 Task: Look for space in Al Başrah al Qadīmah, Iraq from 3rd August, 2023 to 17th August, 2023 for 3 adults, 1 child in price range Rs.3000 to Rs.15000. Place can be entire place with 3 bedrooms having 4 beds and 2 bathrooms. Property type can be house, flat, guest house. Amenities needed are: wifi, washing machine. Booking option can be shelf check-in. Required host language is English.
Action: Mouse moved to (490, 72)
Screenshot: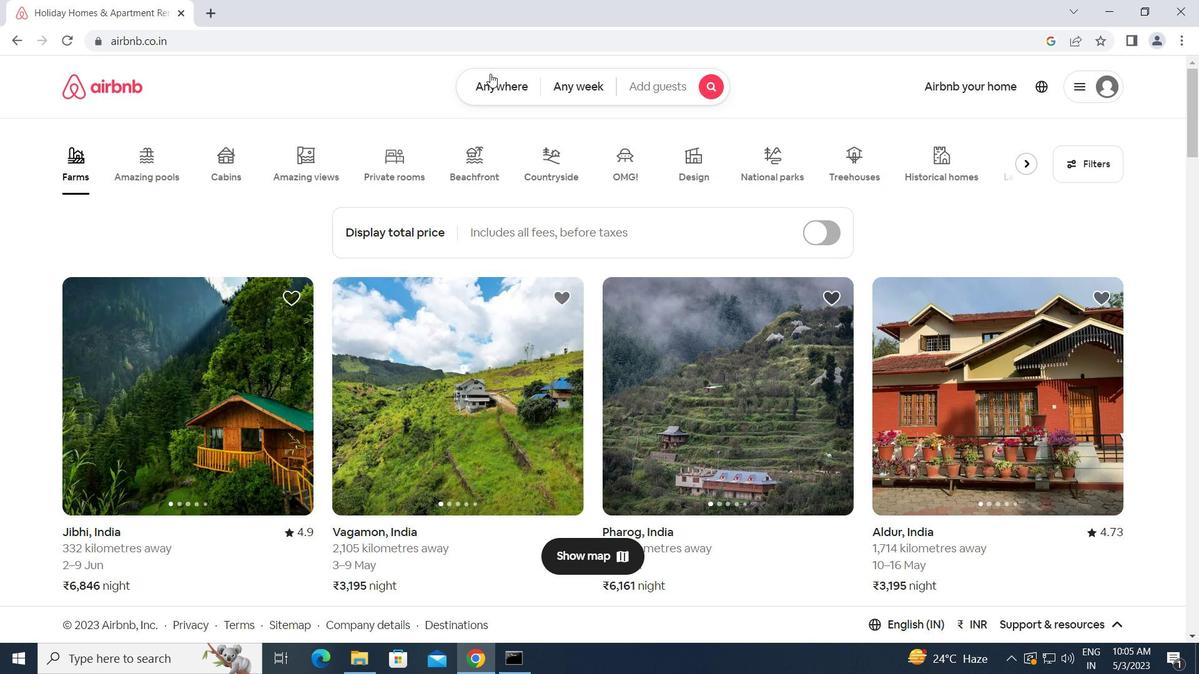 
Action: Mouse pressed left at (490, 72)
Screenshot: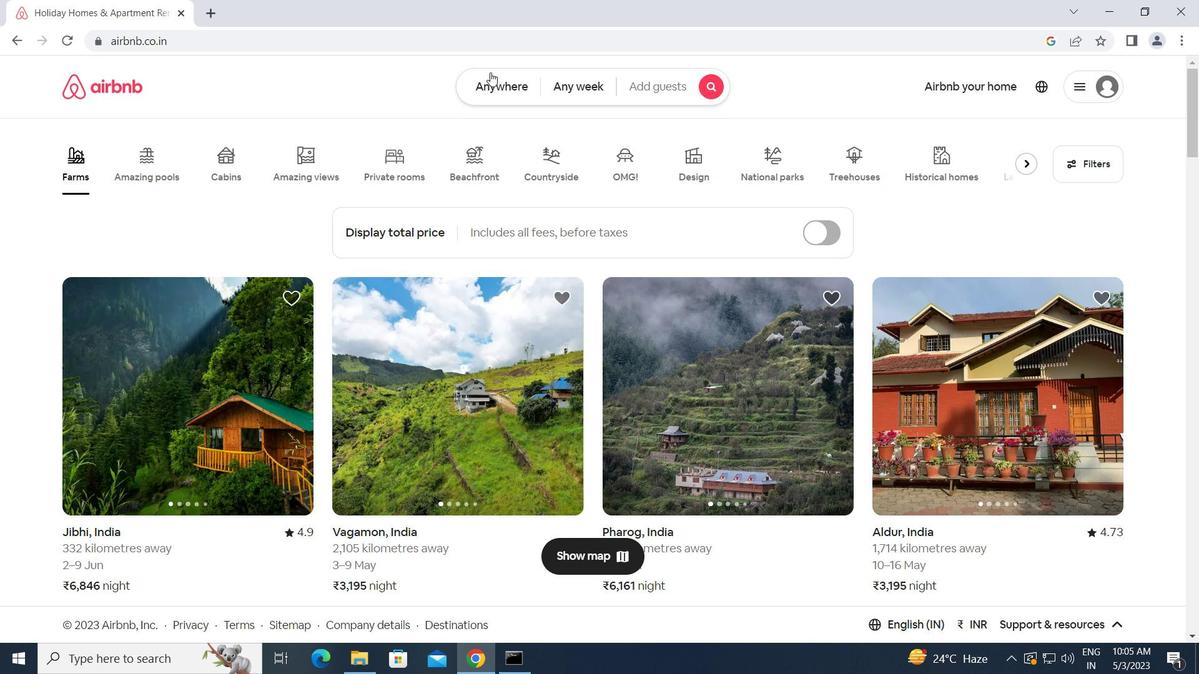 
Action: Mouse moved to (448, 142)
Screenshot: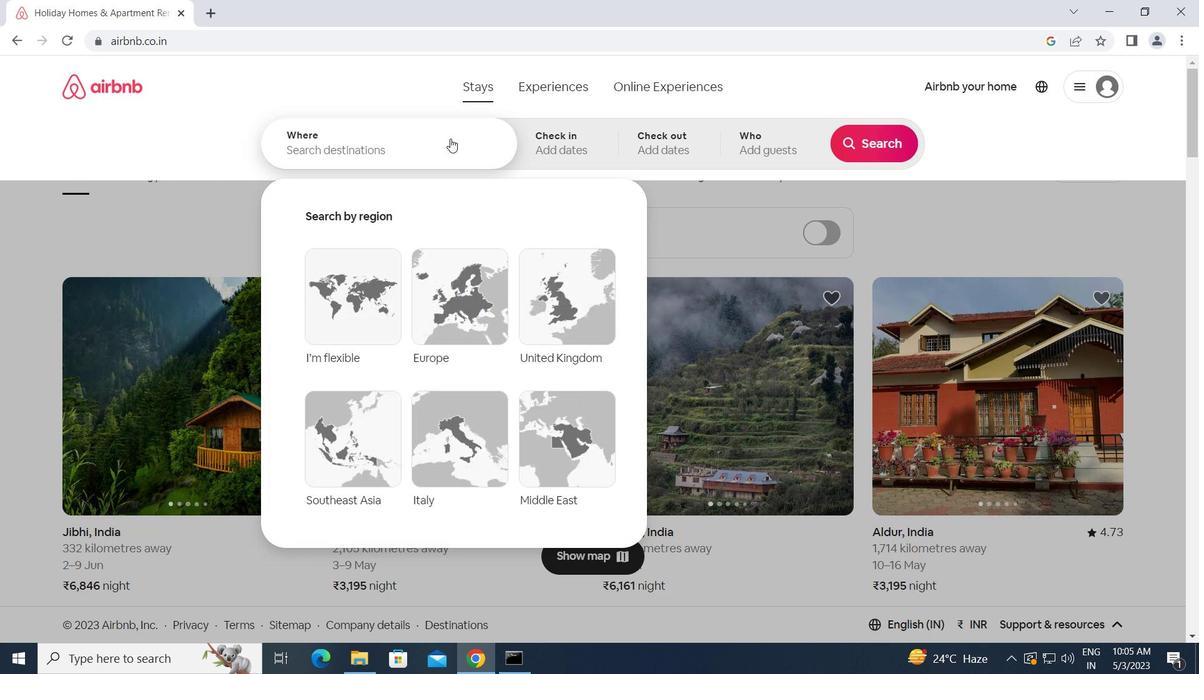 
Action: Mouse pressed left at (448, 142)
Screenshot: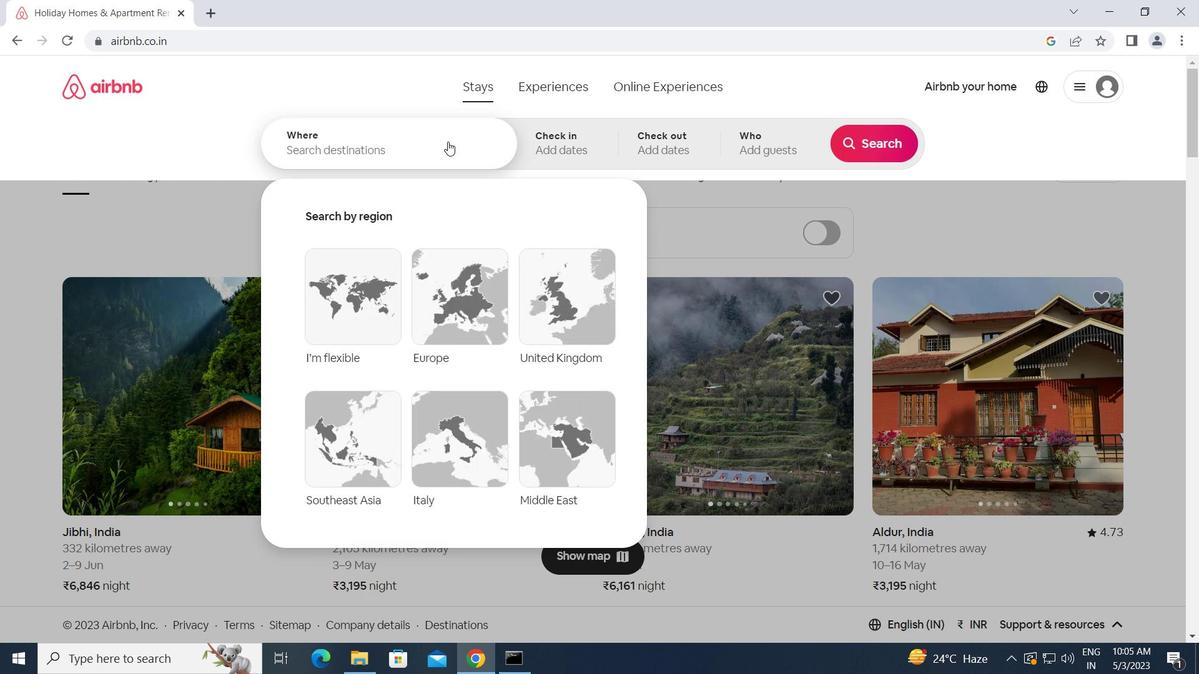 
Action: Key pressed <Key.caps_lock>a<Key.caps_lock>l<Key.space><Key.caps_lock>b<Key.caps_lock>asrah<Key.space>al<Key.space><Key.caps_lock>q<Key.caps_lock>adimah,<Key.space><Key.caps_lock>i<Key.caps_lock>raq<Key.enter>
Screenshot: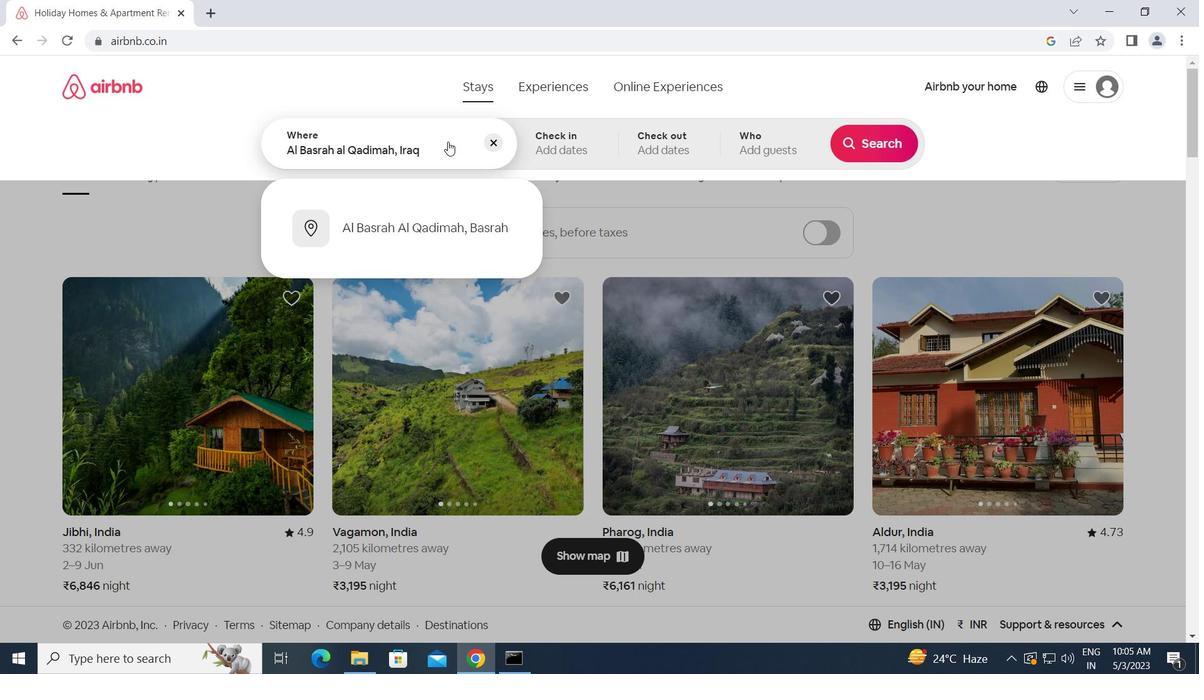 
Action: Mouse moved to (871, 268)
Screenshot: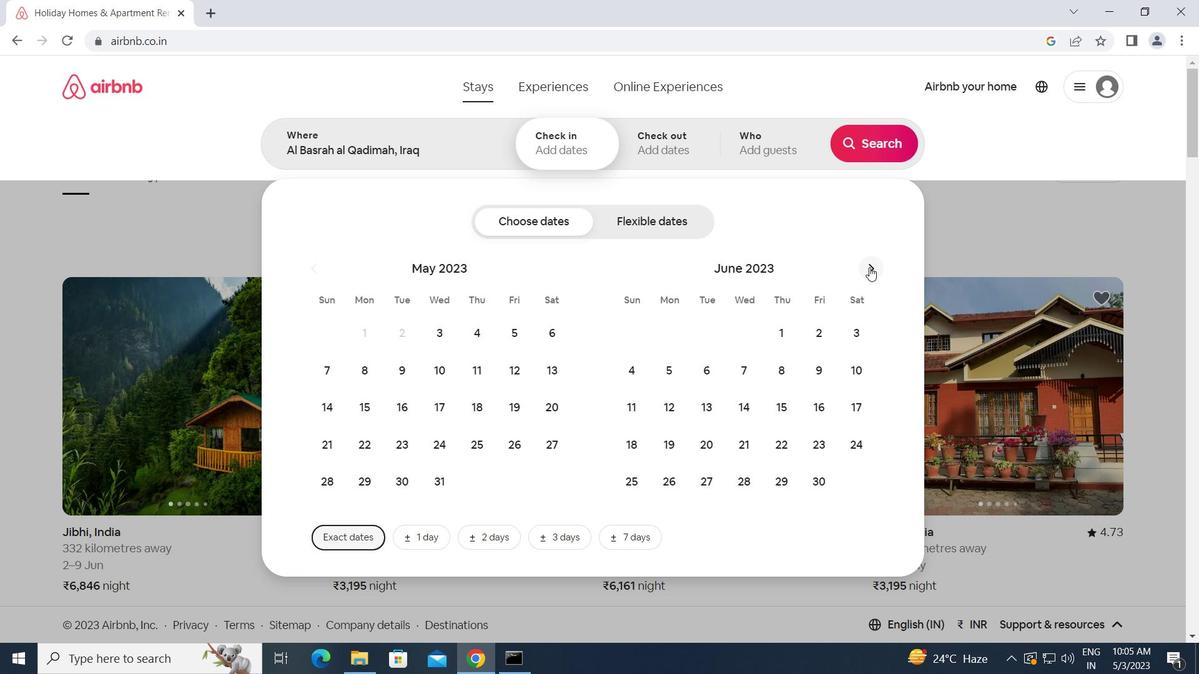 
Action: Mouse pressed left at (871, 268)
Screenshot: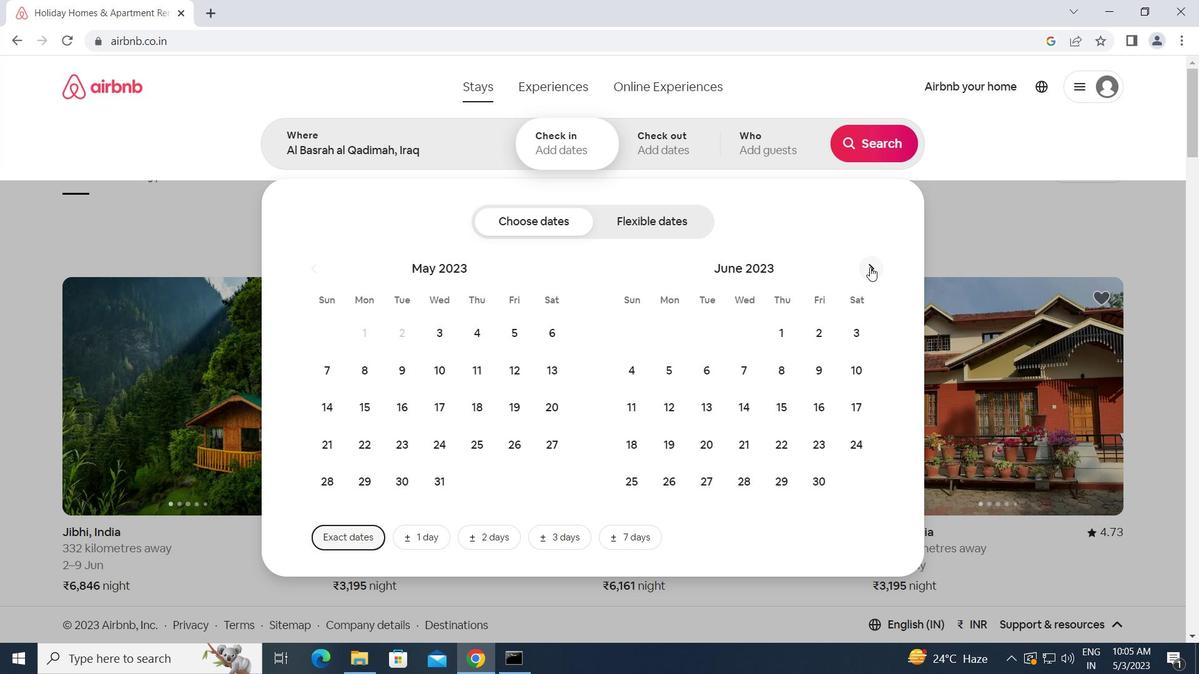 
Action: Mouse pressed left at (871, 268)
Screenshot: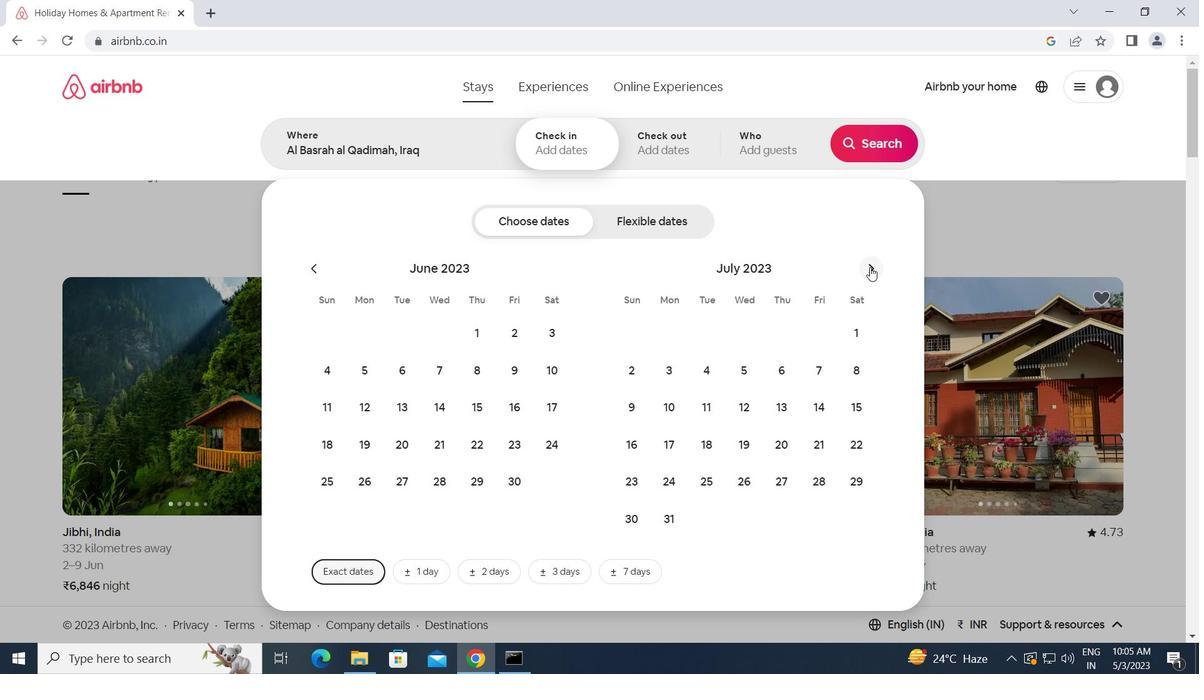 
Action: Mouse moved to (776, 330)
Screenshot: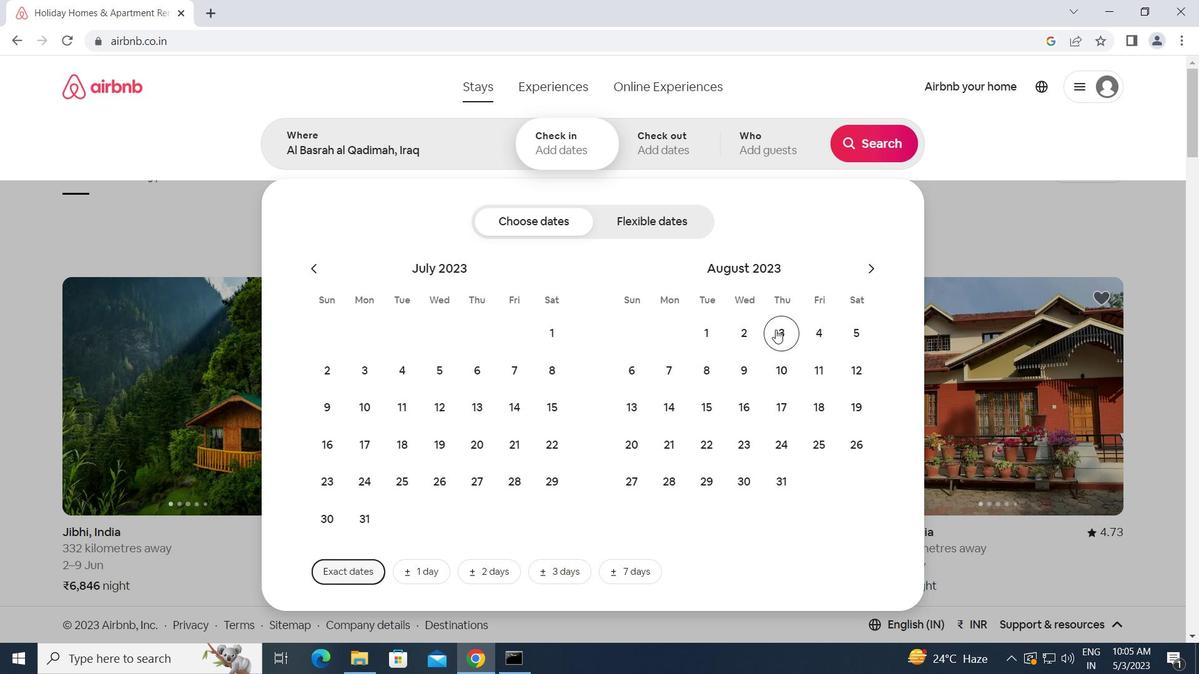 
Action: Mouse pressed left at (776, 330)
Screenshot: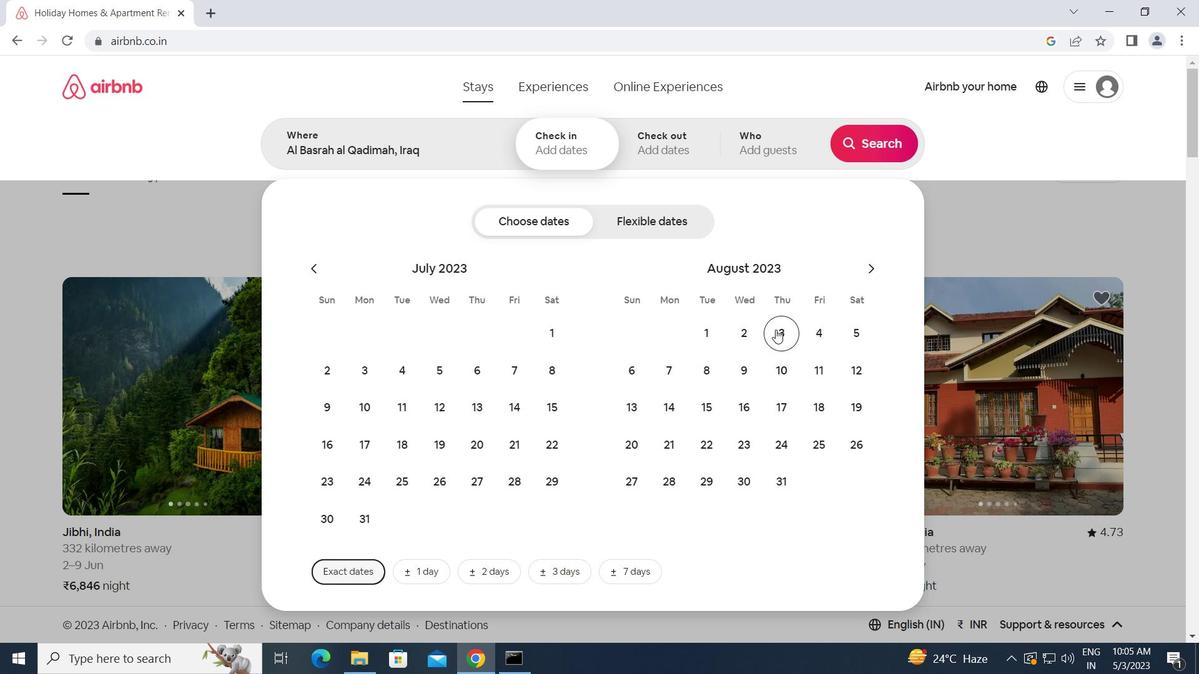
Action: Mouse moved to (782, 399)
Screenshot: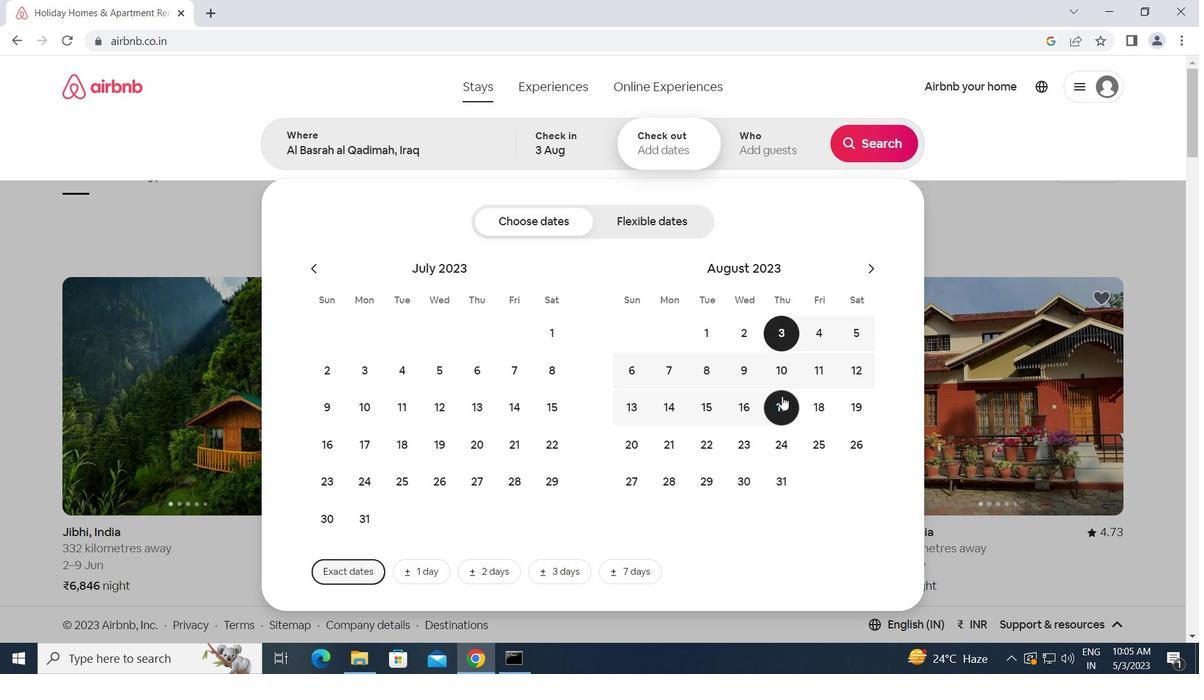 
Action: Mouse pressed left at (782, 399)
Screenshot: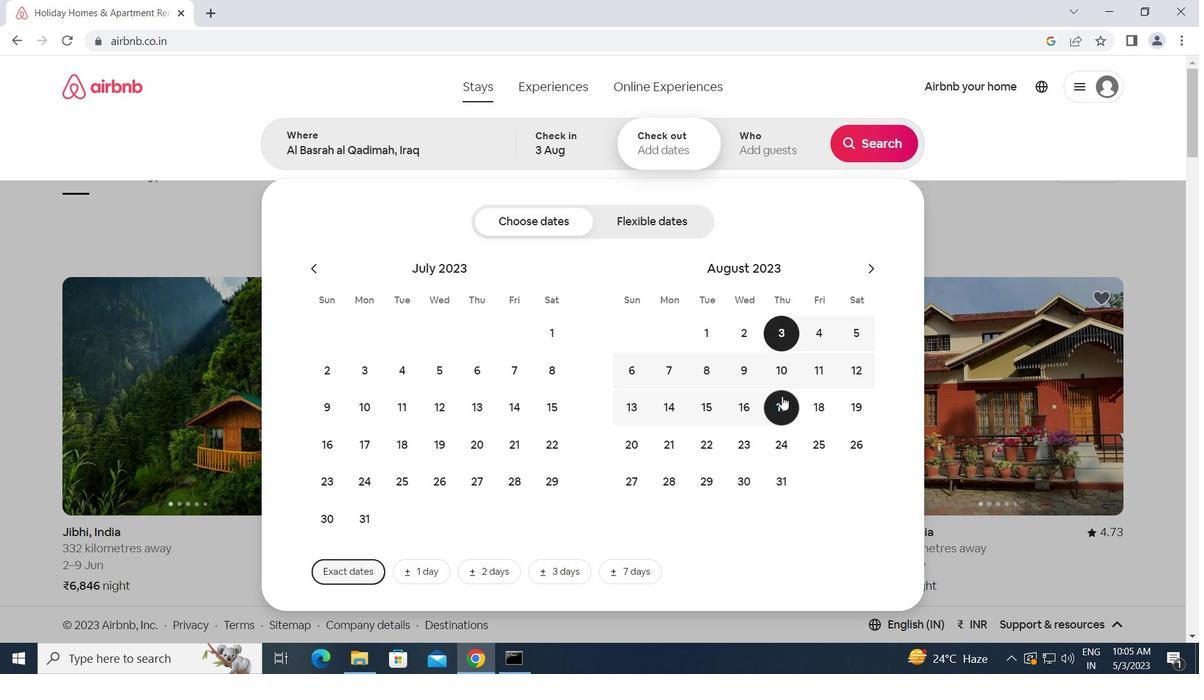 
Action: Mouse moved to (773, 151)
Screenshot: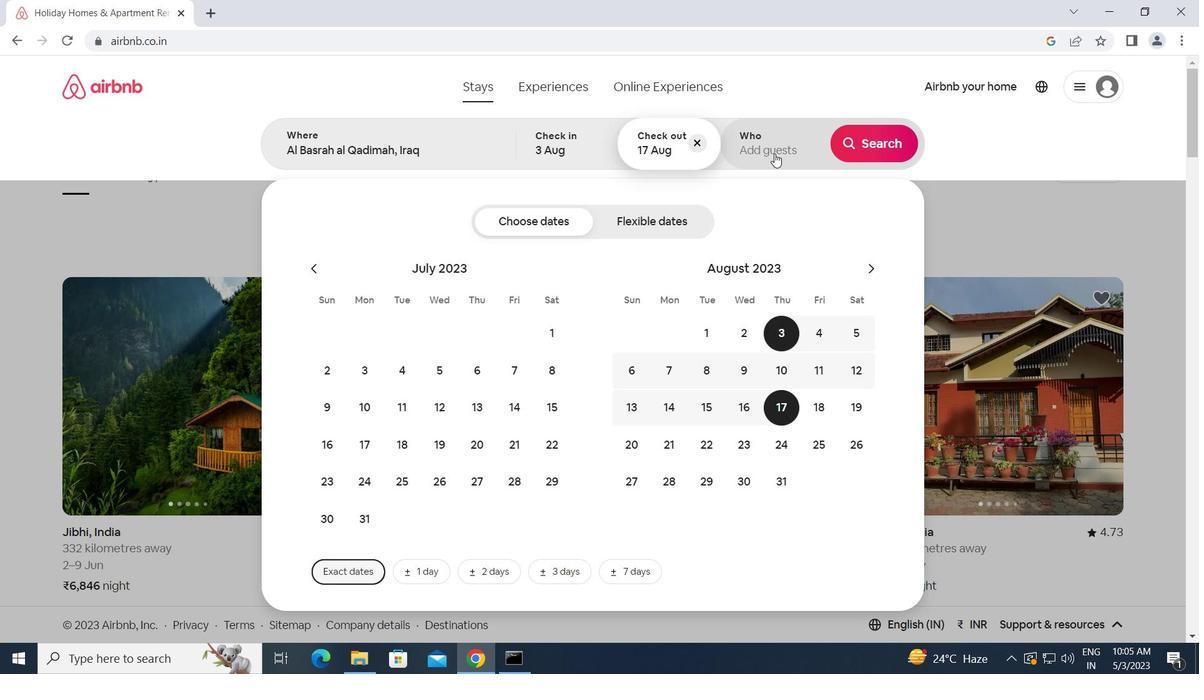 
Action: Mouse pressed left at (773, 151)
Screenshot: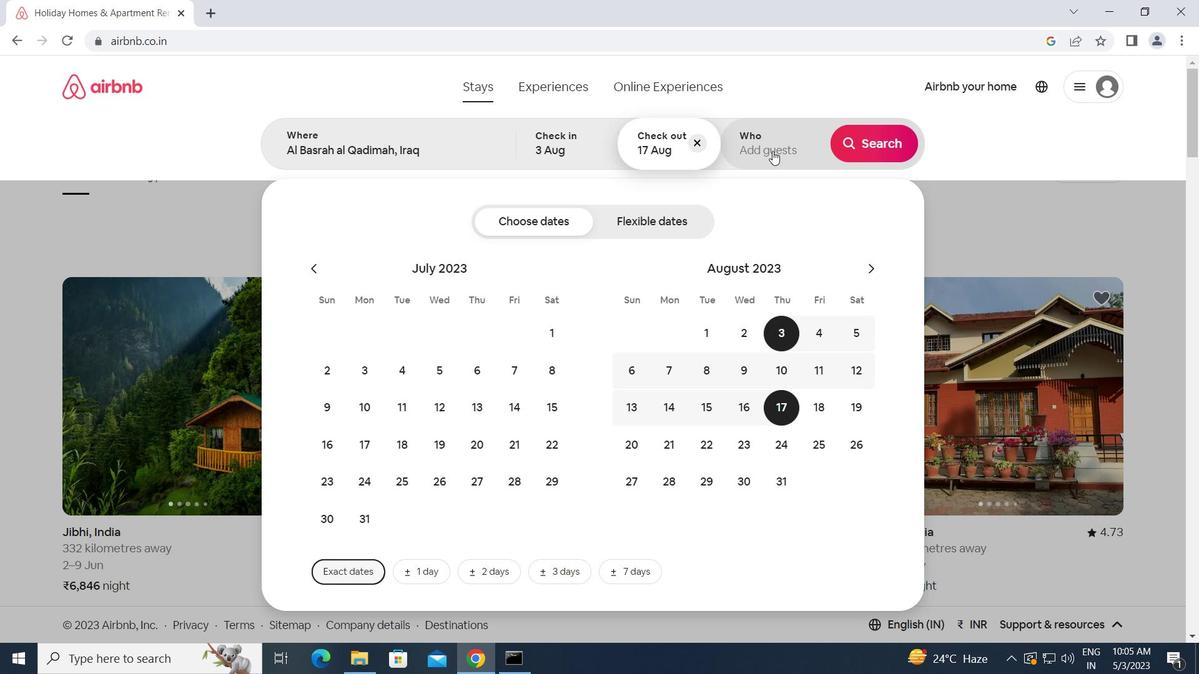 
Action: Mouse moved to (878, 224)
Screenshot: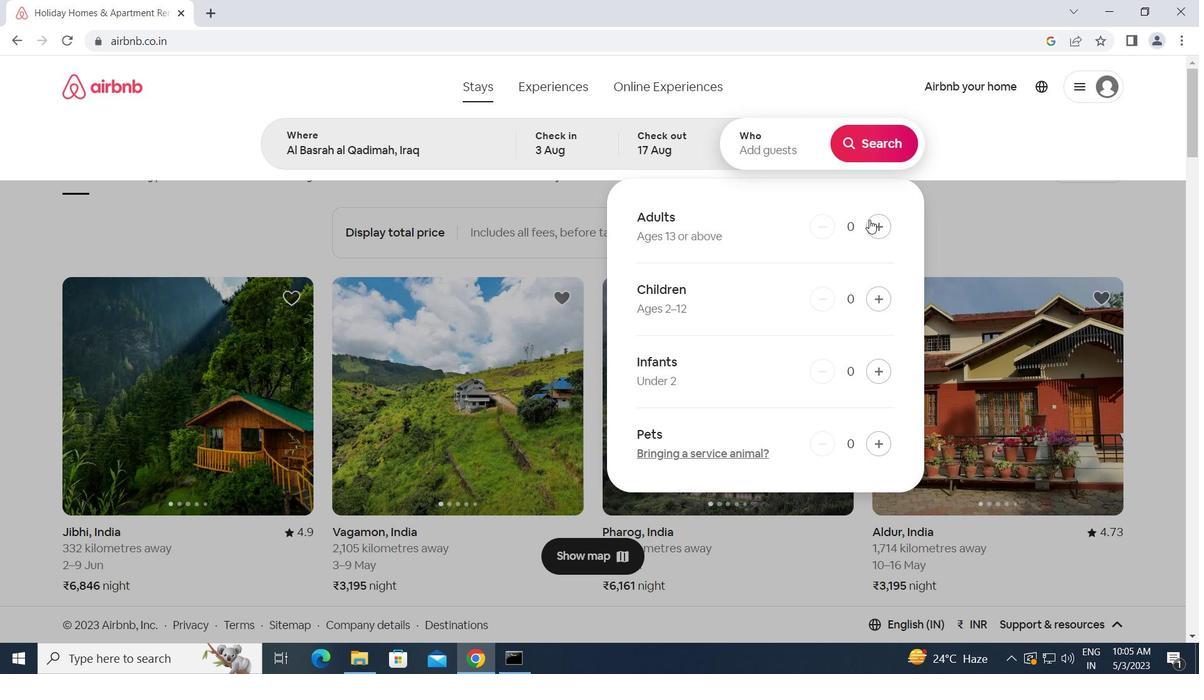 
Action: Mouse pressed left at (878, 224)
Screenshot: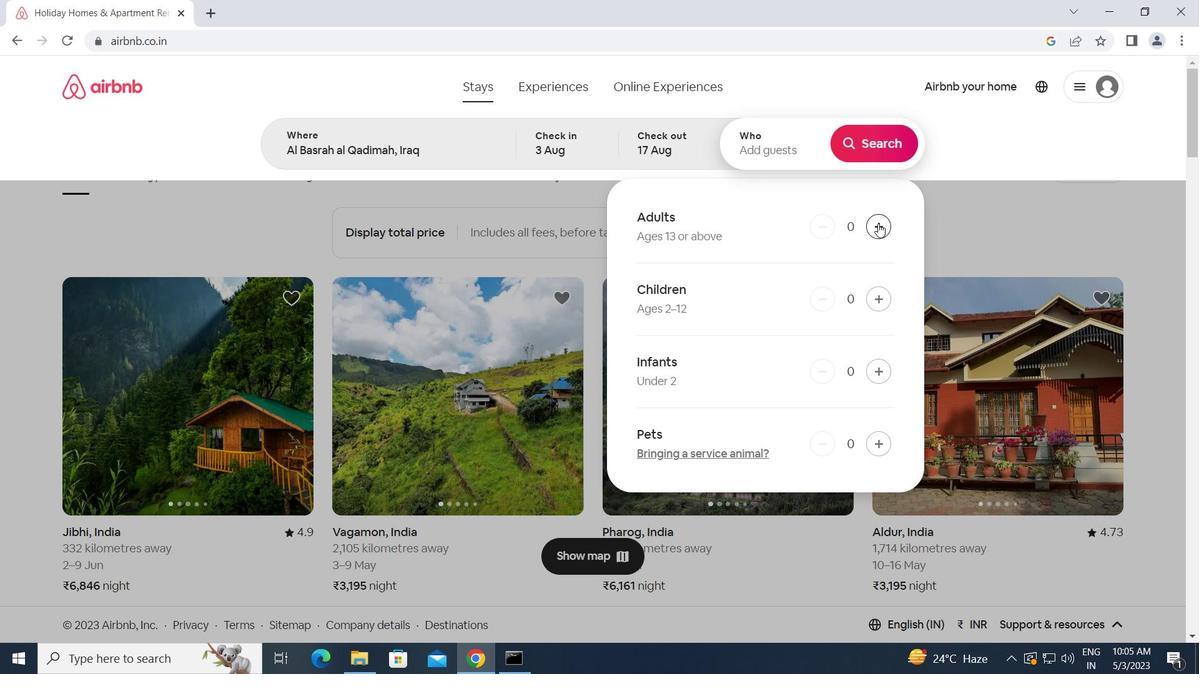 
Action: Mouse pressed left at (878, 224)
Screenshot: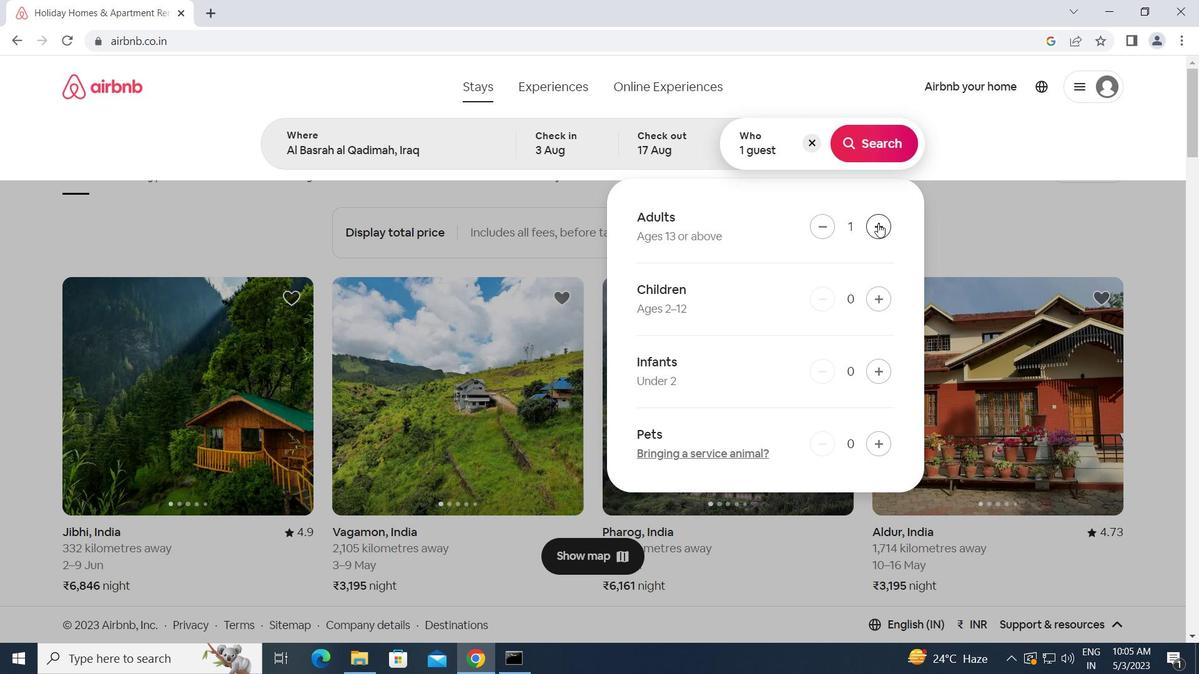 
Action: Mouse pressed left at (878, 224)
Screenshot: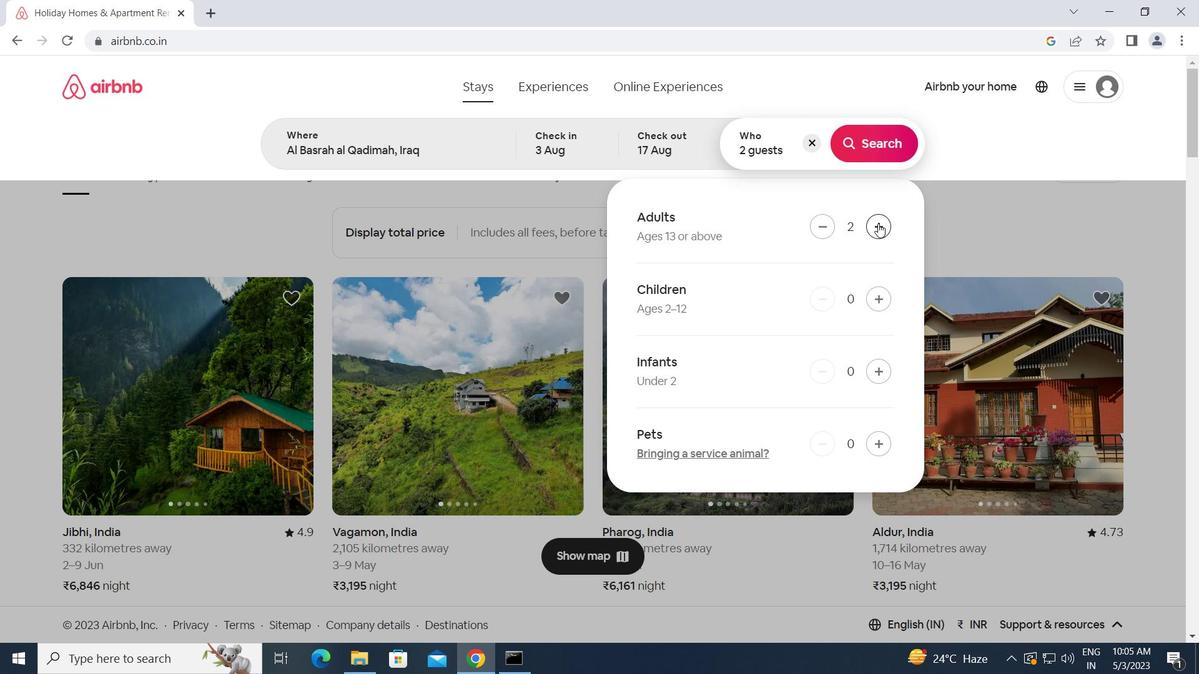 
Action: Mouse moved to (877, 296)
Screenshot: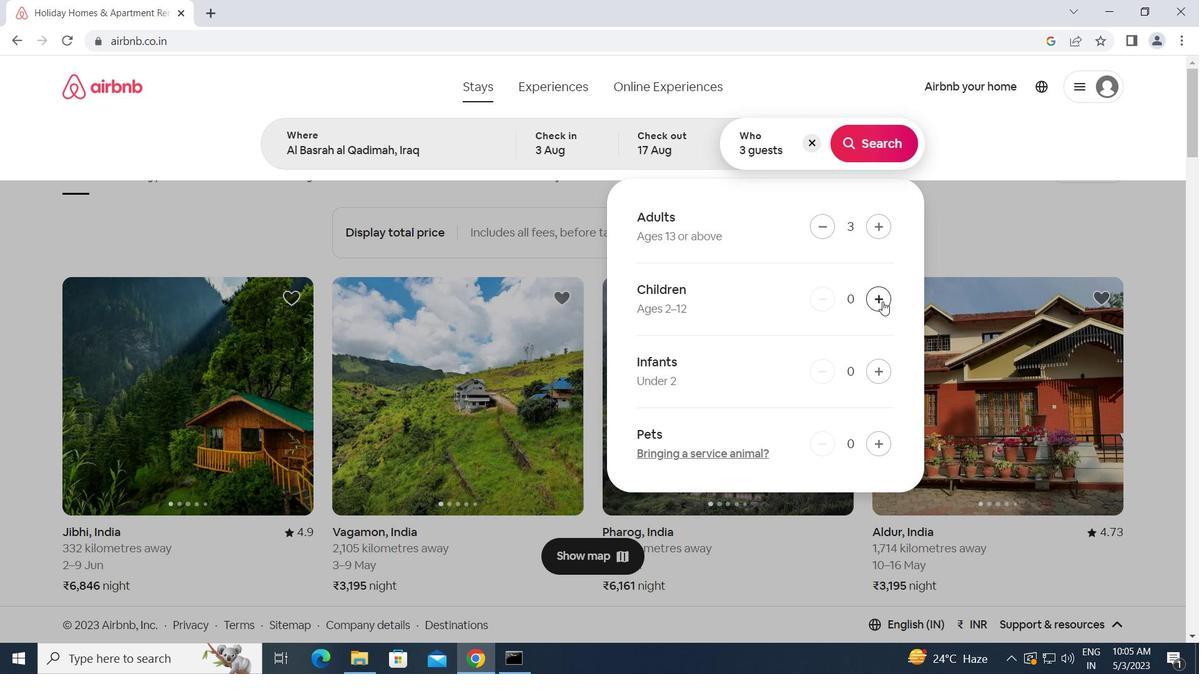 
Action: Mouse pressed left at (877, 296)
Screenshot: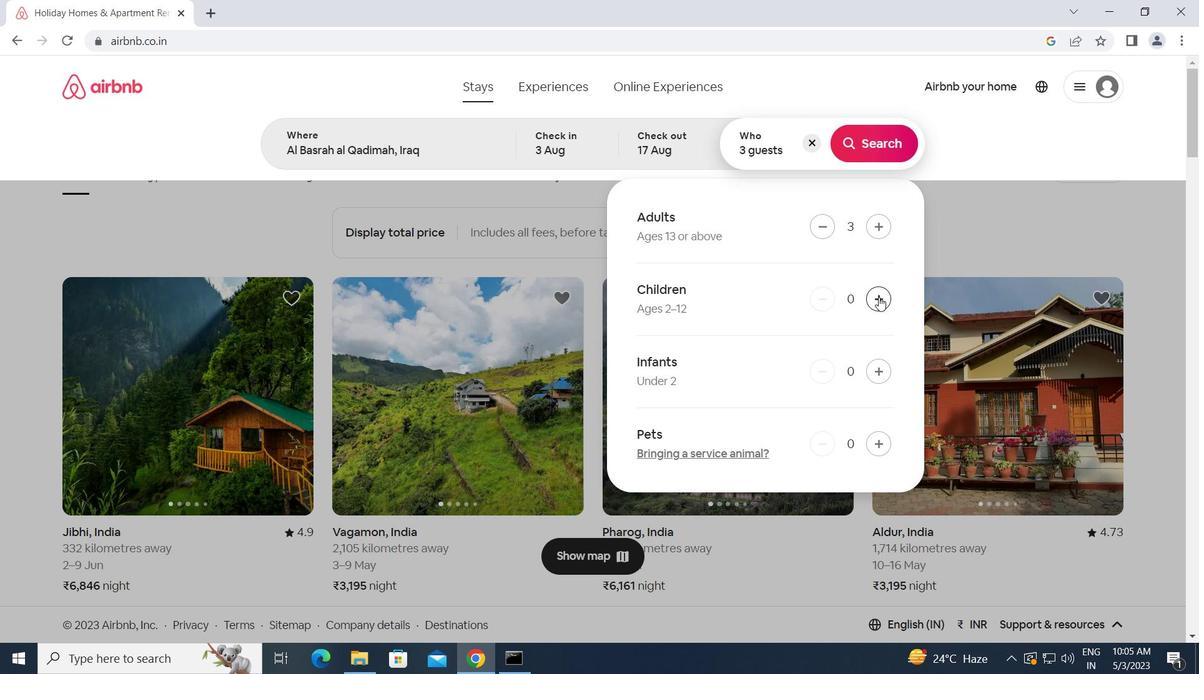 
Action: Mouse moved to (867, 134)
Screenshot: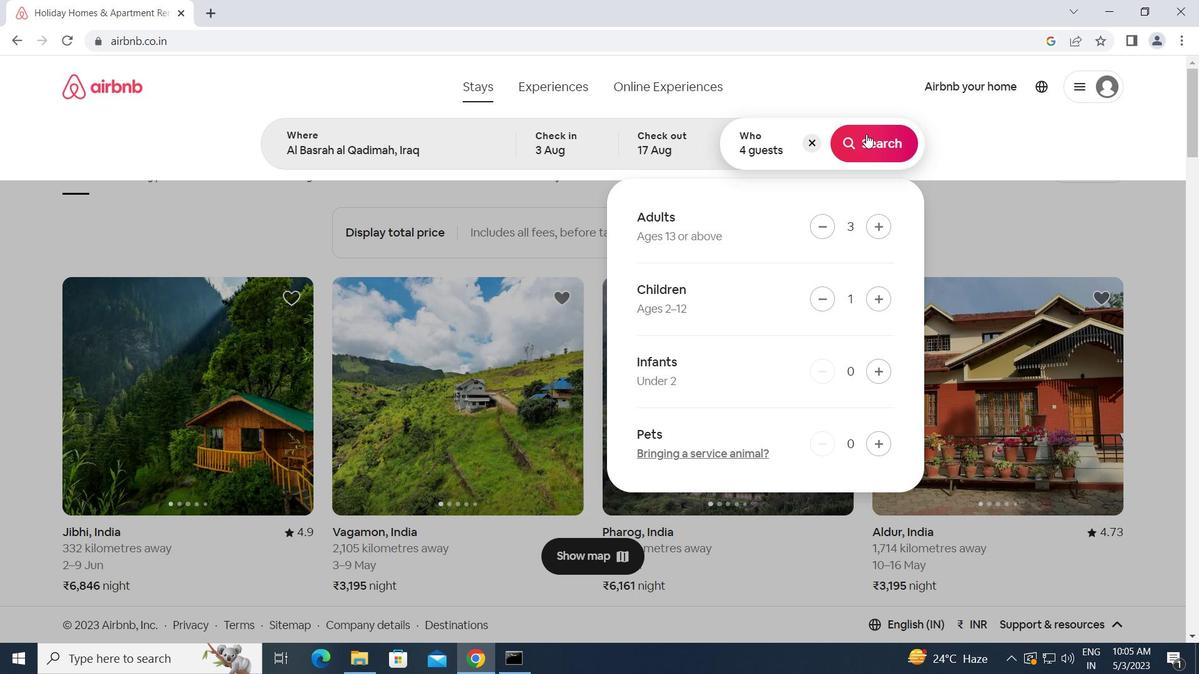 
Action: Mouse pressed left at (867, 134)
Screenshot: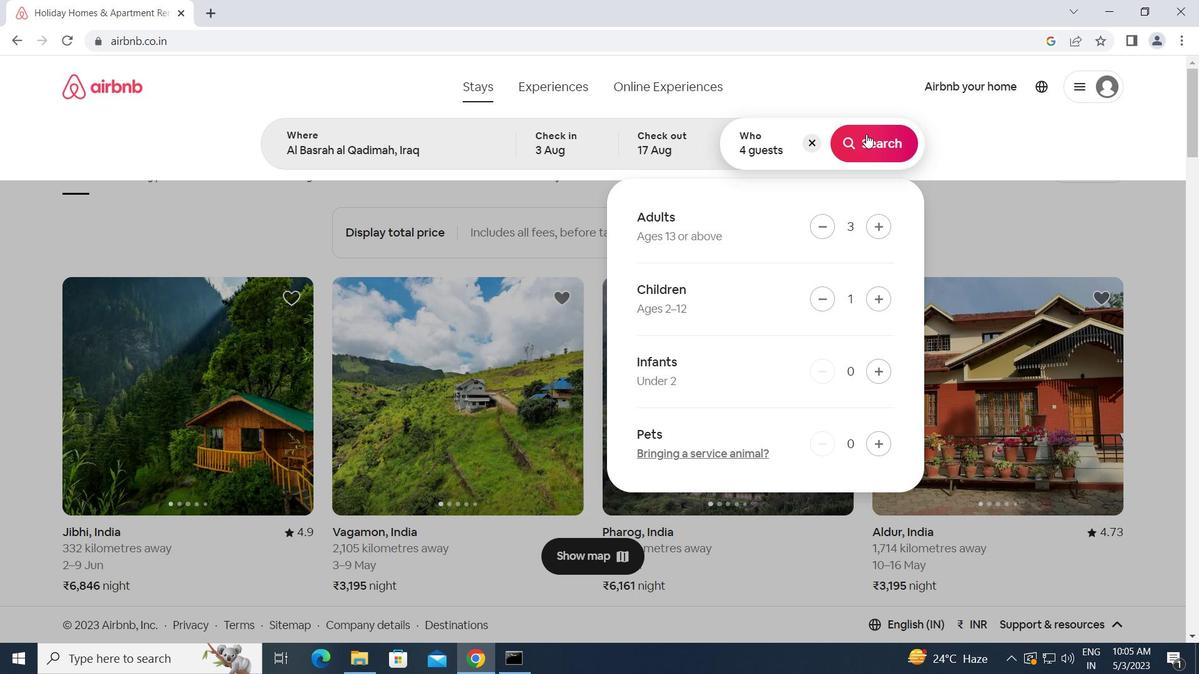 
Action: Mouse moved to (1111, 150)
Screenshot: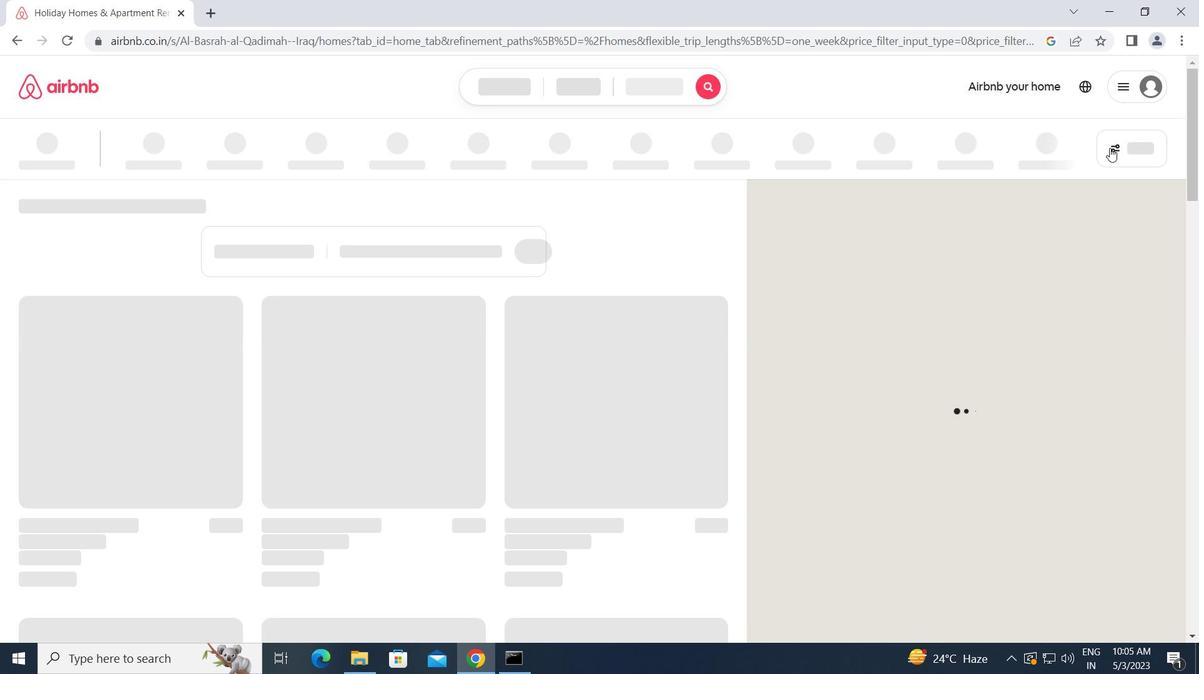 
Action: Mouse pressed left at (1111, 150)
Screenshot: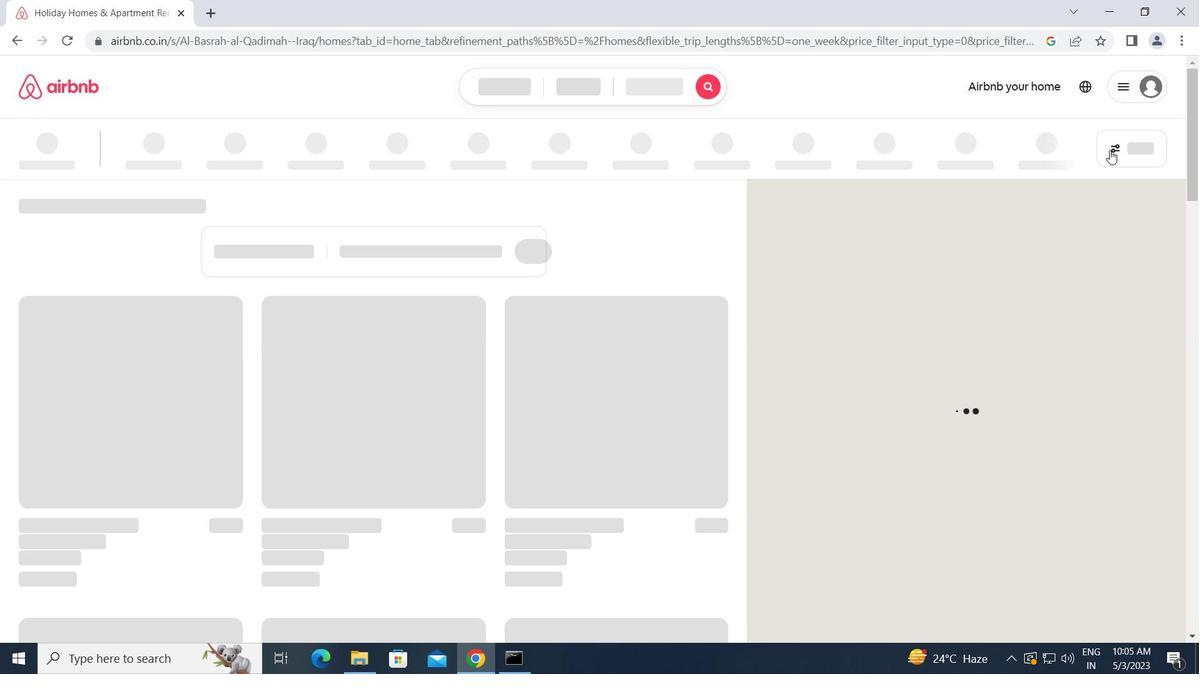 
Action: Mouse moved to (410, 346)
Screenshot: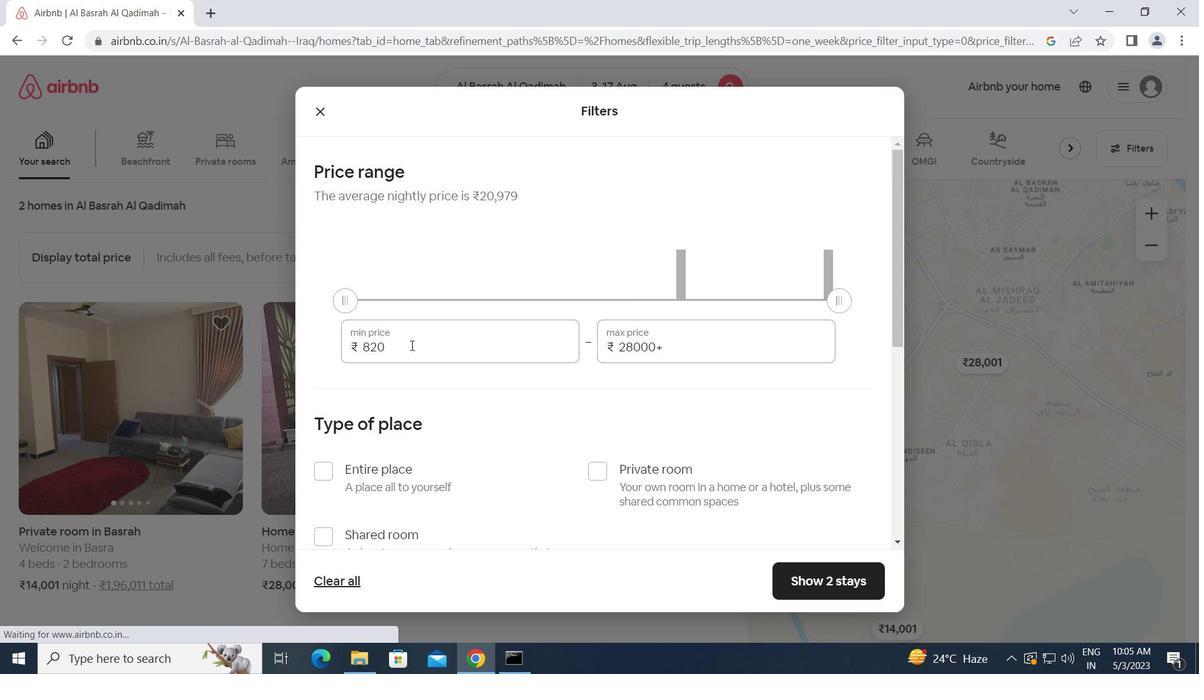 
Action: Mouse pressed left at (410, 346)
Screenshot: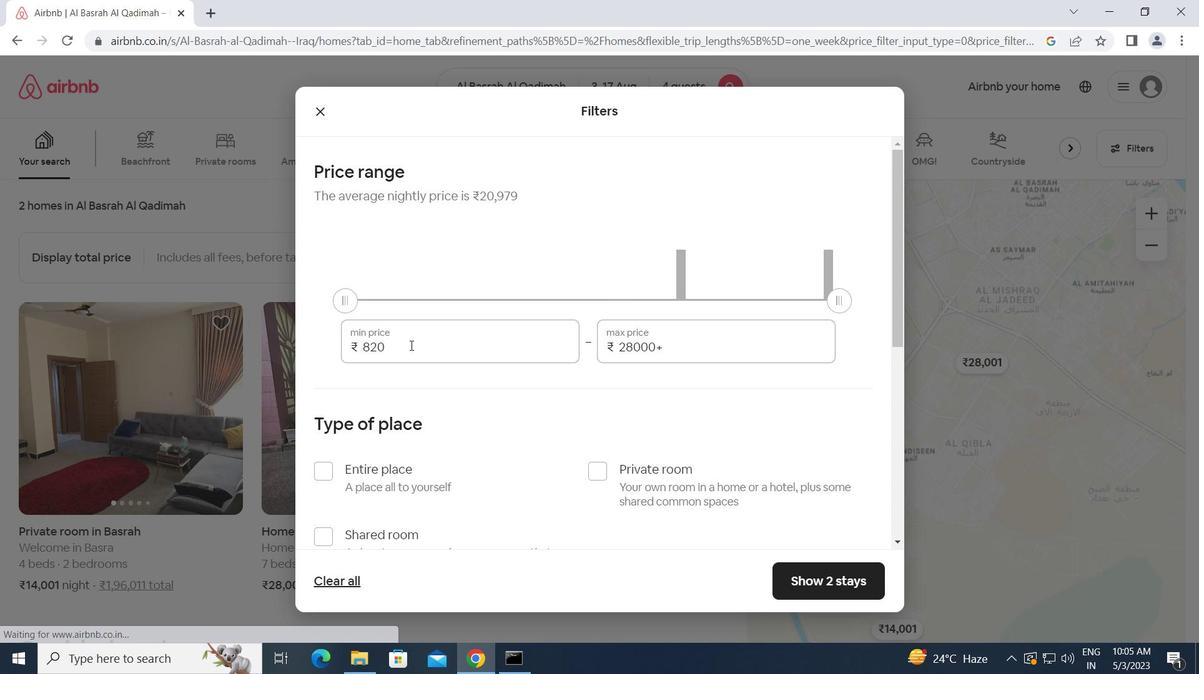 
Action: Mouse moved to (331, 359)
Screenshot: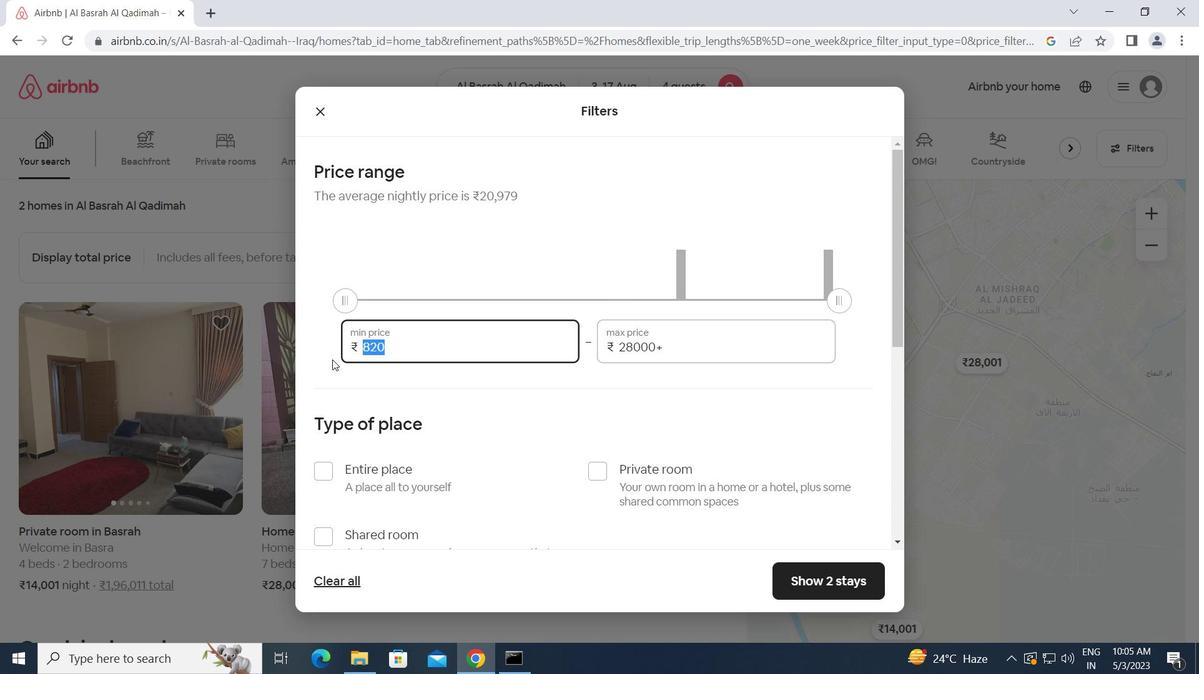 
Action: Key pressed 3000<Key.tab>15000
Screenshot: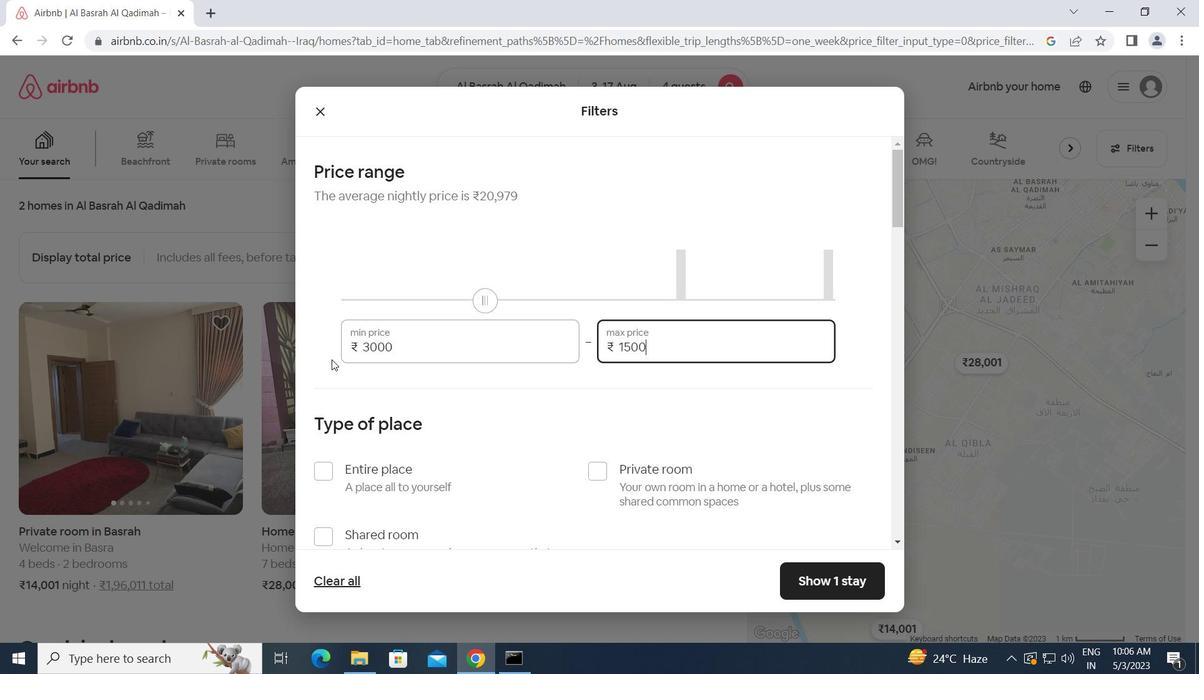 
Action: Mouse moved to (321, 466)
Screenshot: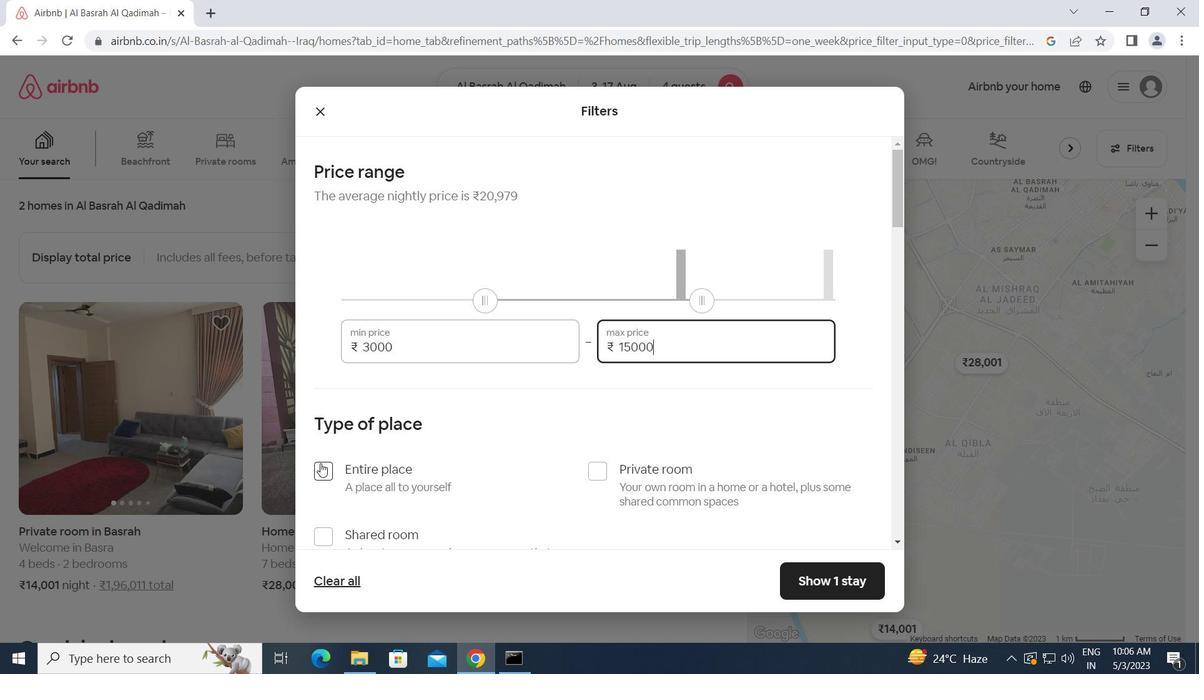 
Action: Mouse pressed left at (321, 466)
Screenshot: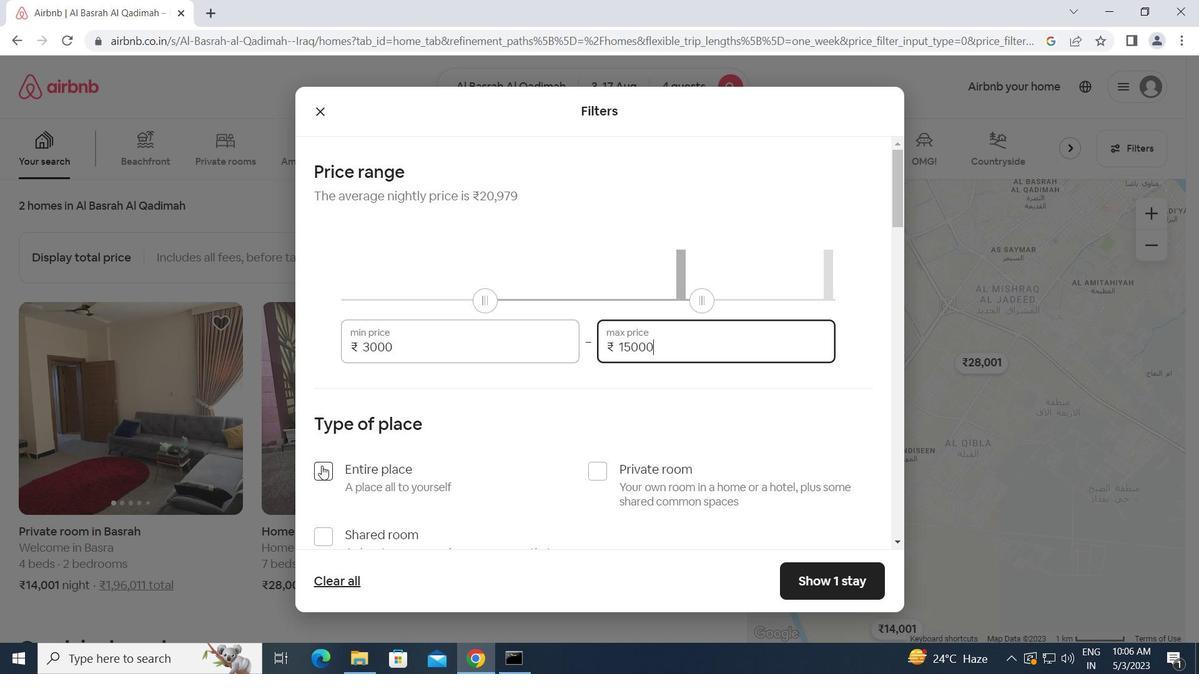 
Action: Mouse moved to (331, 466)
Screenshot: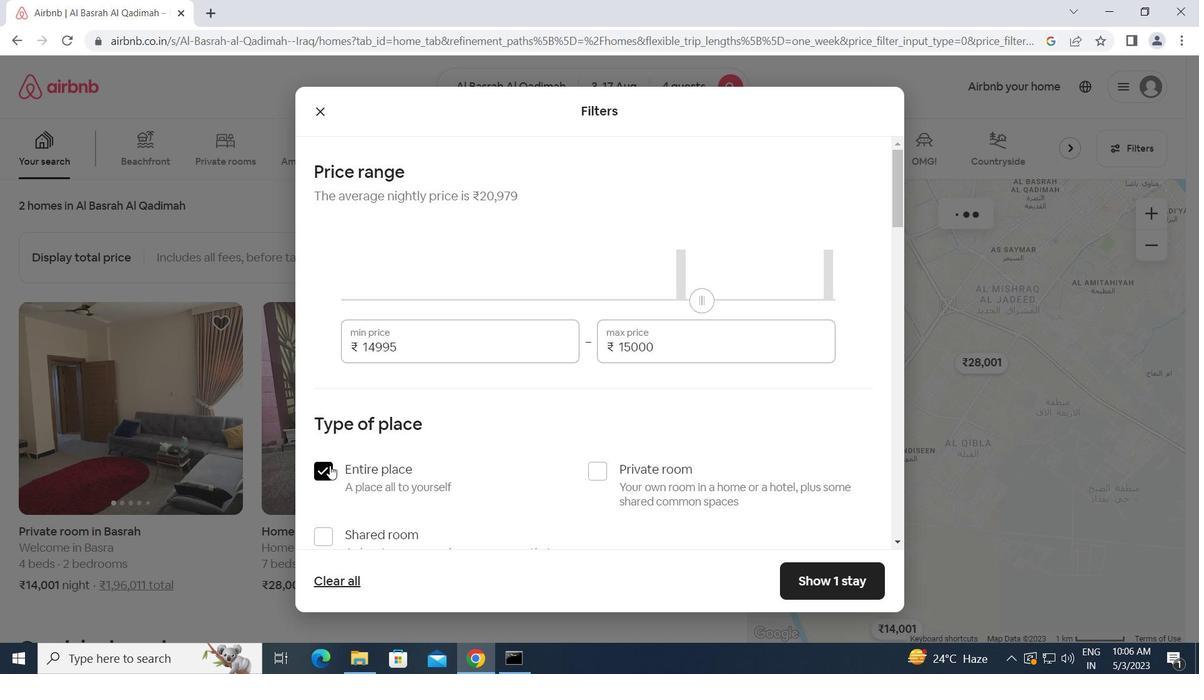 
Action: Mouse scrolled (331, 465) with delta (0, 0)
Screenshot: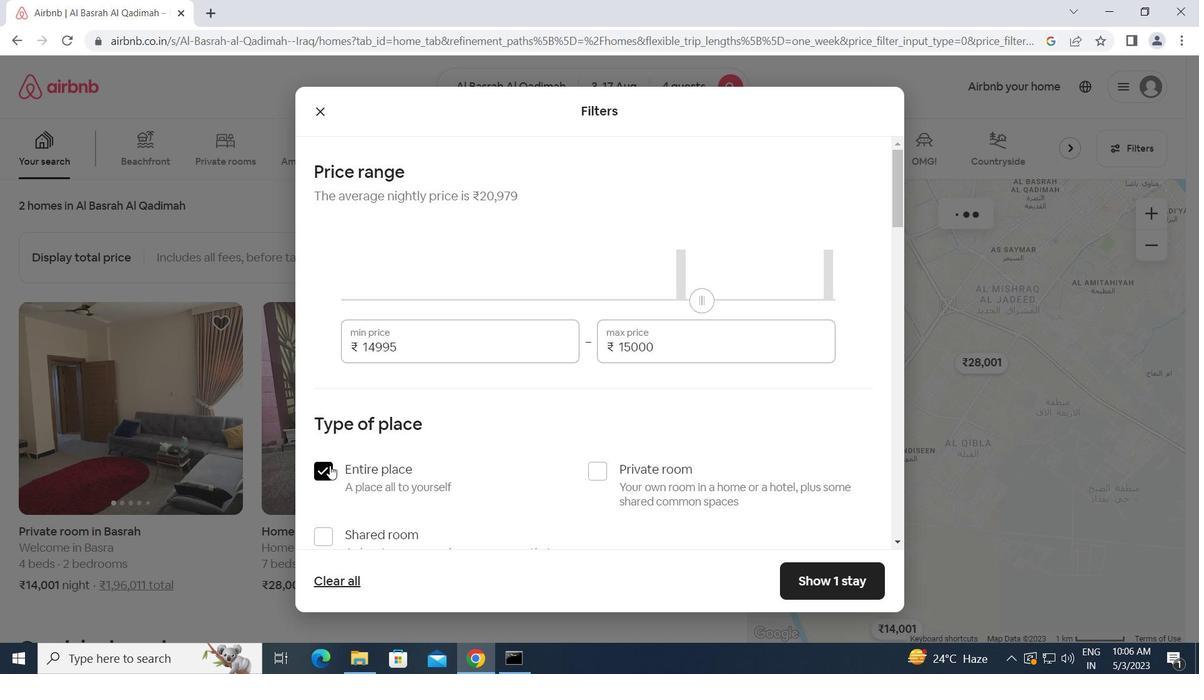 
Action: Mouse moved to (333, 467)
Screenshot: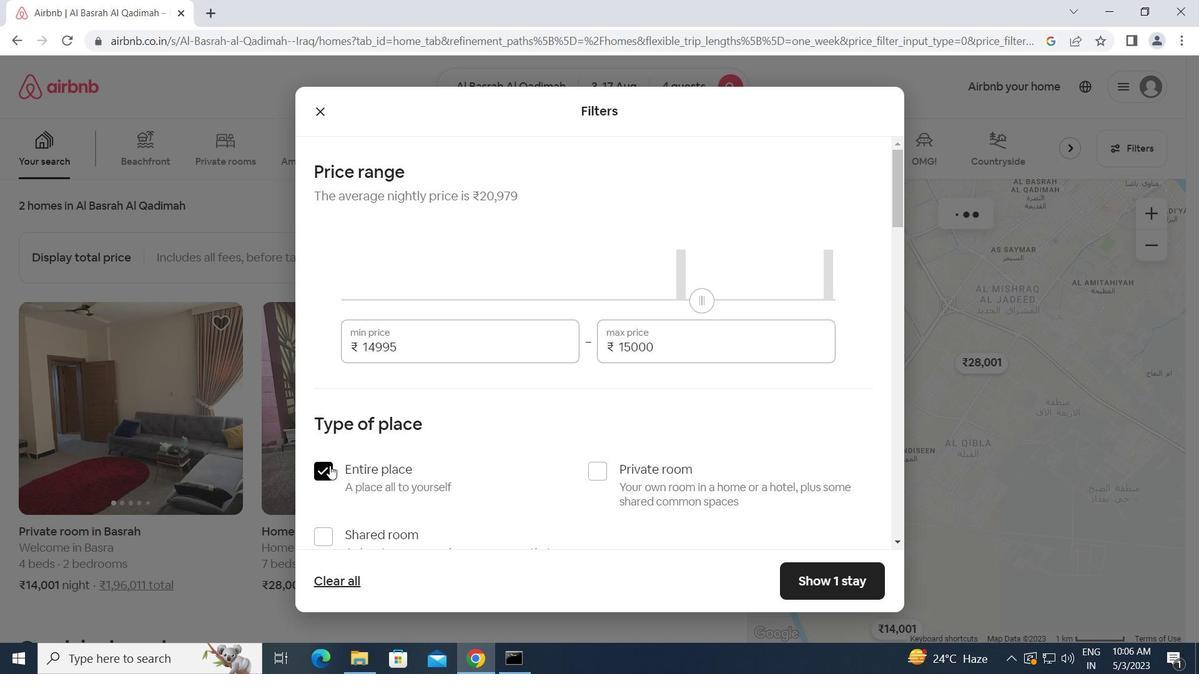 
Action: Mouse scrolled (333, 466) with delta (0, 0)
Screenshot: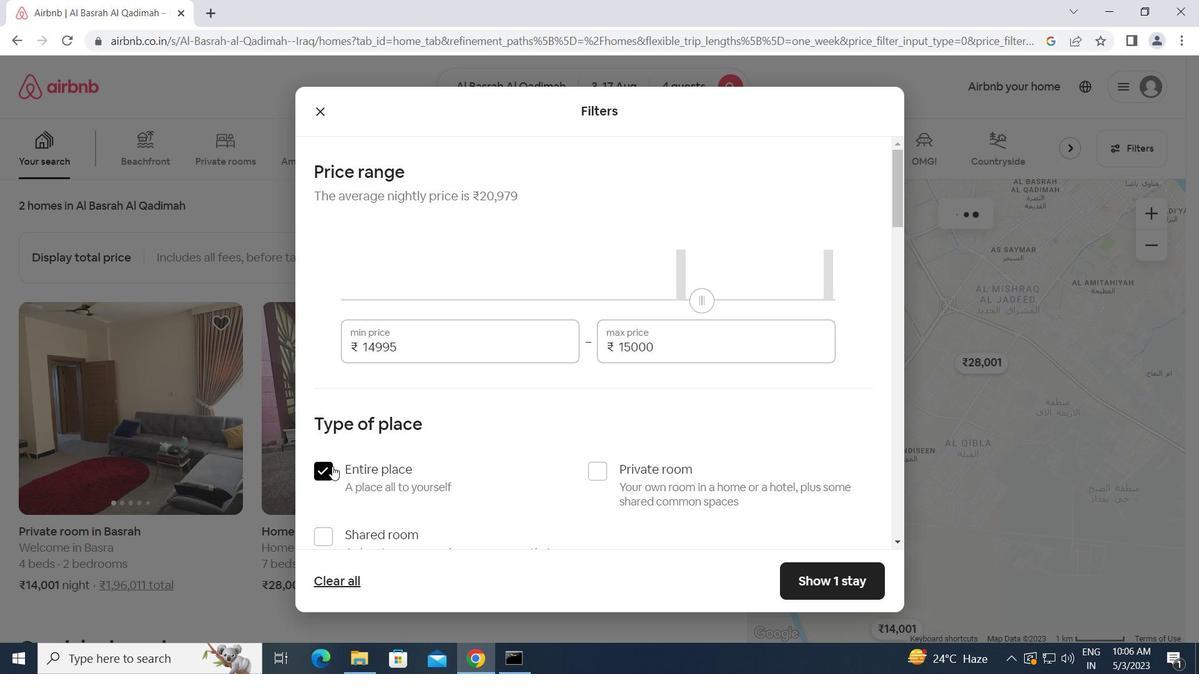 
Action: Mouse scrolled (333, 466) with delta (0, 0)
Screenshot: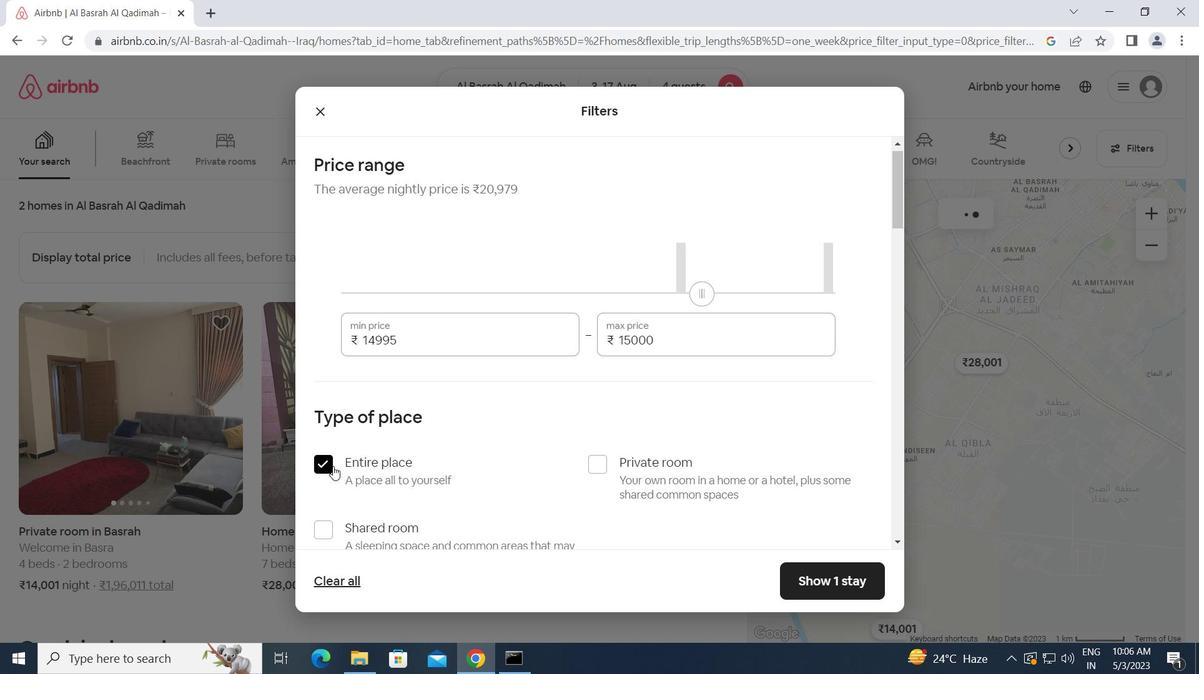 
Action: Mouse scrolled (333, 466) with delta (0, 0)
Screenshot: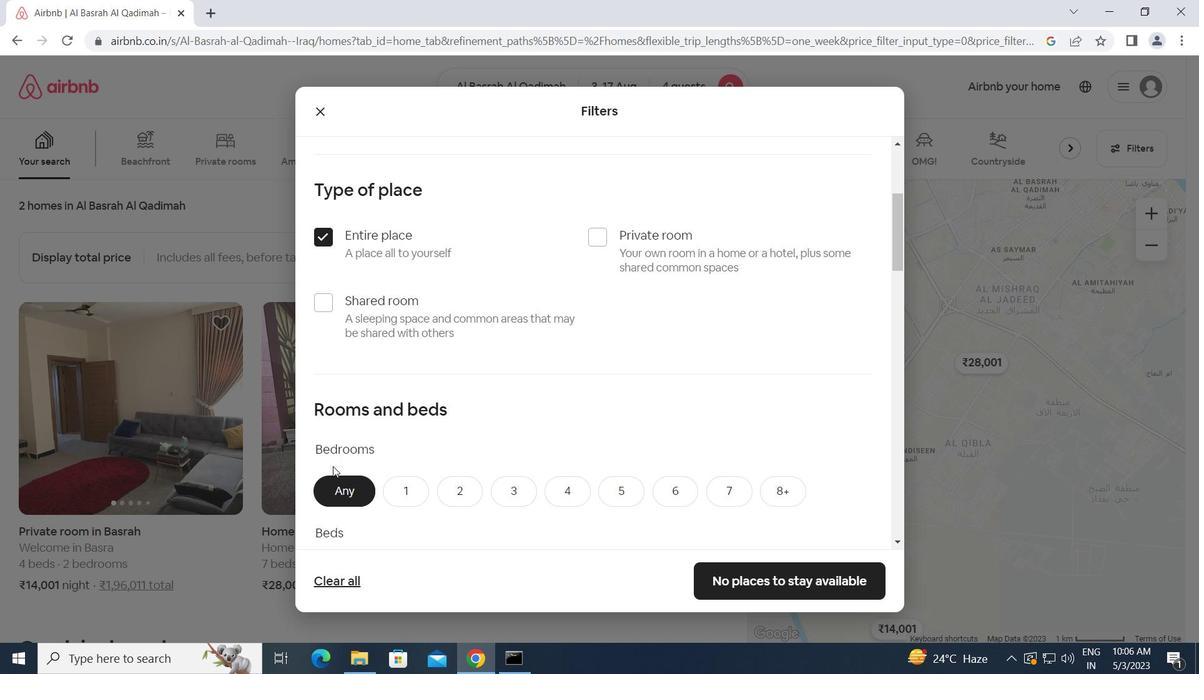
Action: Mouse scrolled (333, 466) with delta (0, 0)
Screenshot: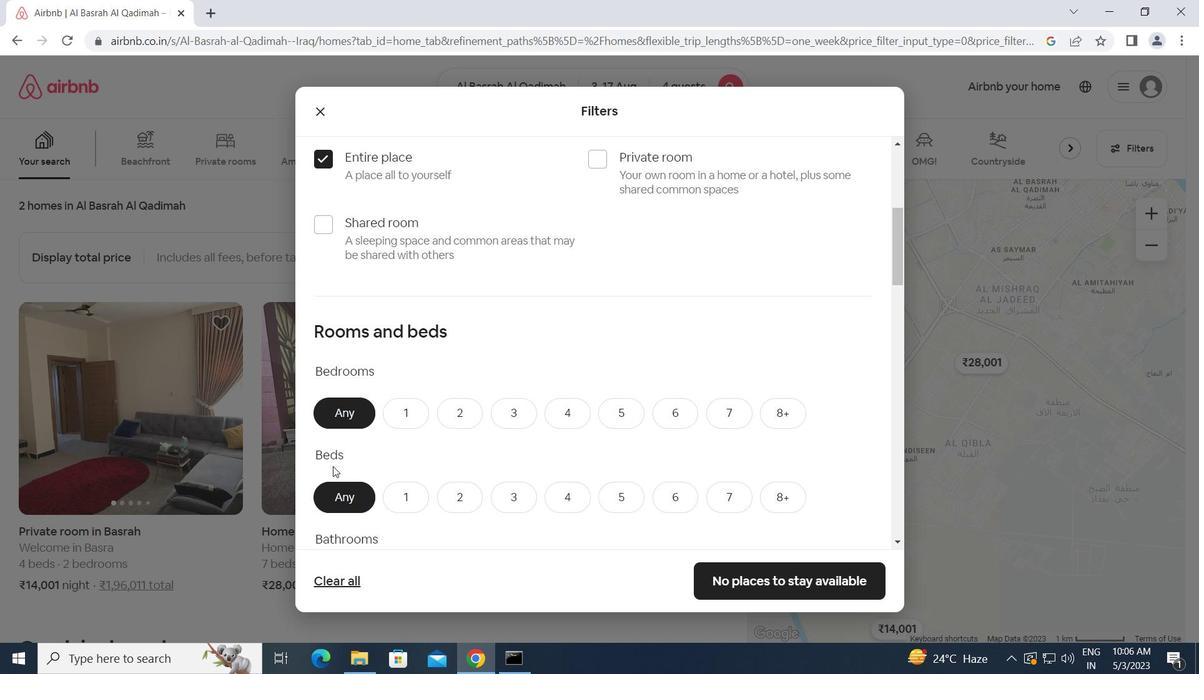 
Action: Mouse moved to (504, 332)
Screenshot: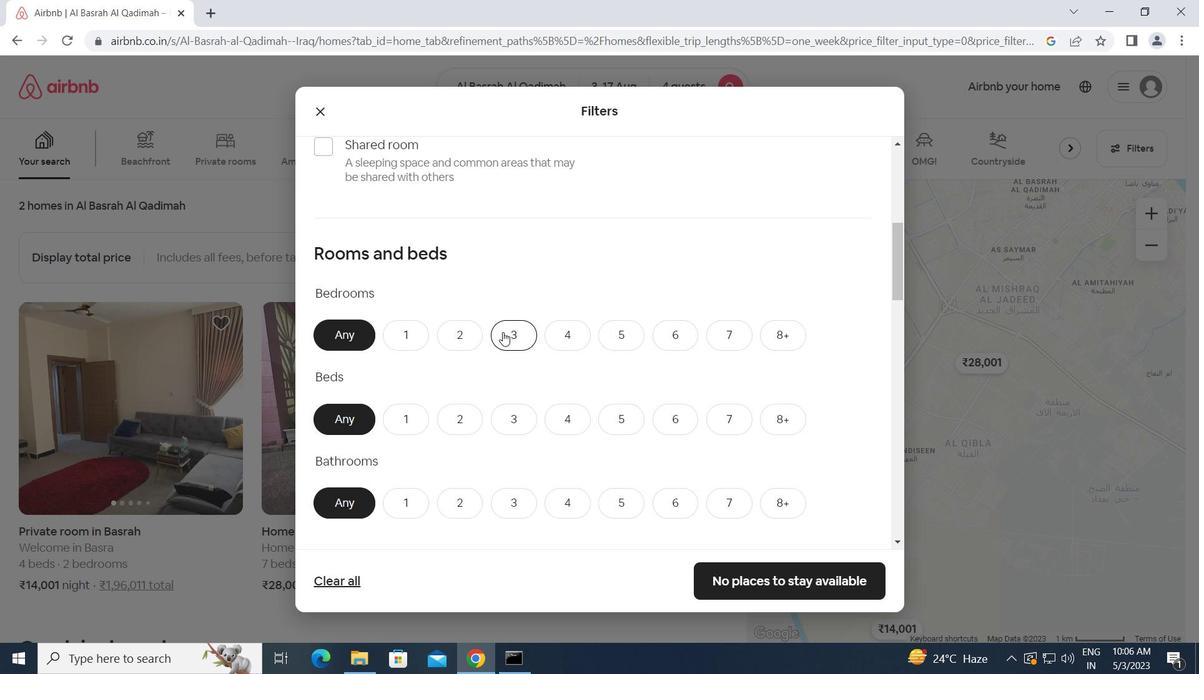 
Action: Mouse pressed left at (504, 332)
Screenshot: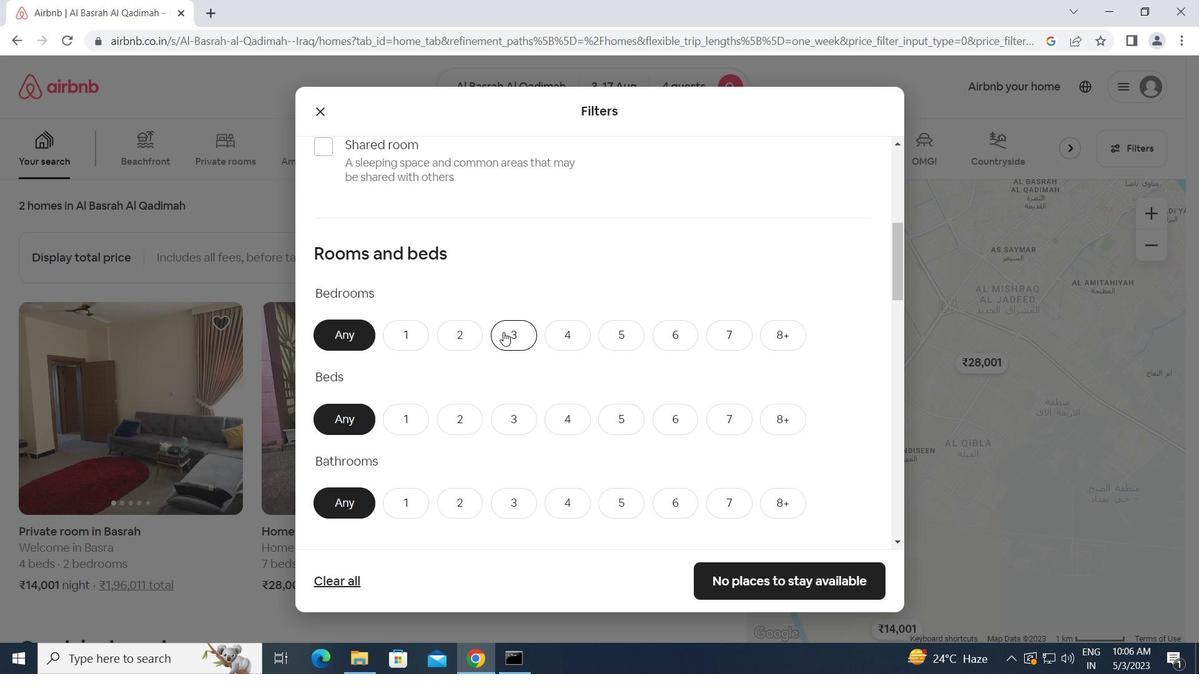 
Action: Mouse moved to (565, 419)
Screenshot: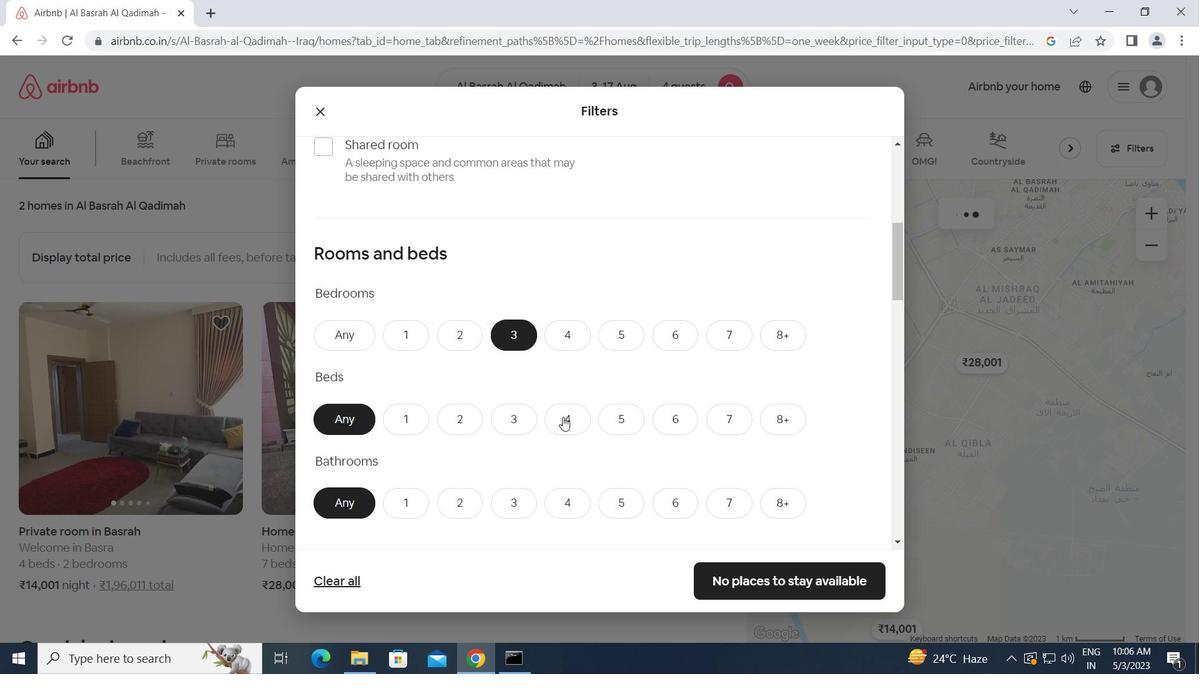 
Action: Mouse pressed left at (565, 419)
Screenshot: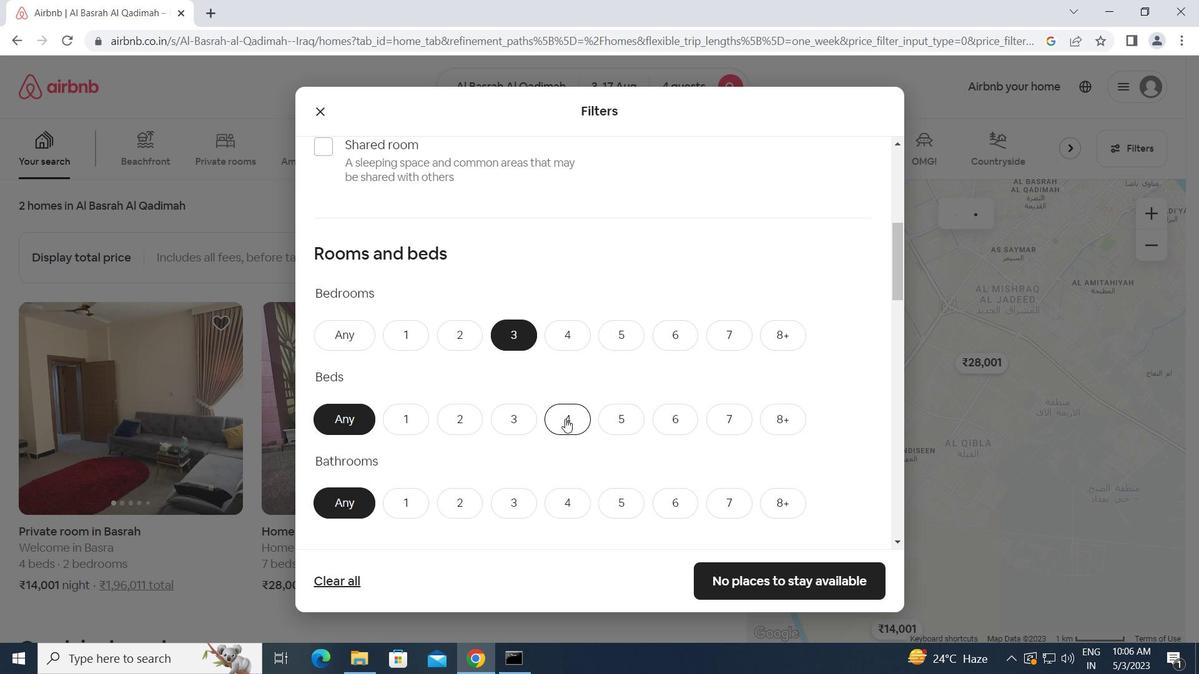 
Action: Mouse moved to (460, 501)
Screenshot: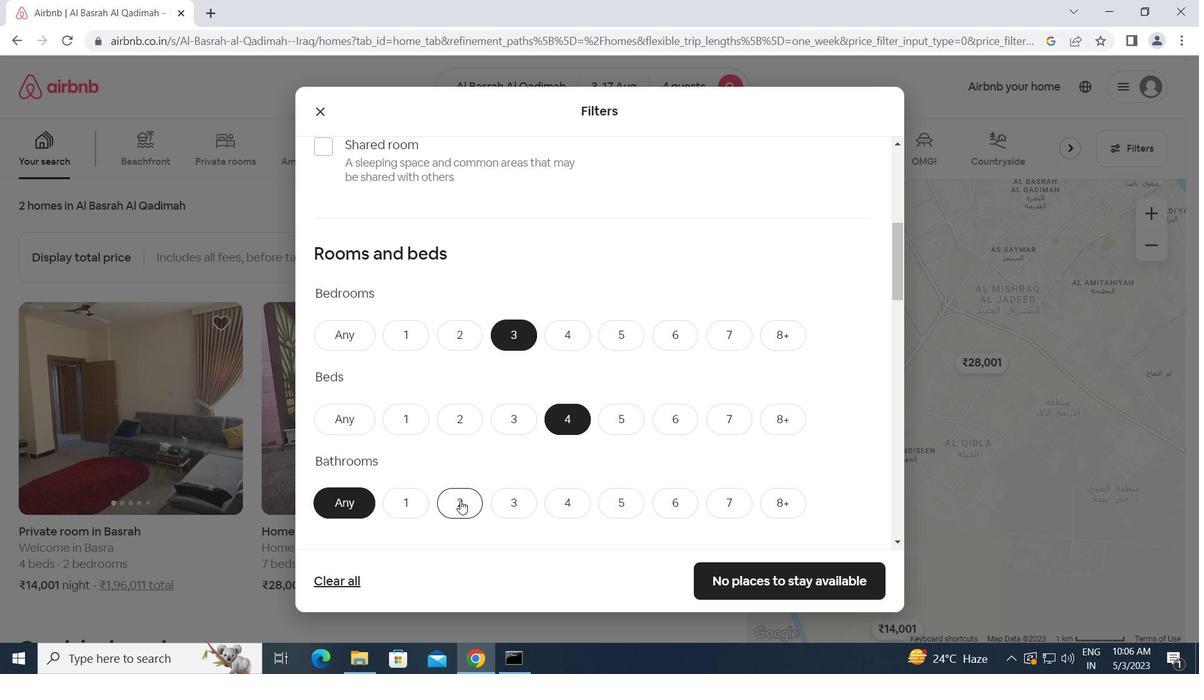 
Action: Mouse pressed left at (460, 501)
Screenshot: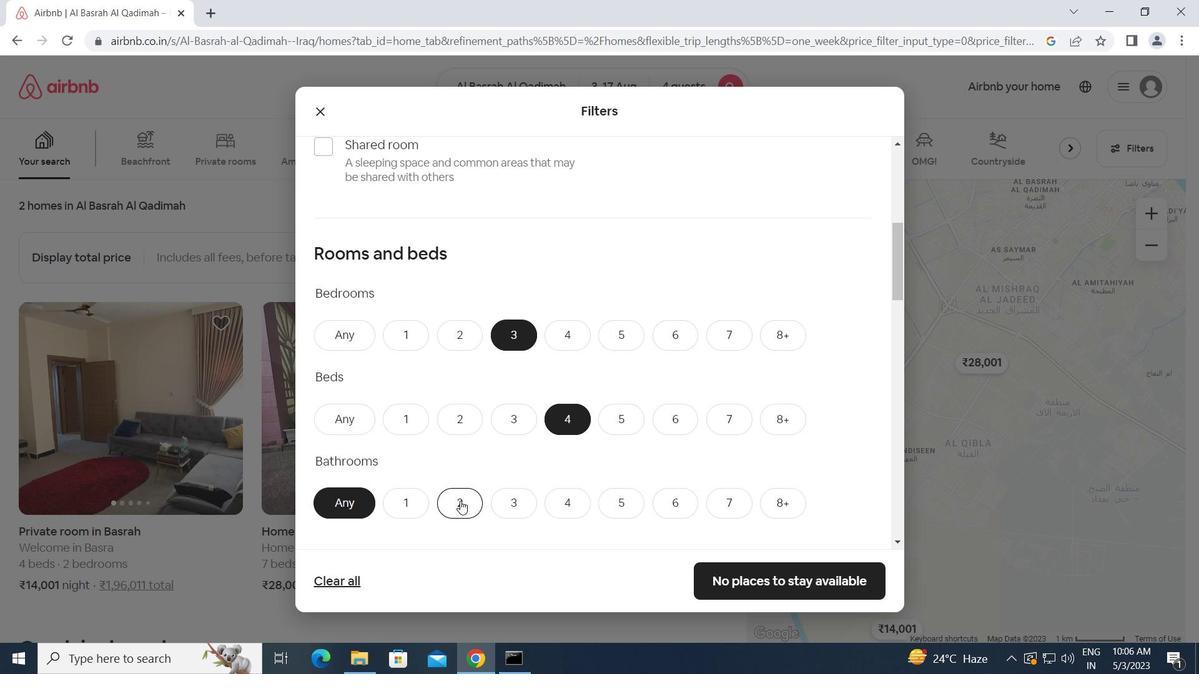 
Action: Mouse moved to (461, 499)
Screenshot: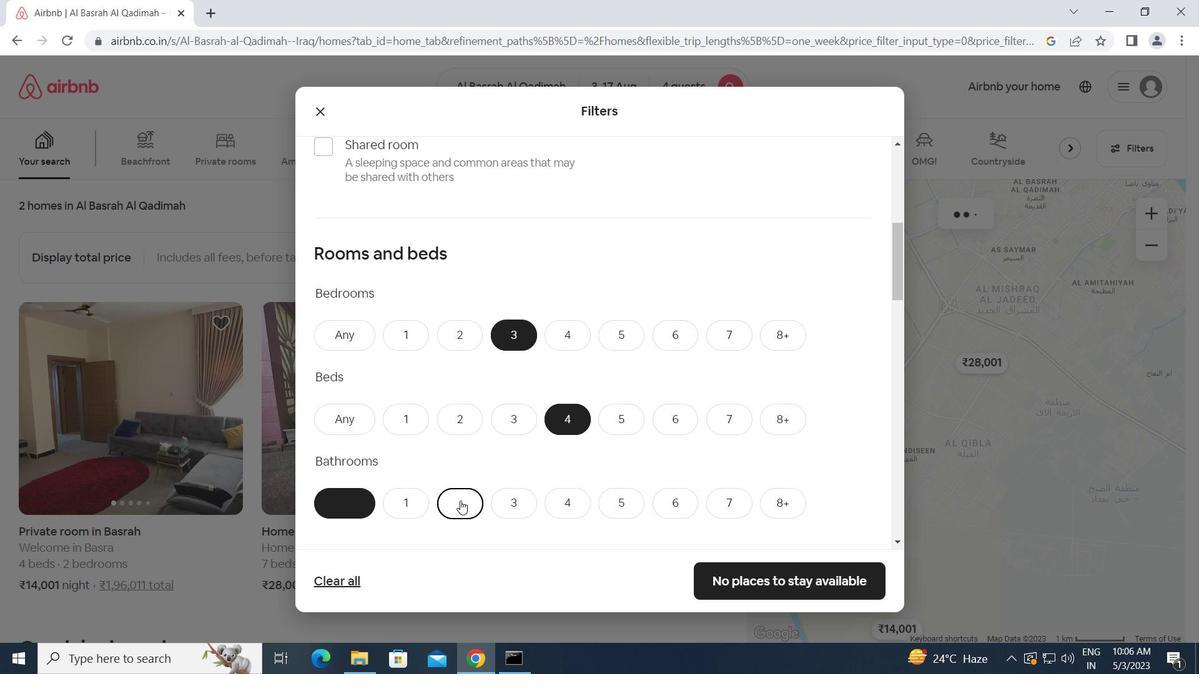 
Action: Mouse scrolled (461, 498) with delta (0, 0)
Screenshot: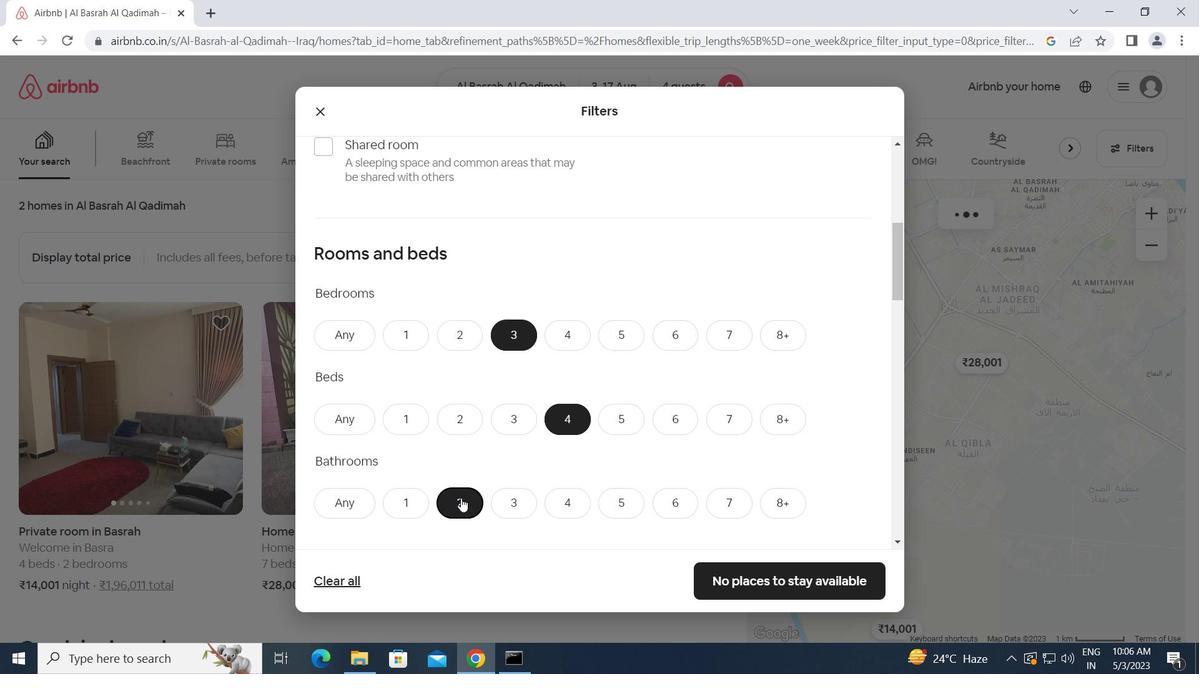 
Action: Mouse scrolled (461, 498) with delta (0, 0)
Screenshot: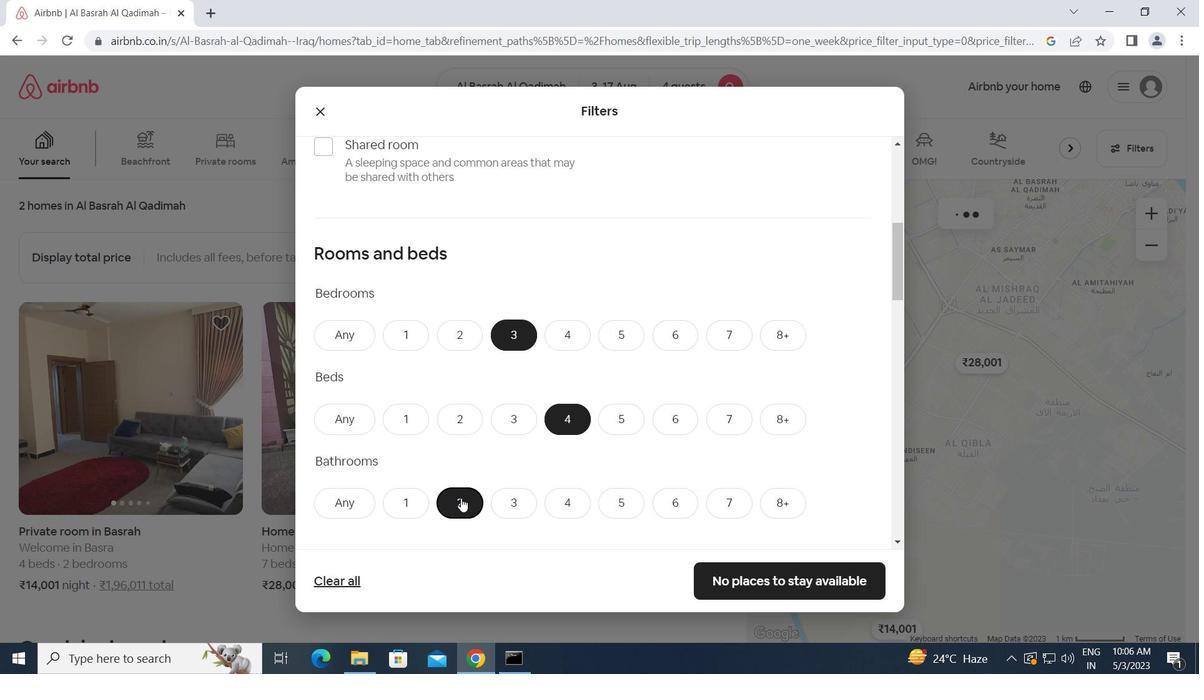 
Action: Mouse scrolled (461, 498) with delta (0, 0)
Screenshot: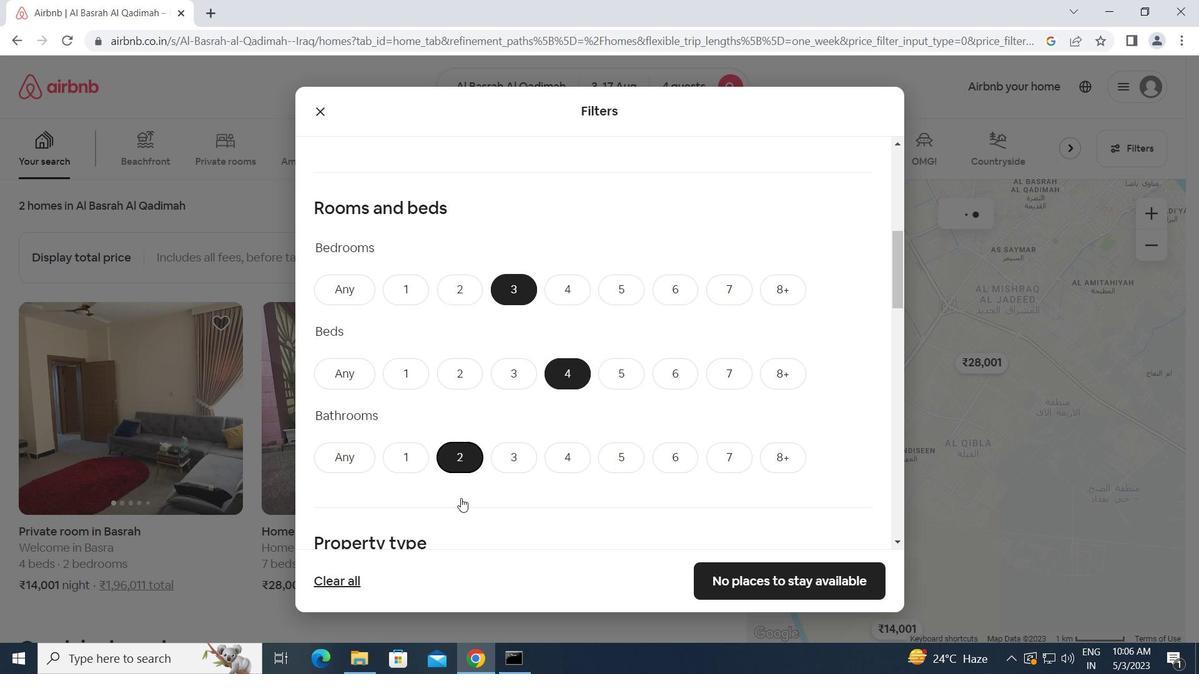 
Action: Mouse moved to (383, 430)
Screenshot: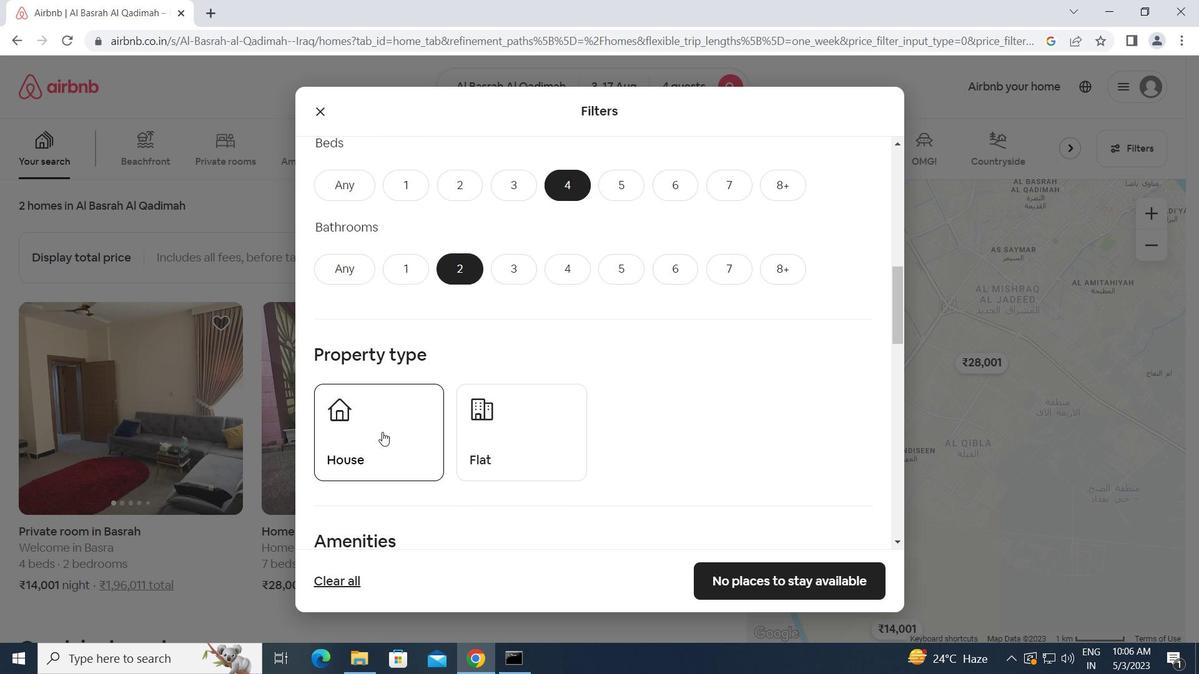 
Action: Mouse pressed left at (383, 430)
Screenshot: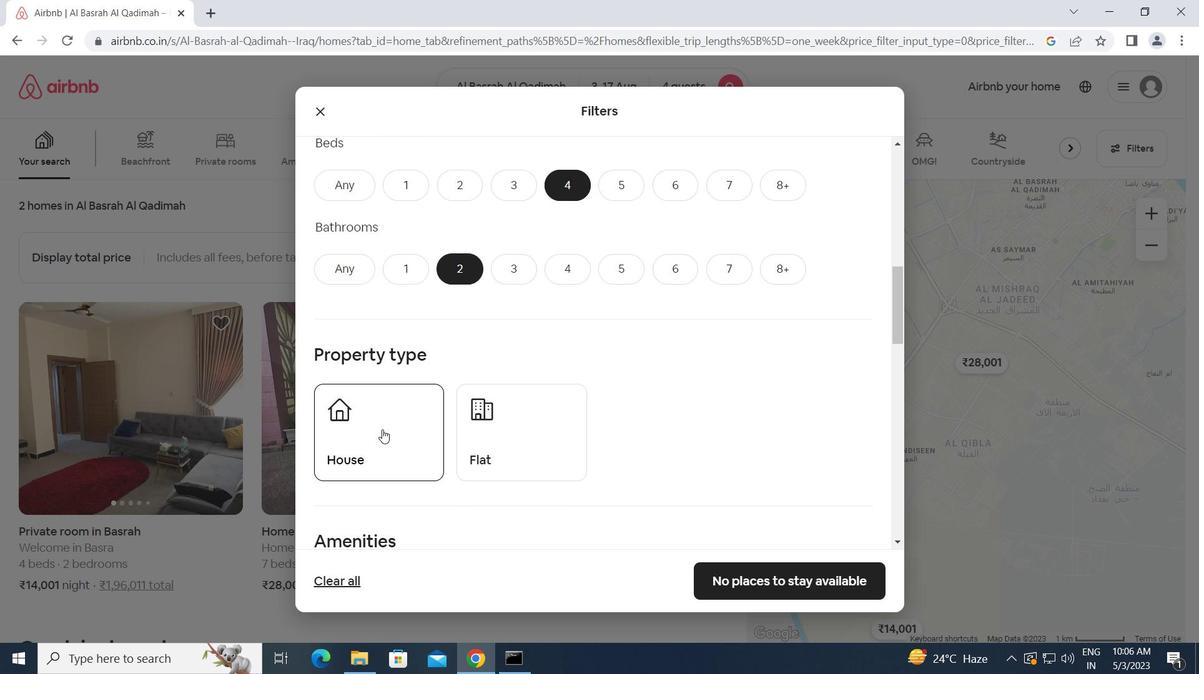 
Action: Mouse moved to (496, 433)
Screenshot: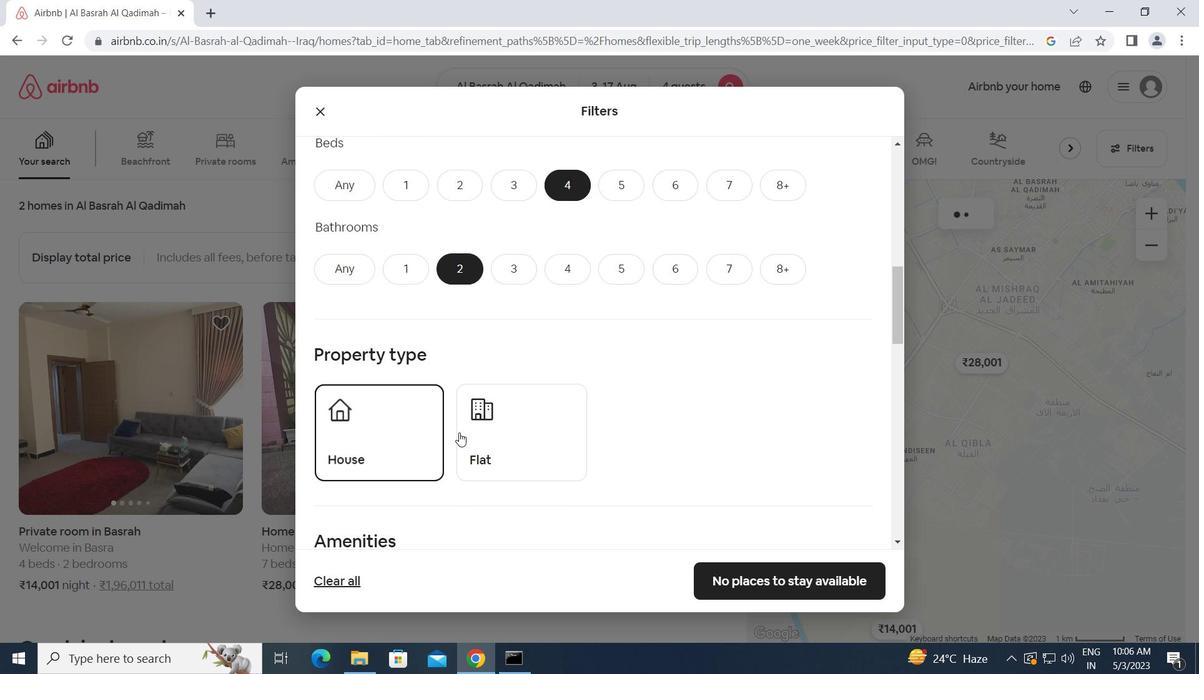 
Action: Mouse pressed left at (496, 433)
Screenshot: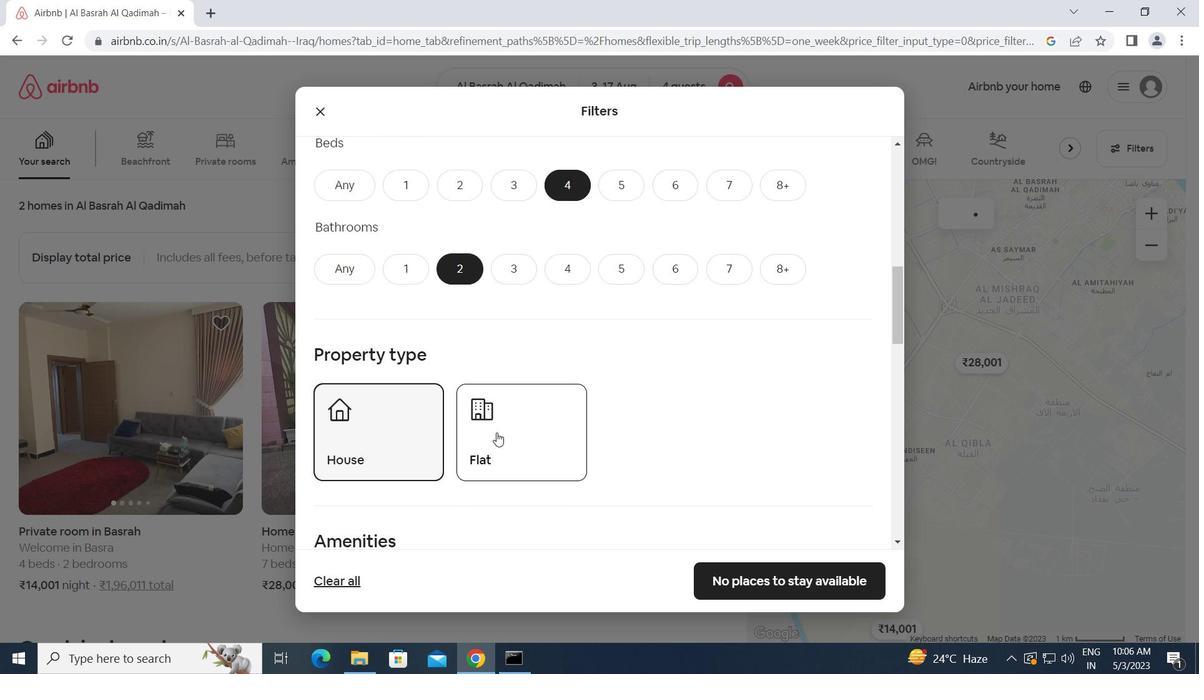 
Action: Mouse moved to (496, 433)
Screenshot: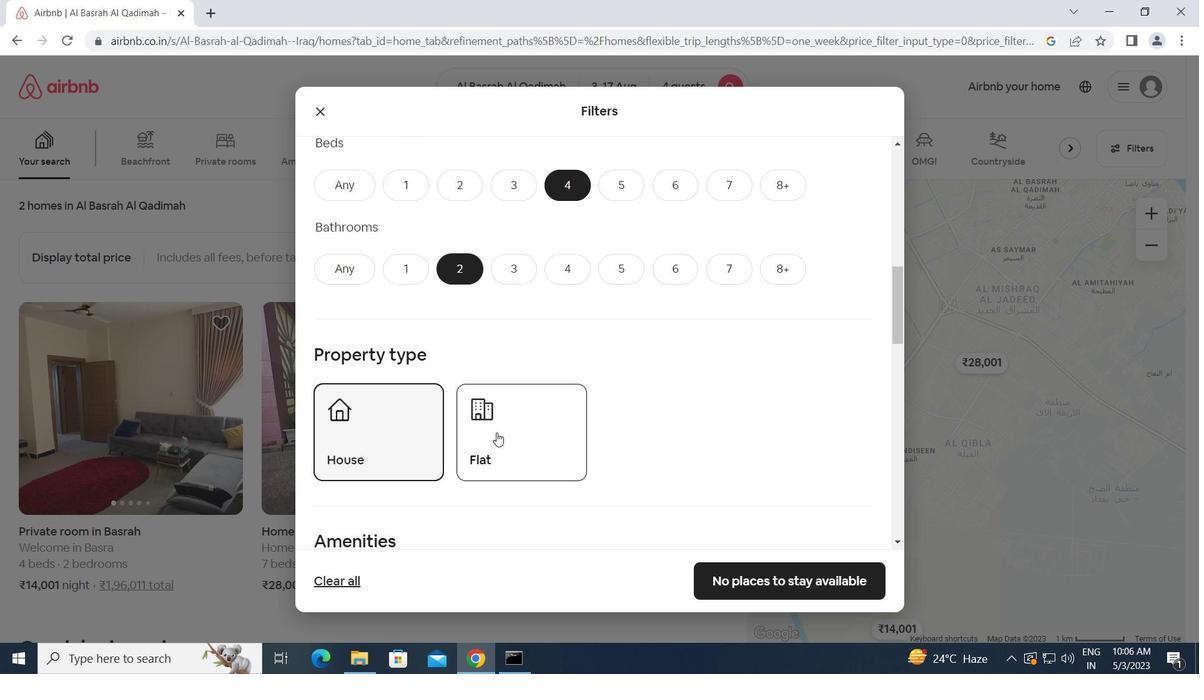 
Action: Mouse scrolled (496, 433) with delta (0, 0)
Screenshot: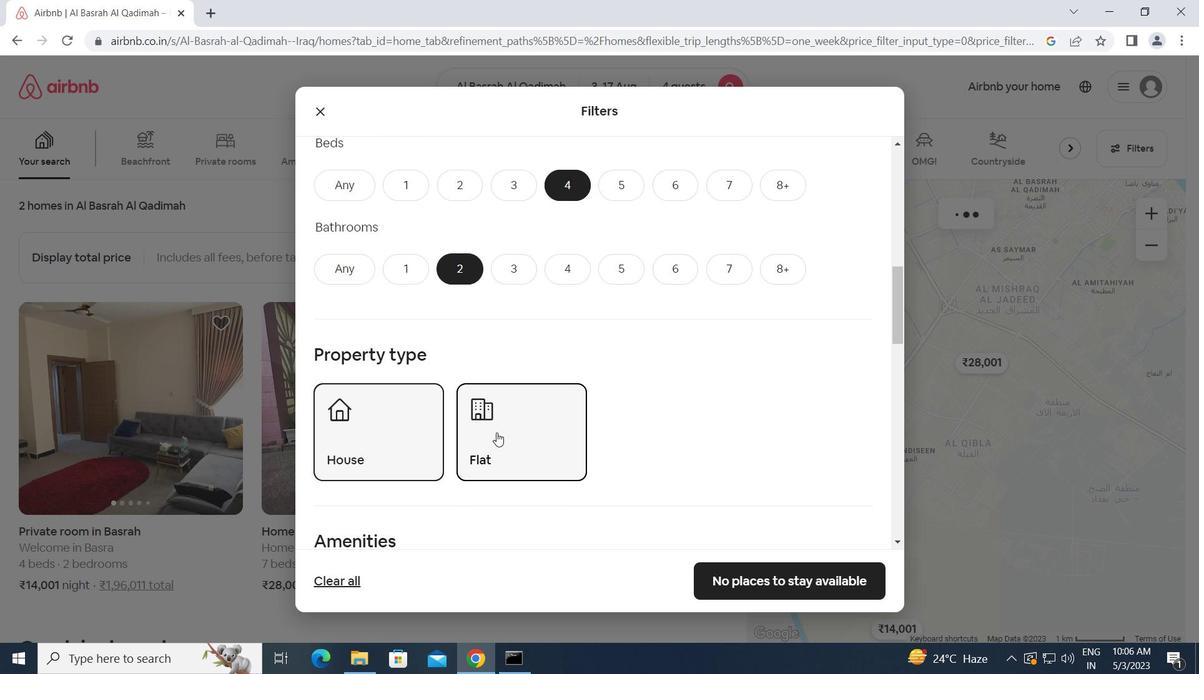 
Action: Mouse scrolled (496, 433) with delta (0, 0)
Screenshot: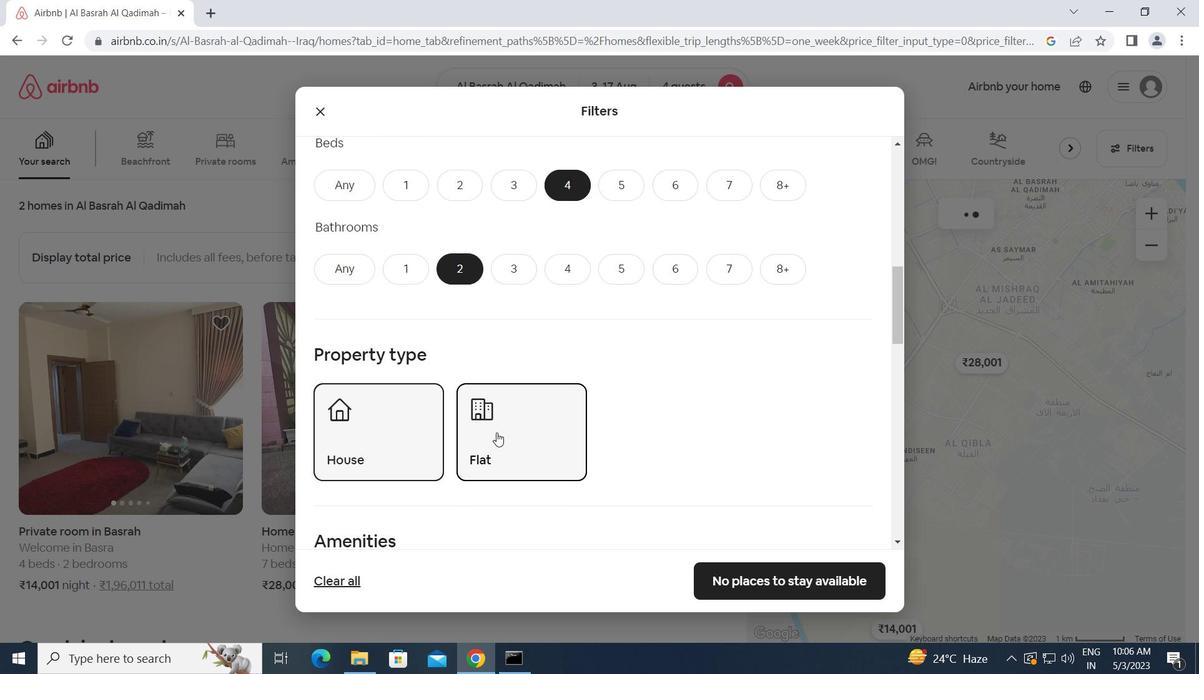 
Action: Mouse scrolled (496, 433) with delta (0, 0)
Screenshot: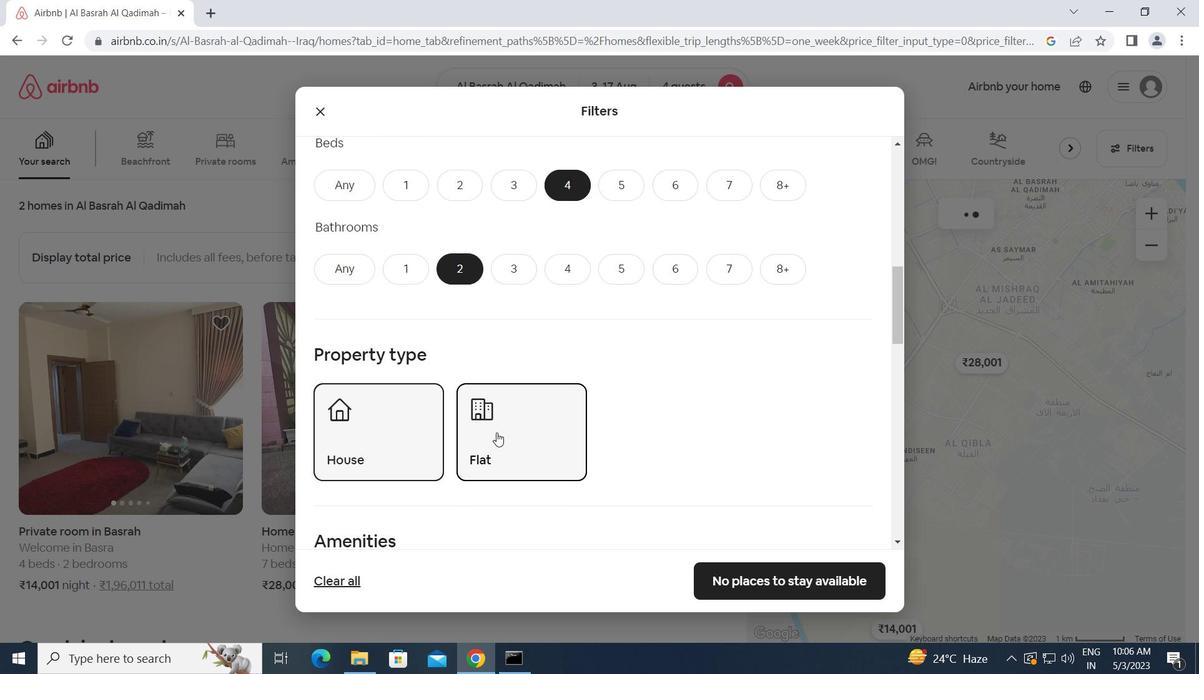 
Action: Mouse scrolled (496, 433) with delta (0, 0)
Screenshot: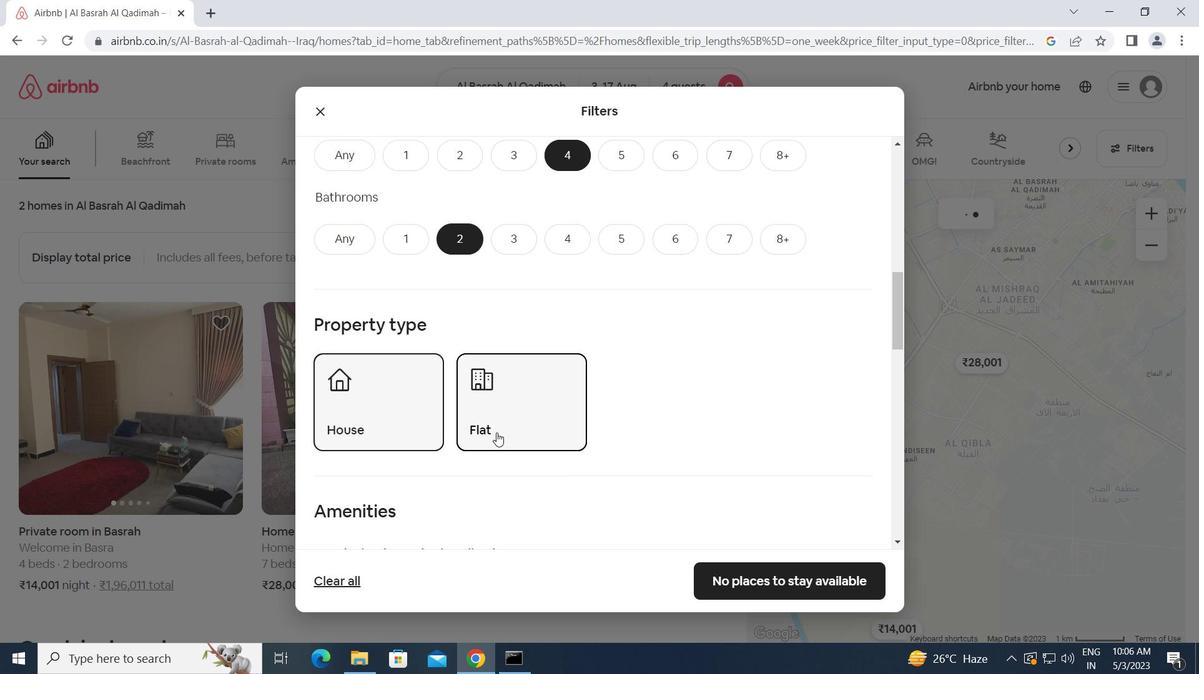 
Action: Mouse moved to (324, 308)
Screenshot: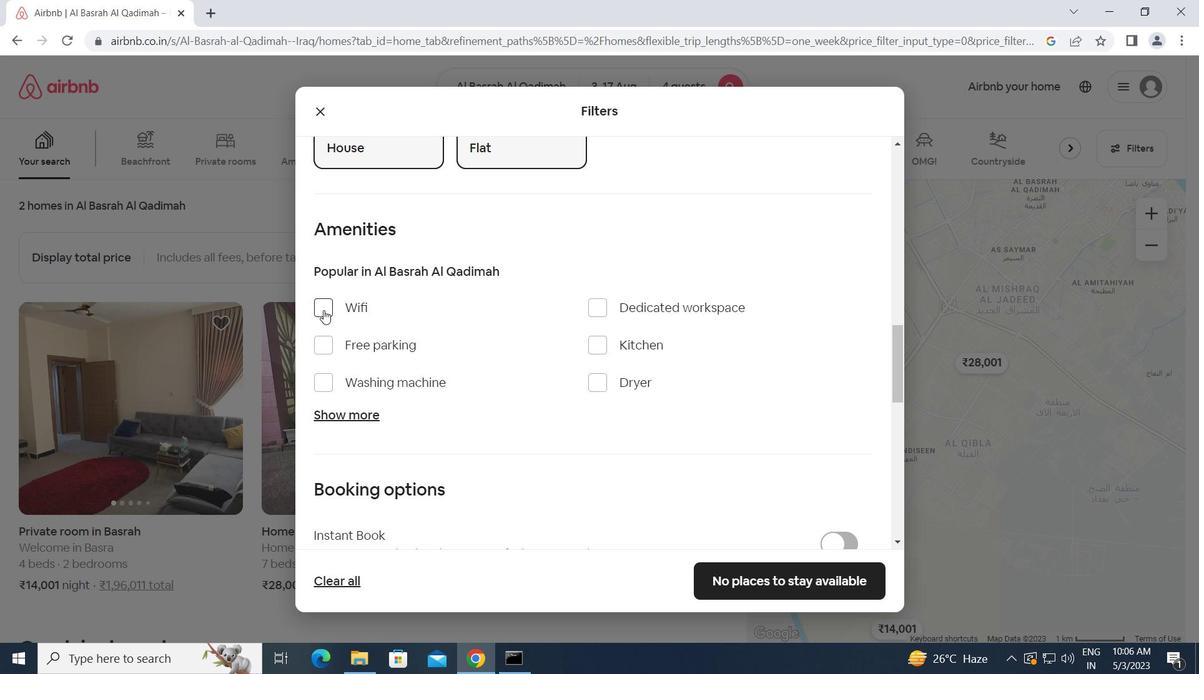 
Action: Mouse pressed left at (324, 308)
Screenshot: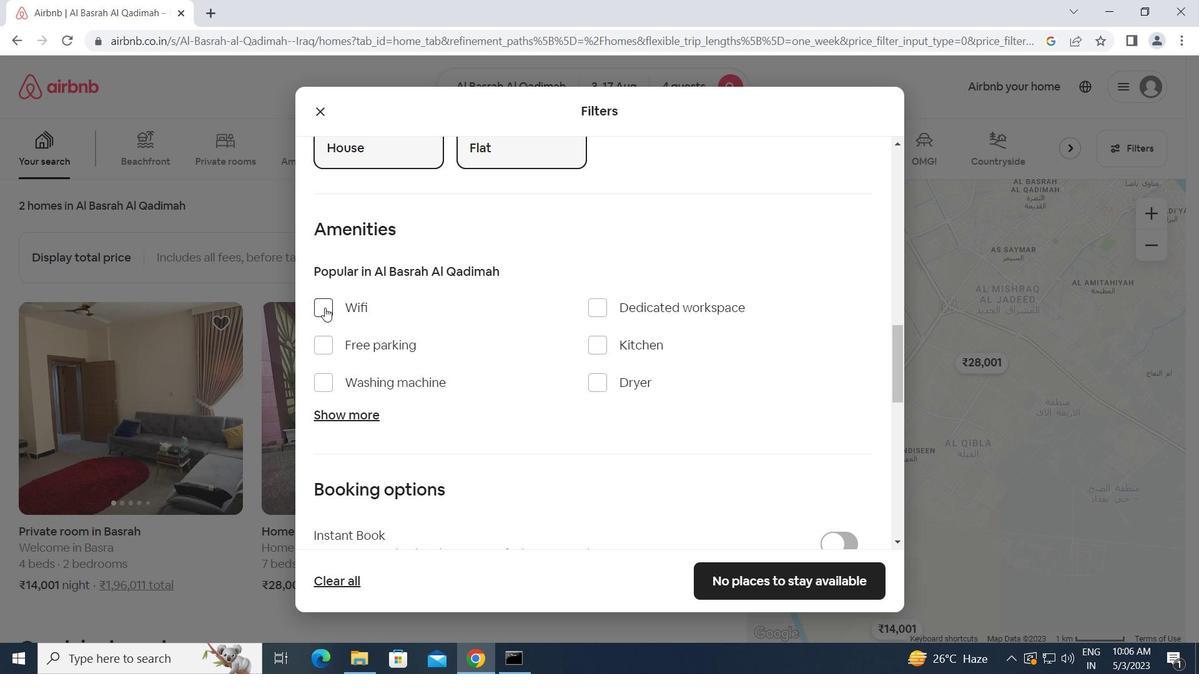 
Action: Mouse moved to (320, 382)
Screenshot: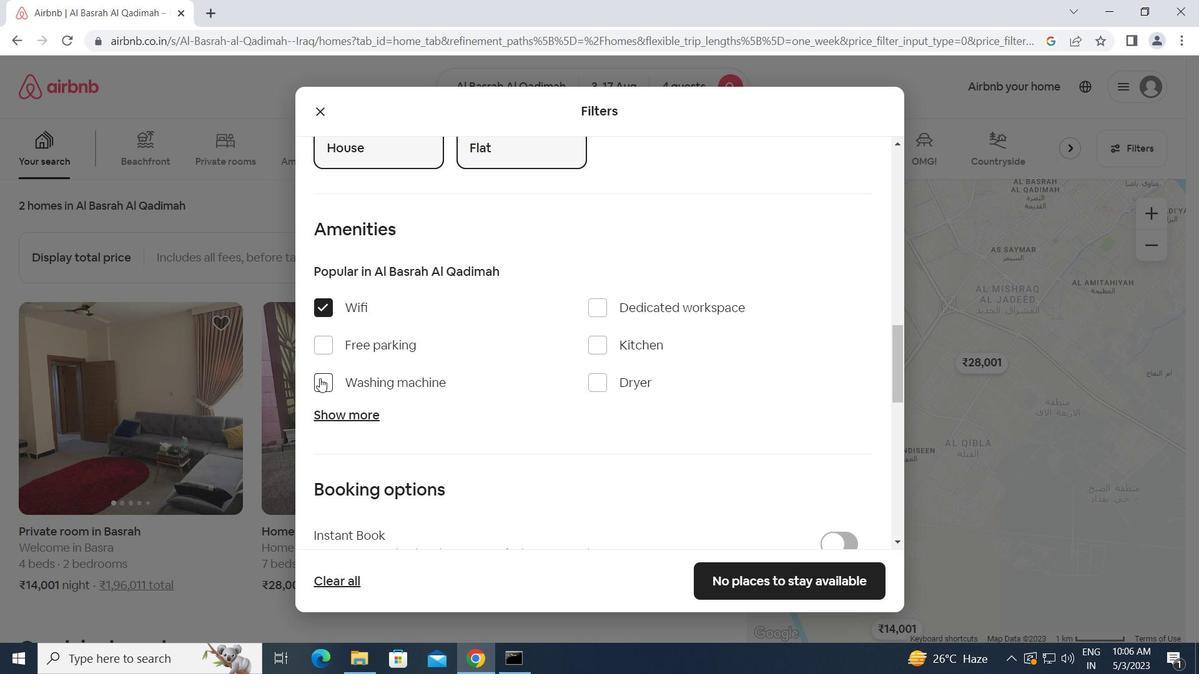 
Action: Mouse pressed left at (320, 382)
Screenshot: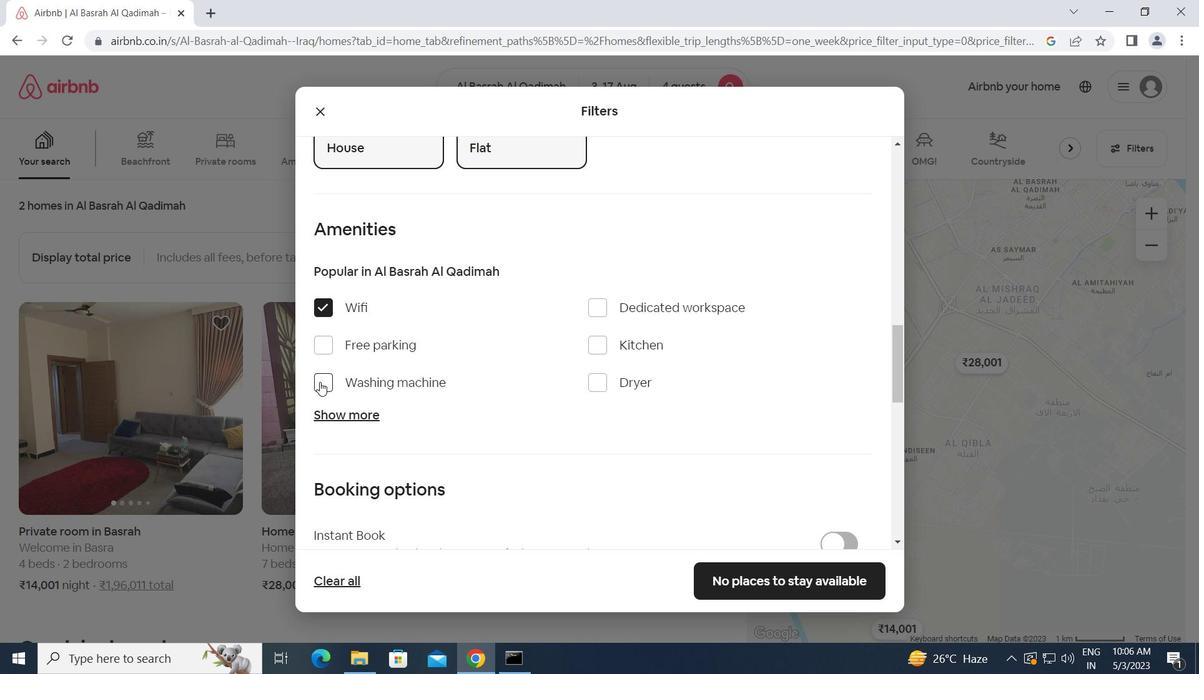 
Action: Mouse moved to (428, 396)
Screenshot: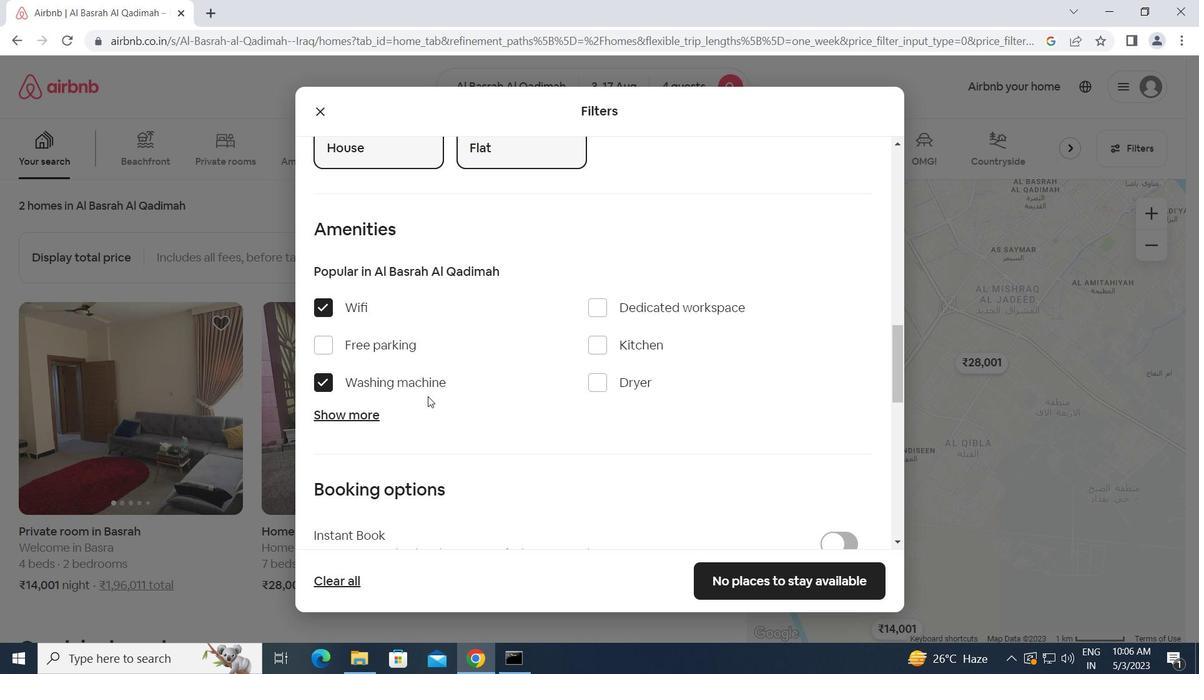 
Action: Mouse scrolled (428, 395) with delta (0, 0)
Screenshot: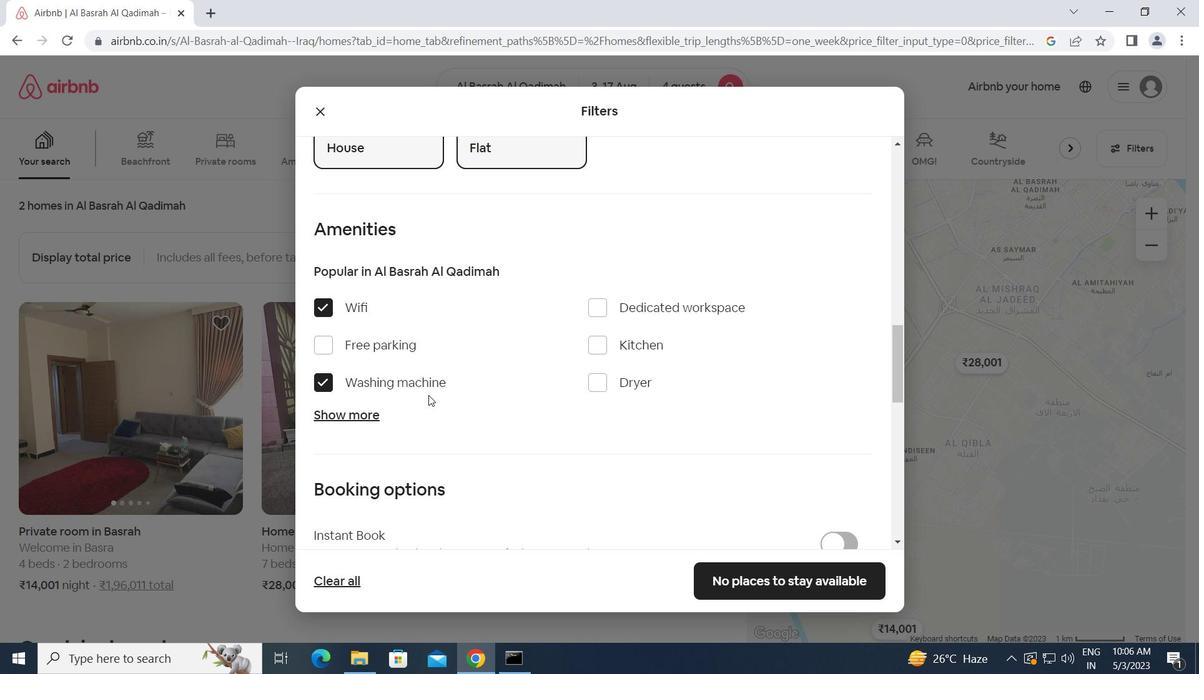 
Action: Mouse scrolled (428, 395) with delta (0, 0)
Screenshot: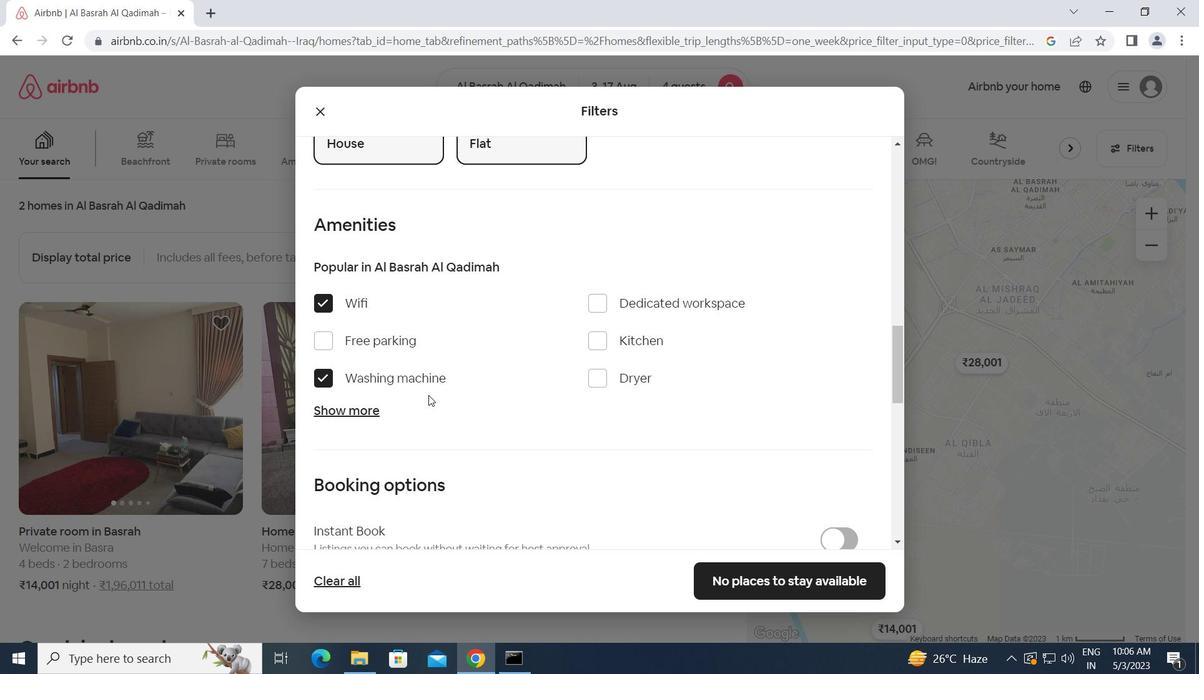 
Action: Mouse scrolled (428, 395) with delta (0, 0)
Screenshot: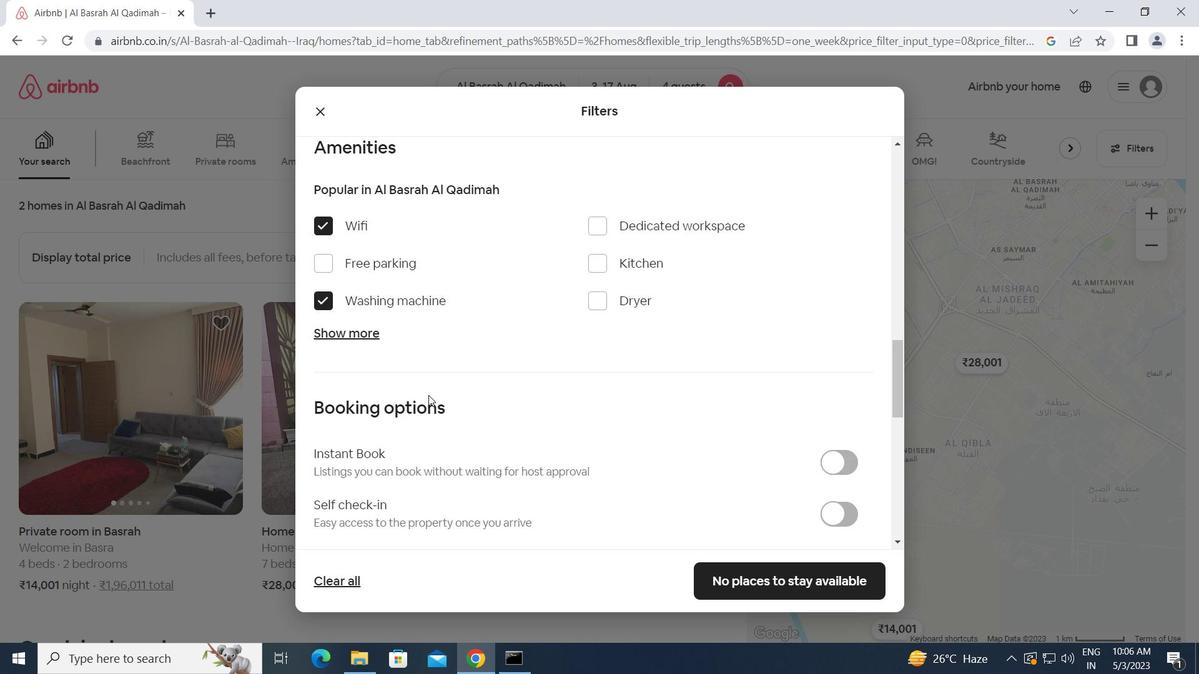 
Action: Mouse scrolled (428, 395) with delta (0, 0)
Screenshot: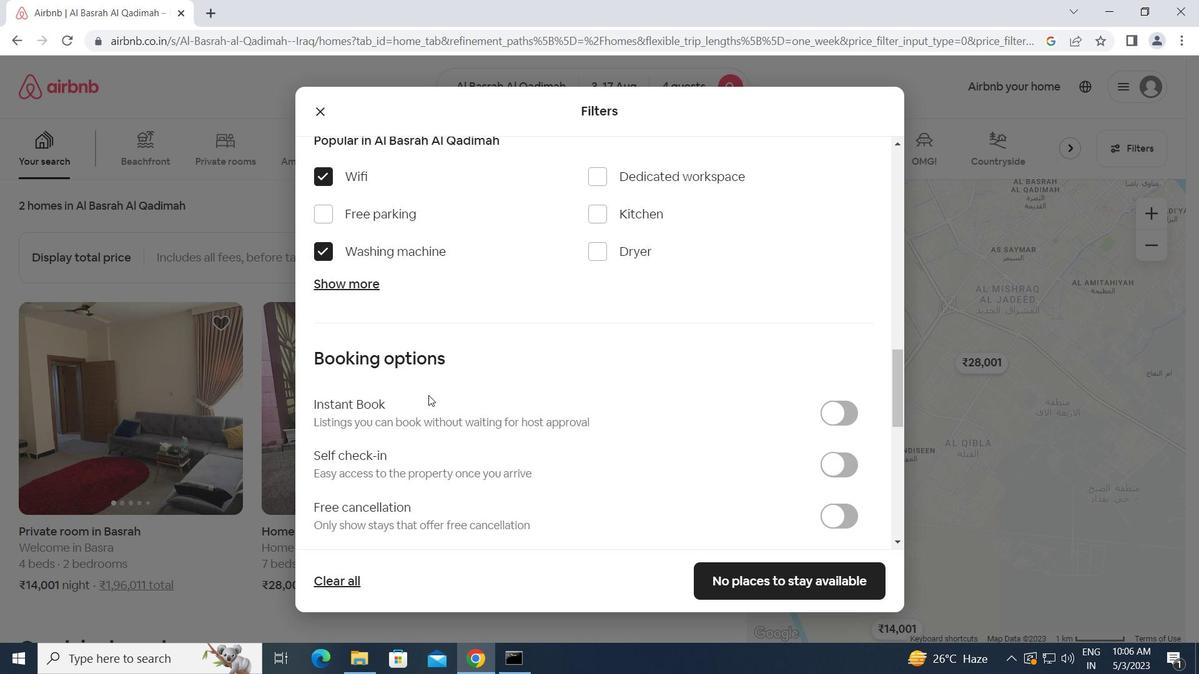 
Action: Mouse moved to (841, 282)
Screenshot: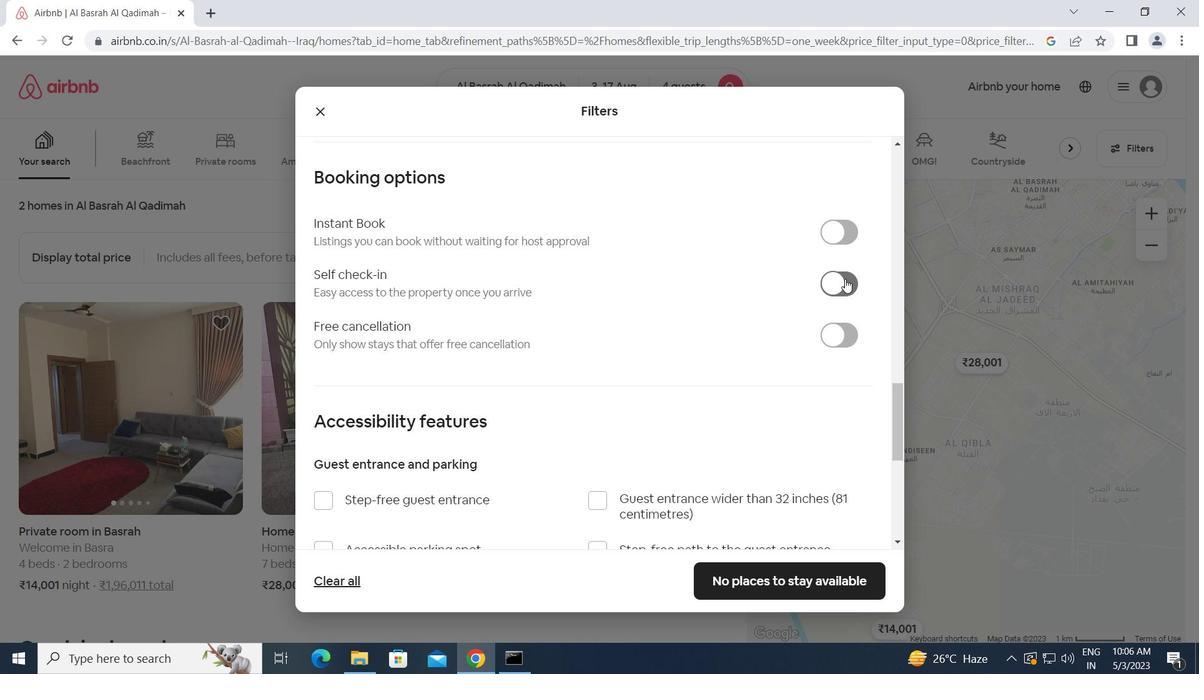
Action: Mouse pressed left at (841, 282)
Screenshot: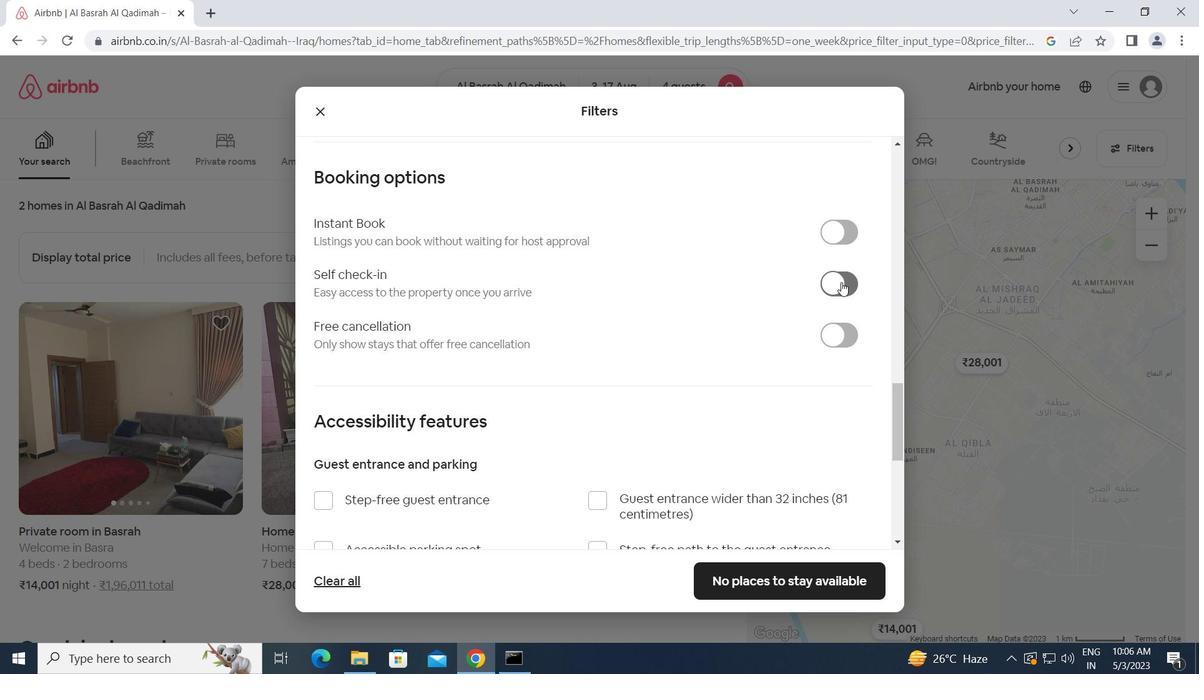 
Action: Mouse moved to (681, 330)
Screenshot: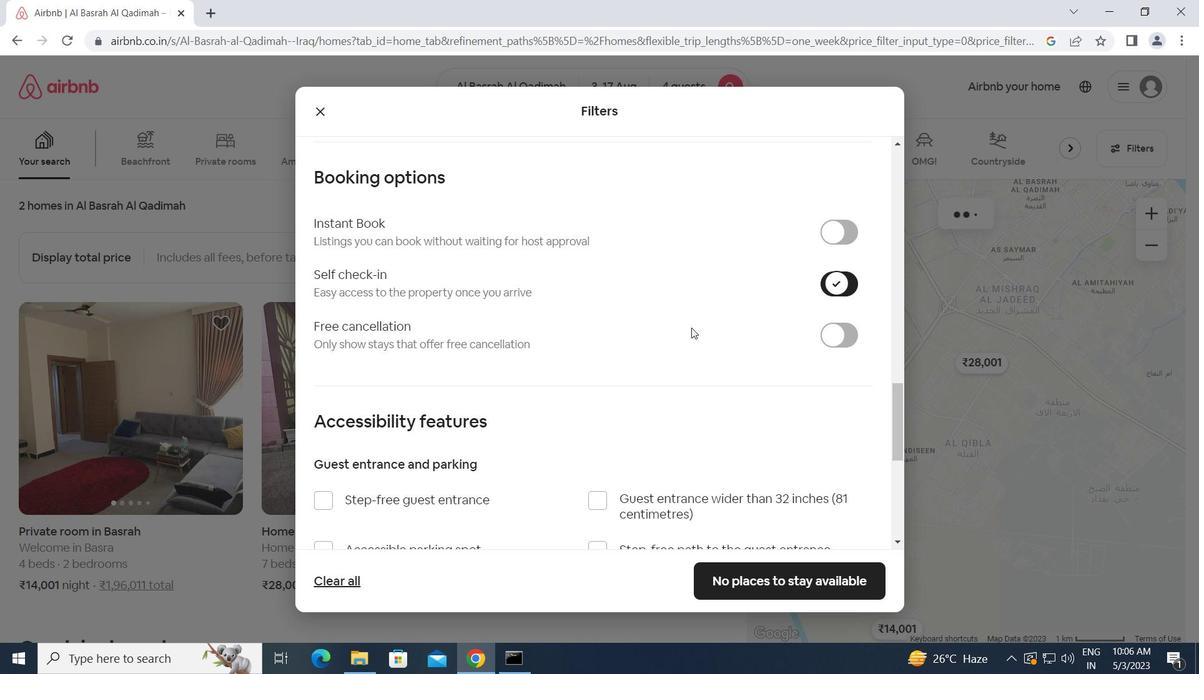 
Action: Mouse scrolled (681, 329) with delta (0, 0)
Screenshot: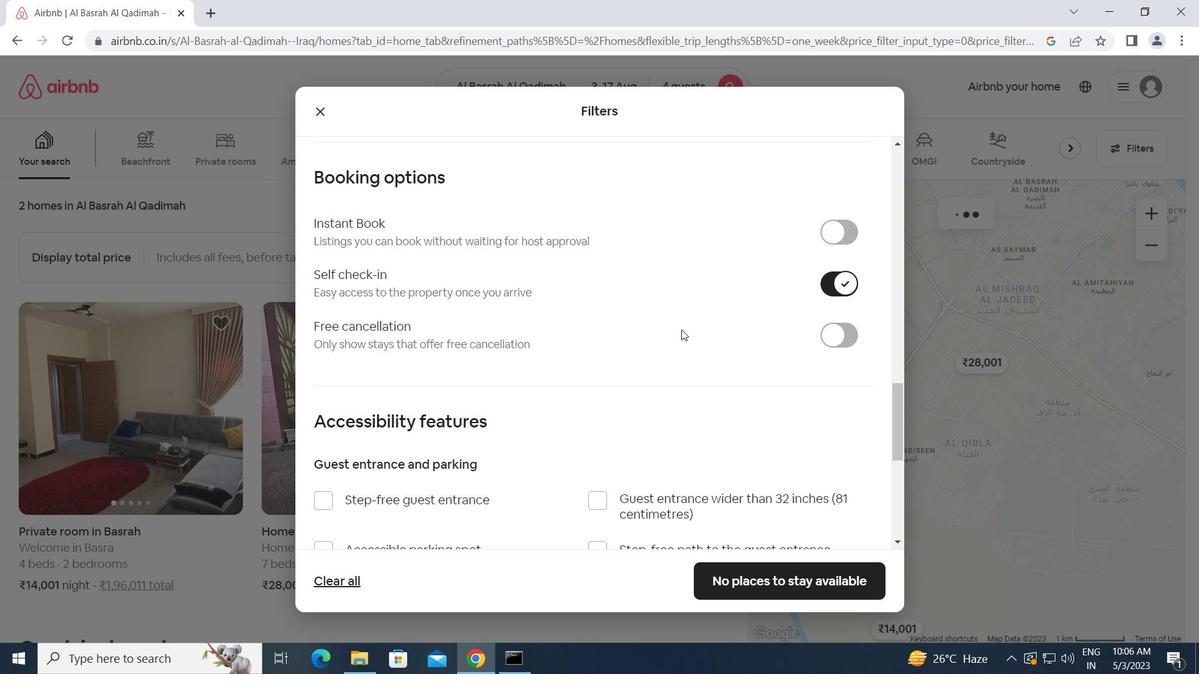 
Action: Mouse moved to (681, 331)
Screenshot: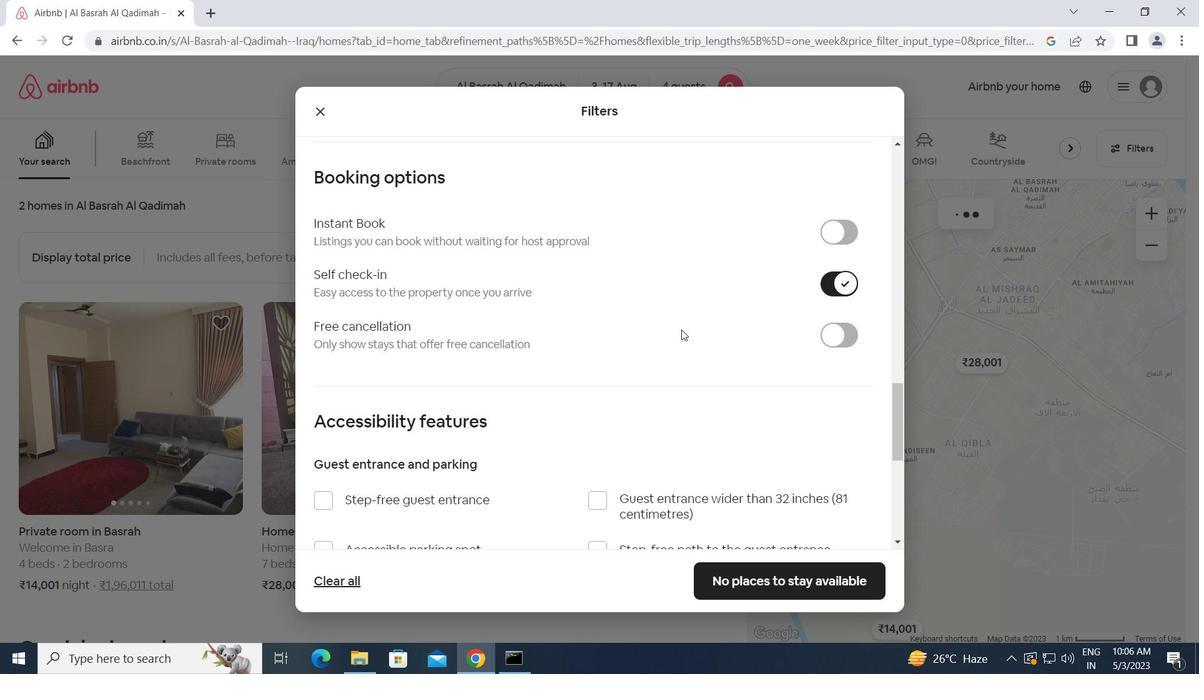 
Action: Mouse scrolled (681, 330) with delta (0, 0)
Screenshot: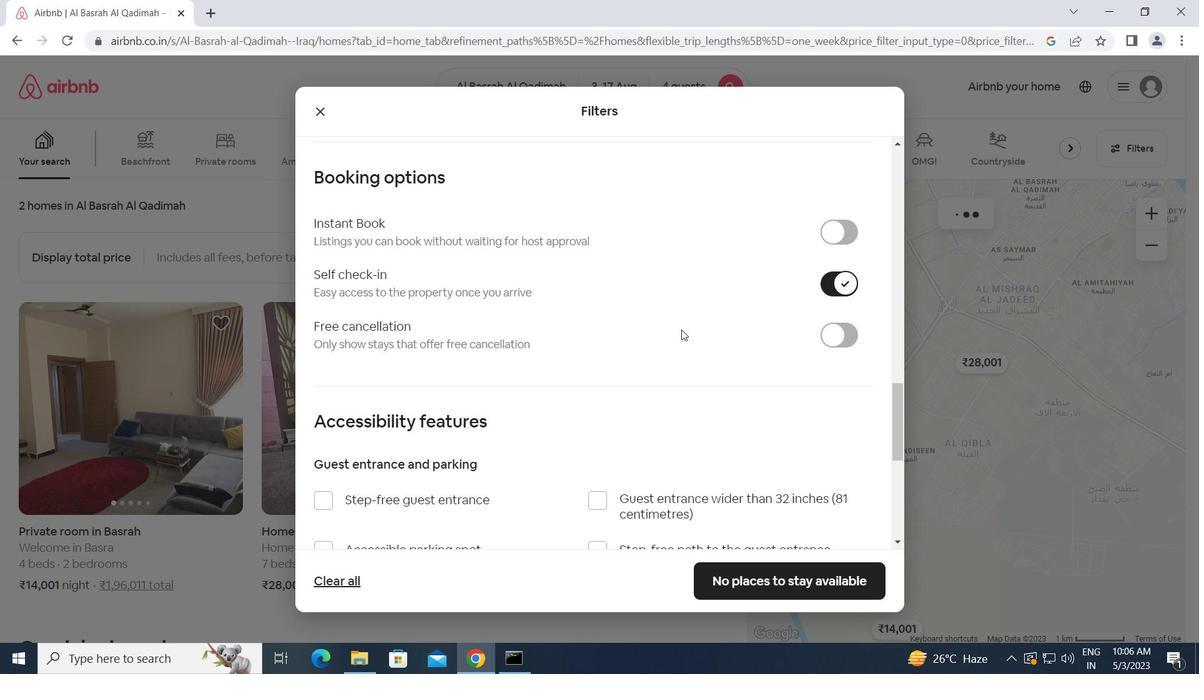 
Action: Mouse scrolled (681, 330) with delta (0, 0)
Screenshot: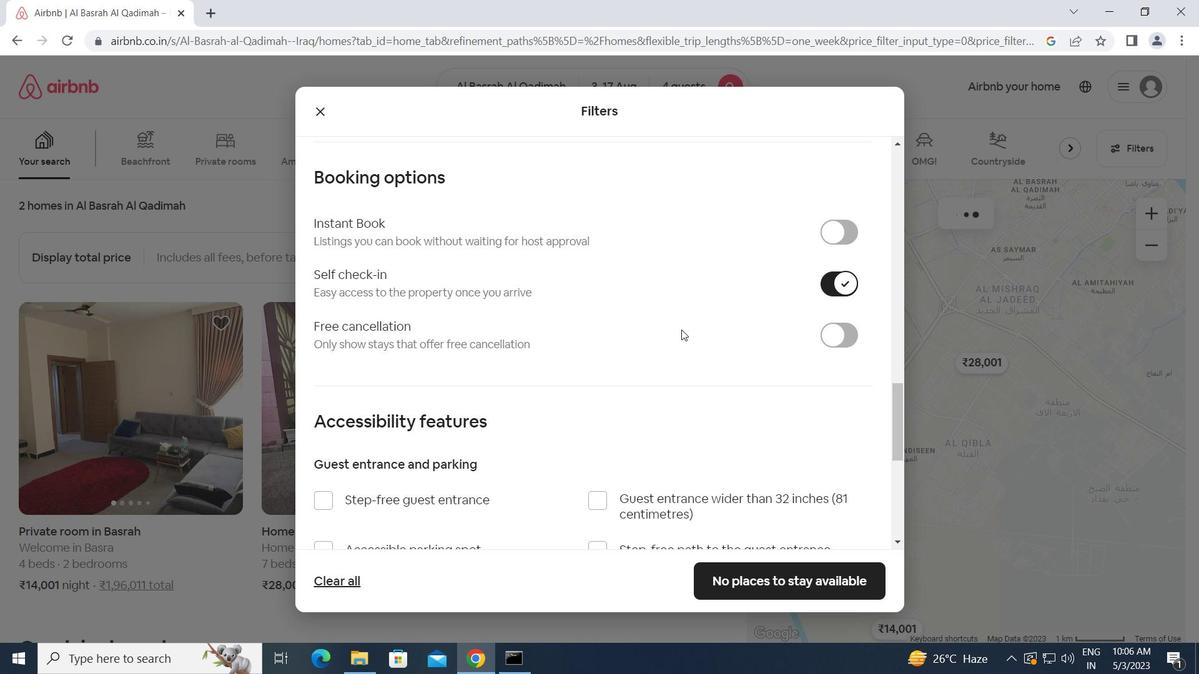 
Action: Mouse scrolled (681, 330) with delta (0, 0)
Screenshot: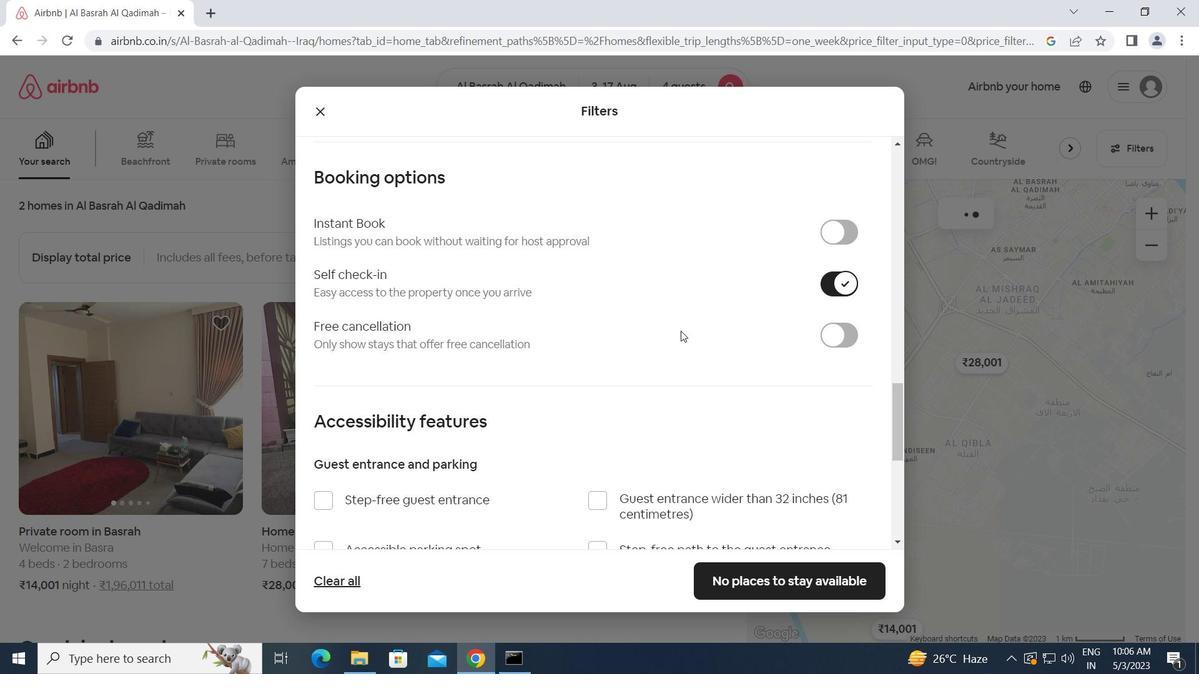 
Action: Mouse scrolled (681, 330) with delta (0, 0)
Screenshot: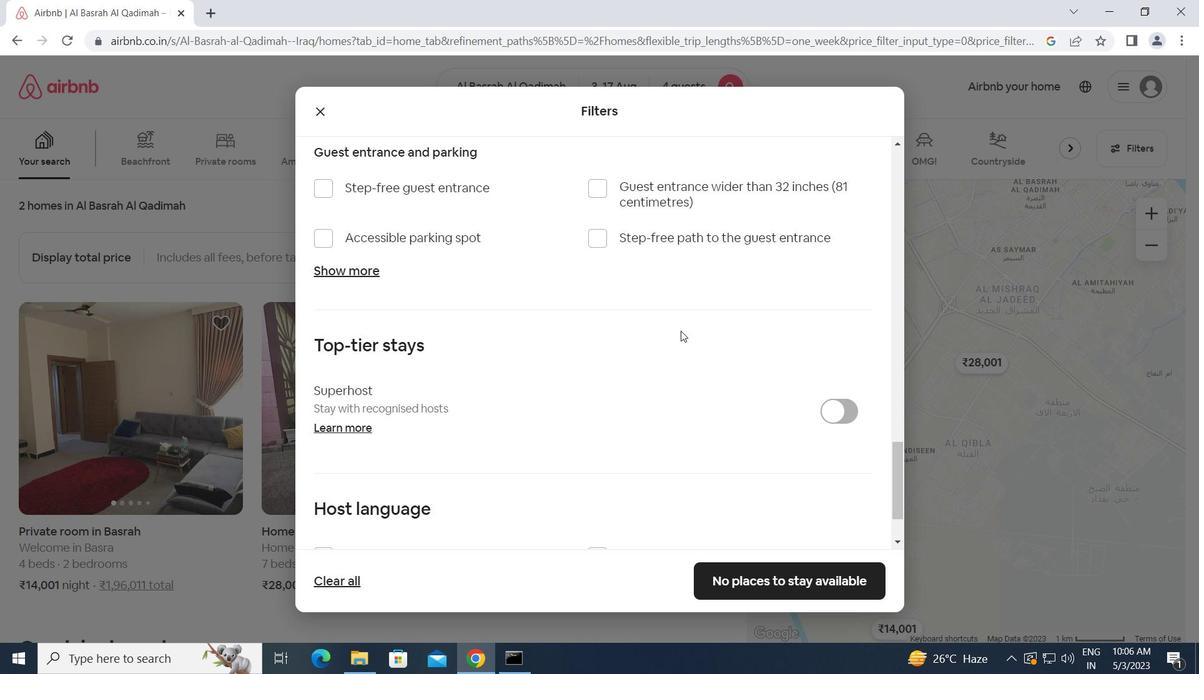 
Action: Mouse scrolled (681, 330) with delta (0, 0)
Screenshot: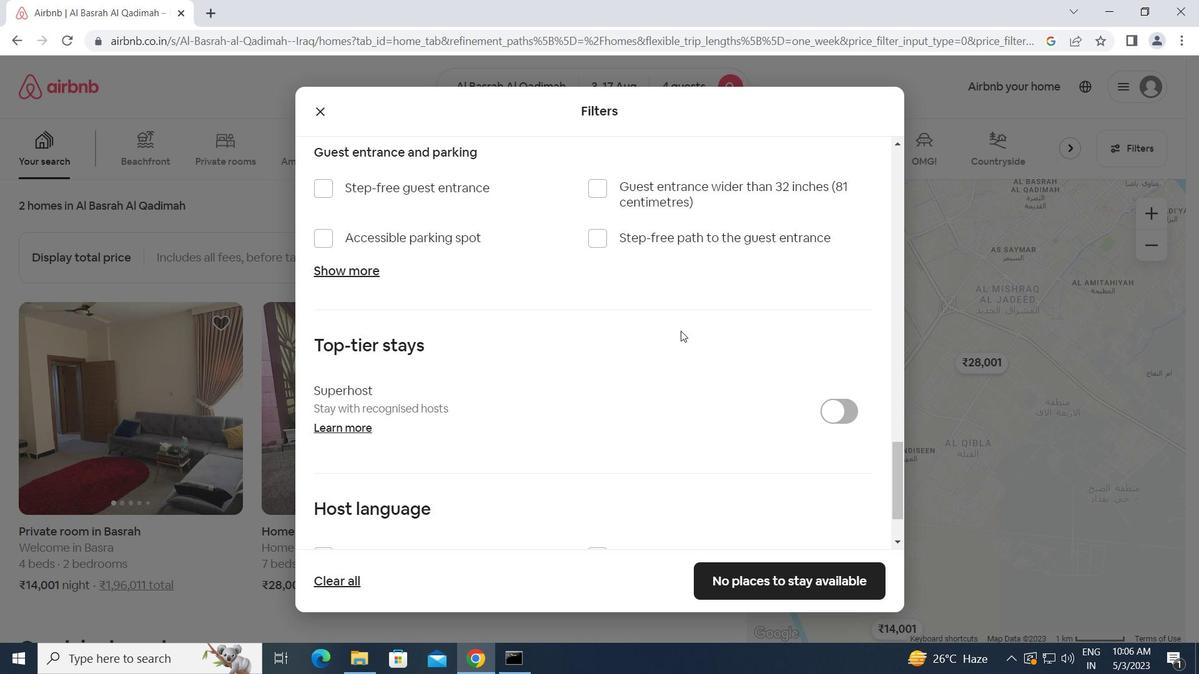 
Action: Mouse scrolled (681, 330) with delta (0, 0)
Screenshot: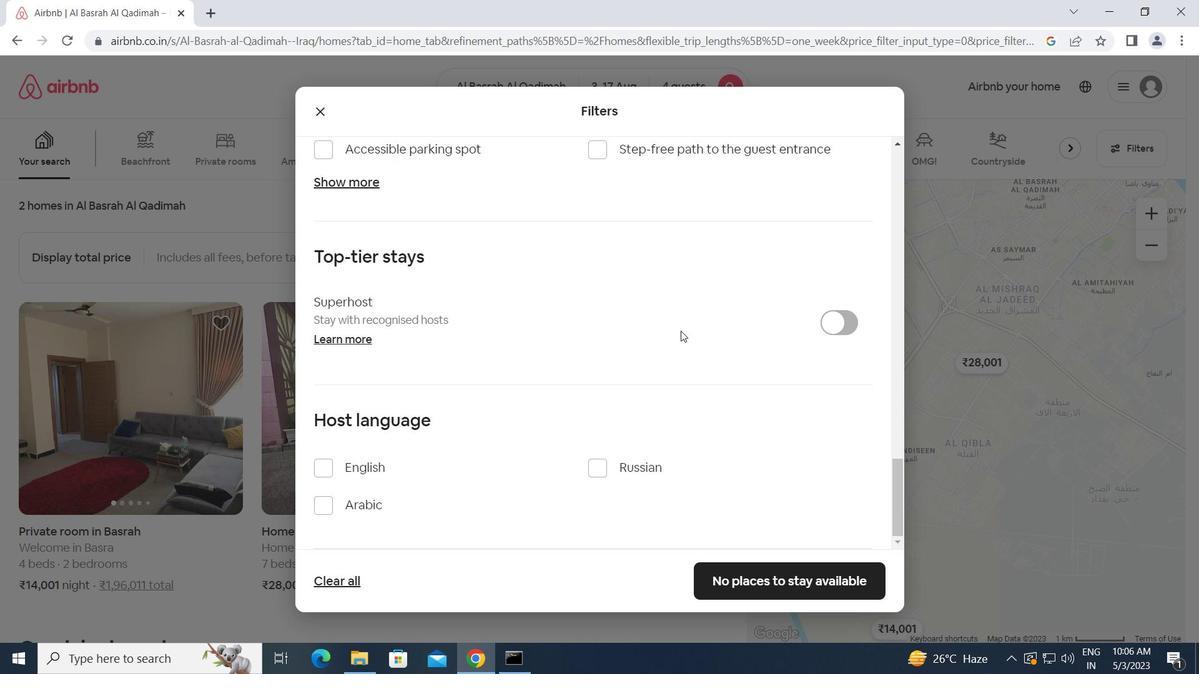 
Action: Mouse scrolled (681, 330) with delta (0, 0)
Screenshot: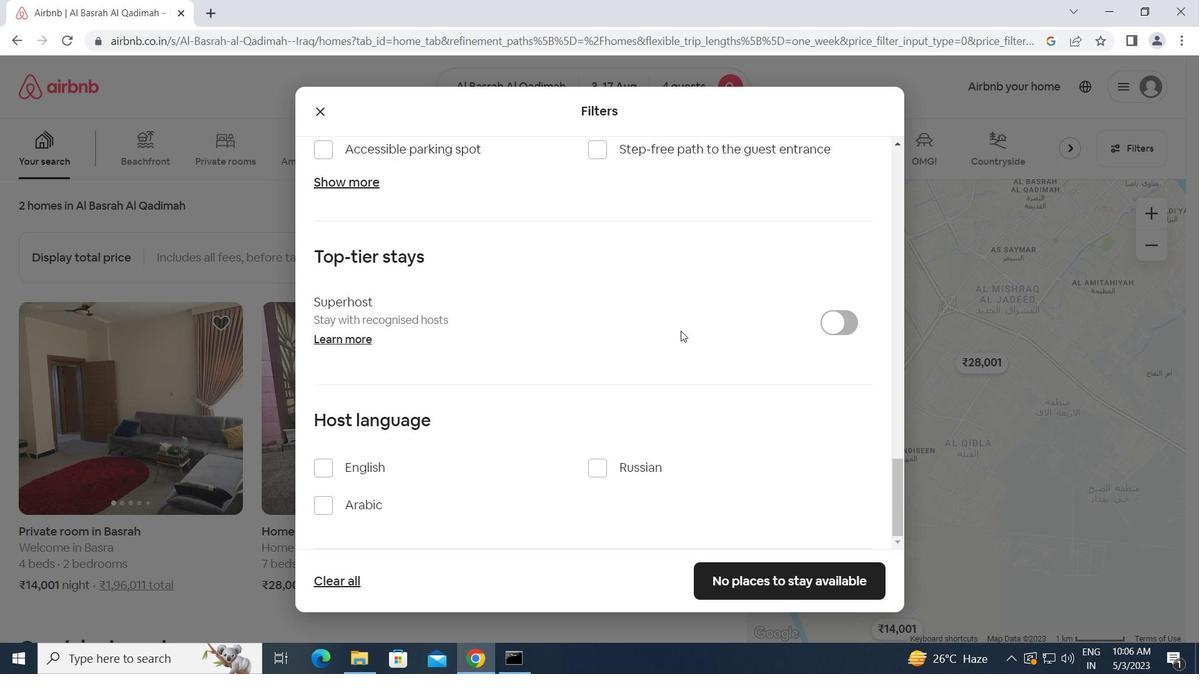 
Action: Mouse moved to (681, 326)
Screenshot: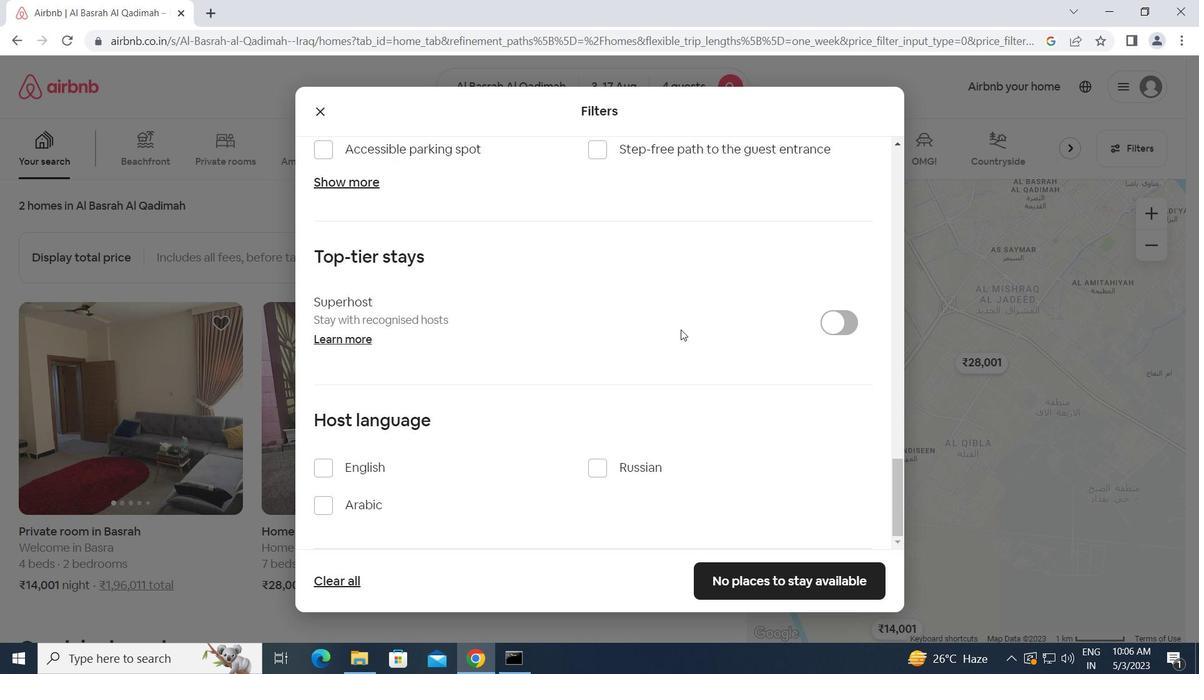 
Action: Mouse scrolled (681, 326) with delta (0, 0)
Screenshot: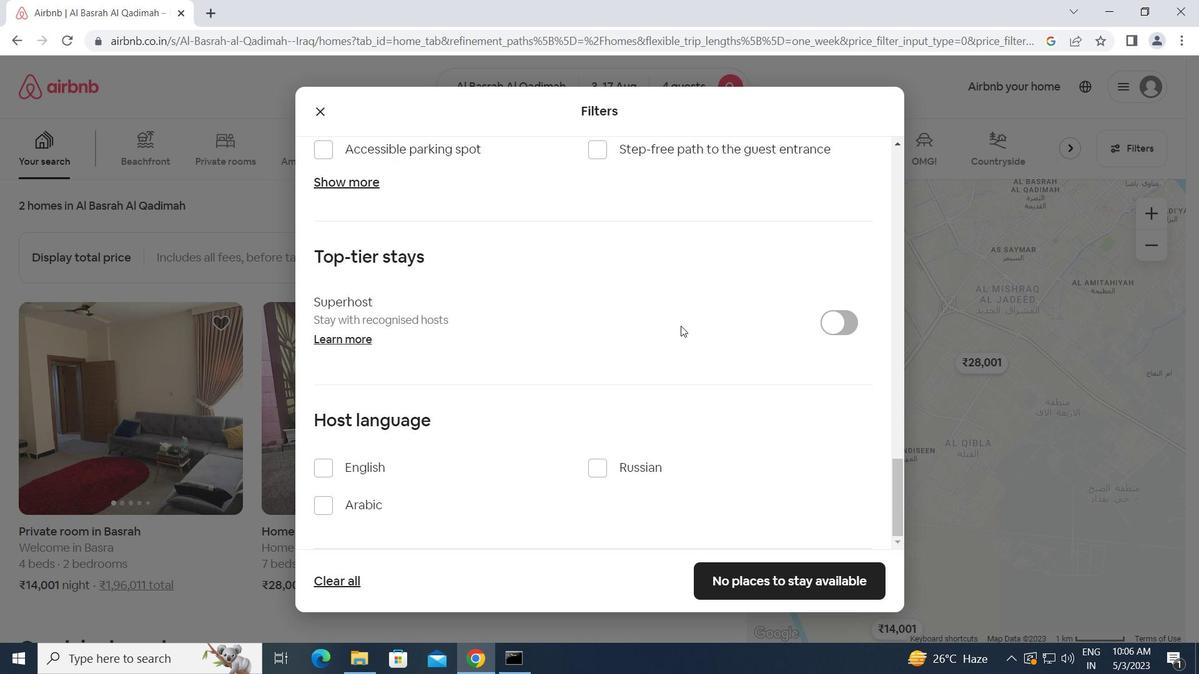 
Action: Mouse moved to (334, 449)
Screenshot: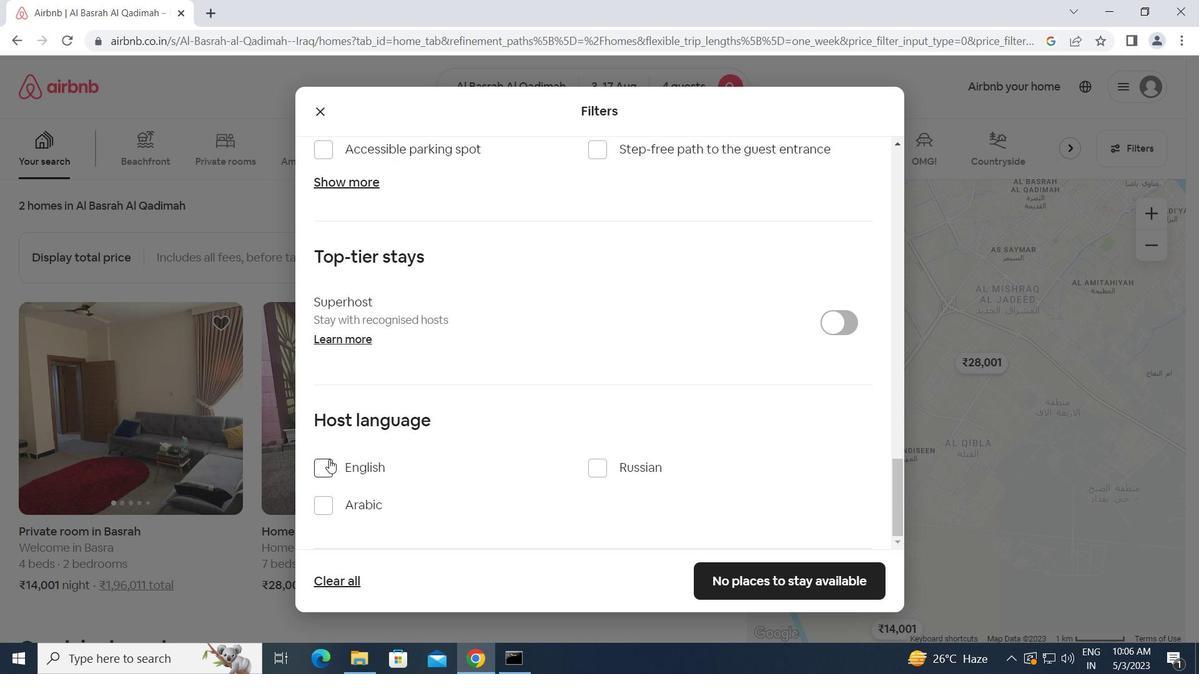 
Action: Mouse pressed left at (334, 449)
Screenshot: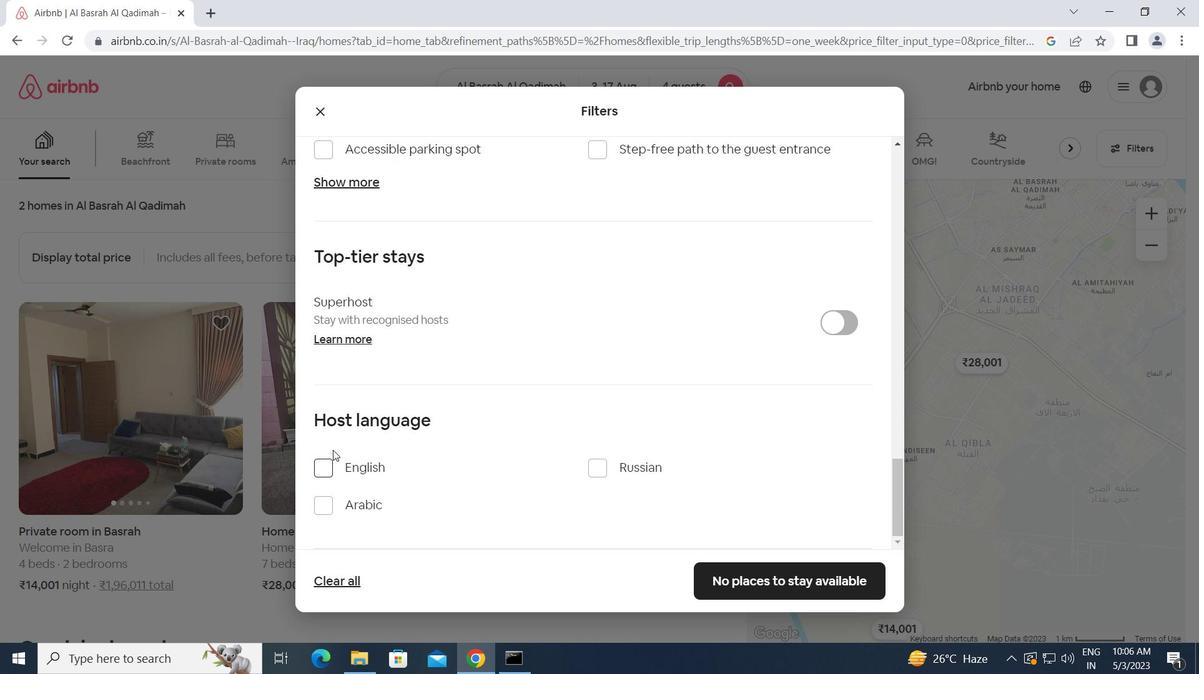 
Action: Mouse moved to (324, 471)
Screenshot: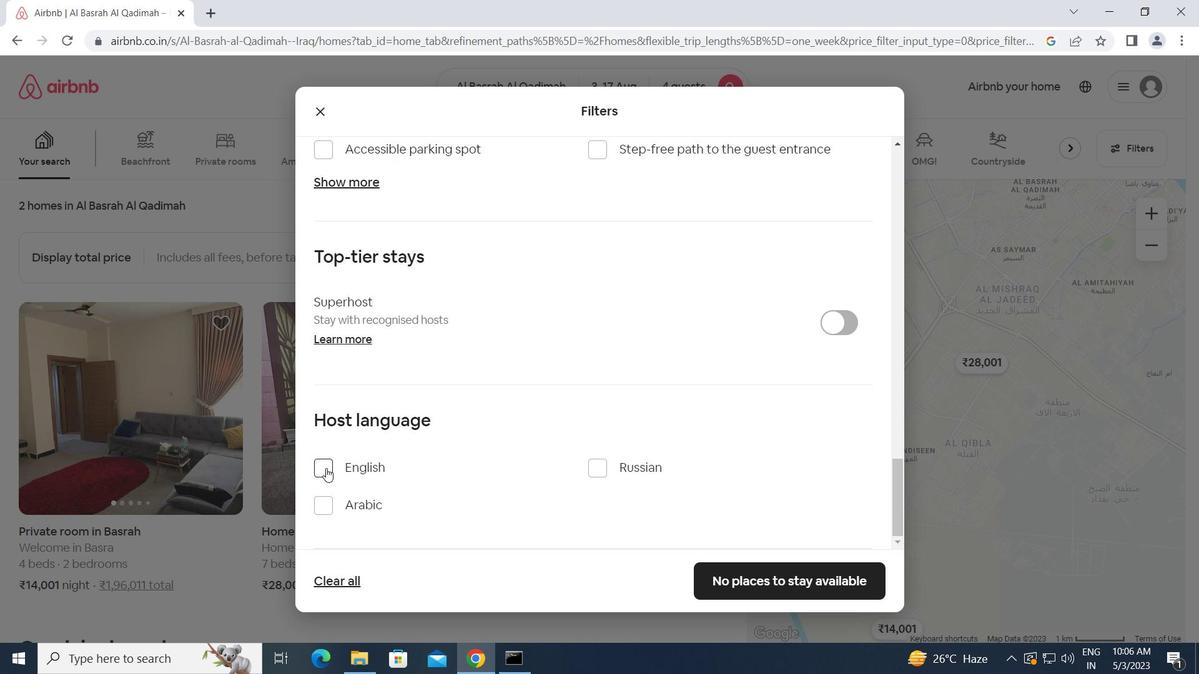 
Action: Mouse pressed left at (324, 471)
Screenshot: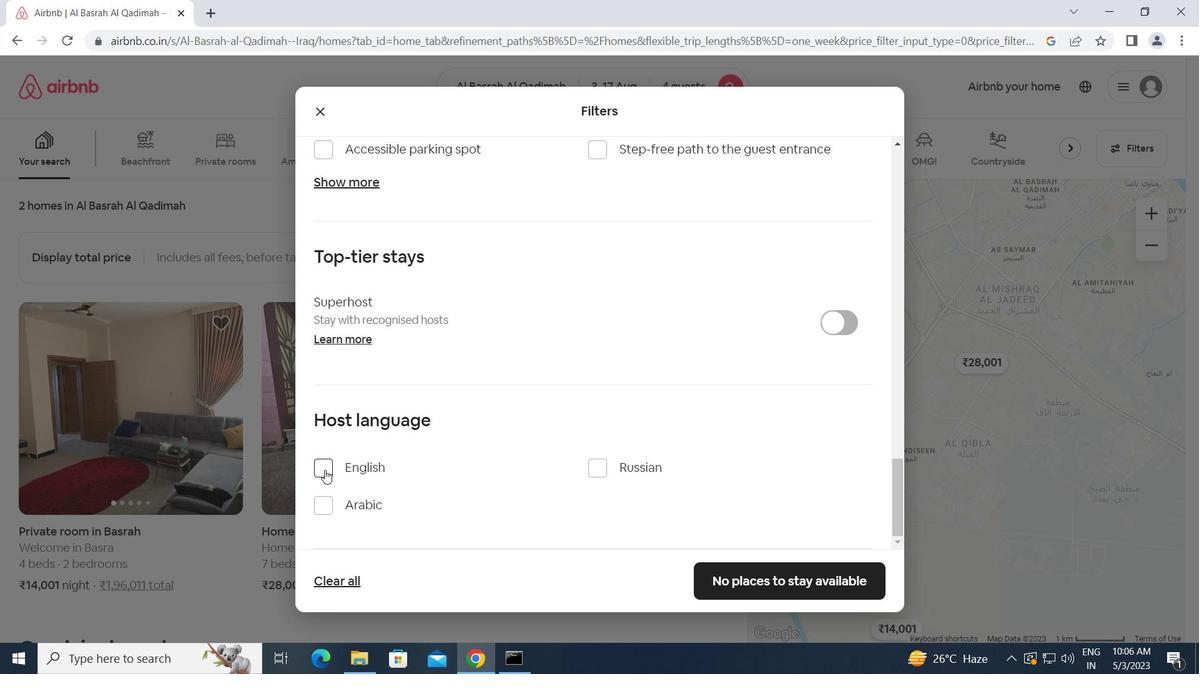 
Action: Mouse moved to (744, 569)
Screenshot: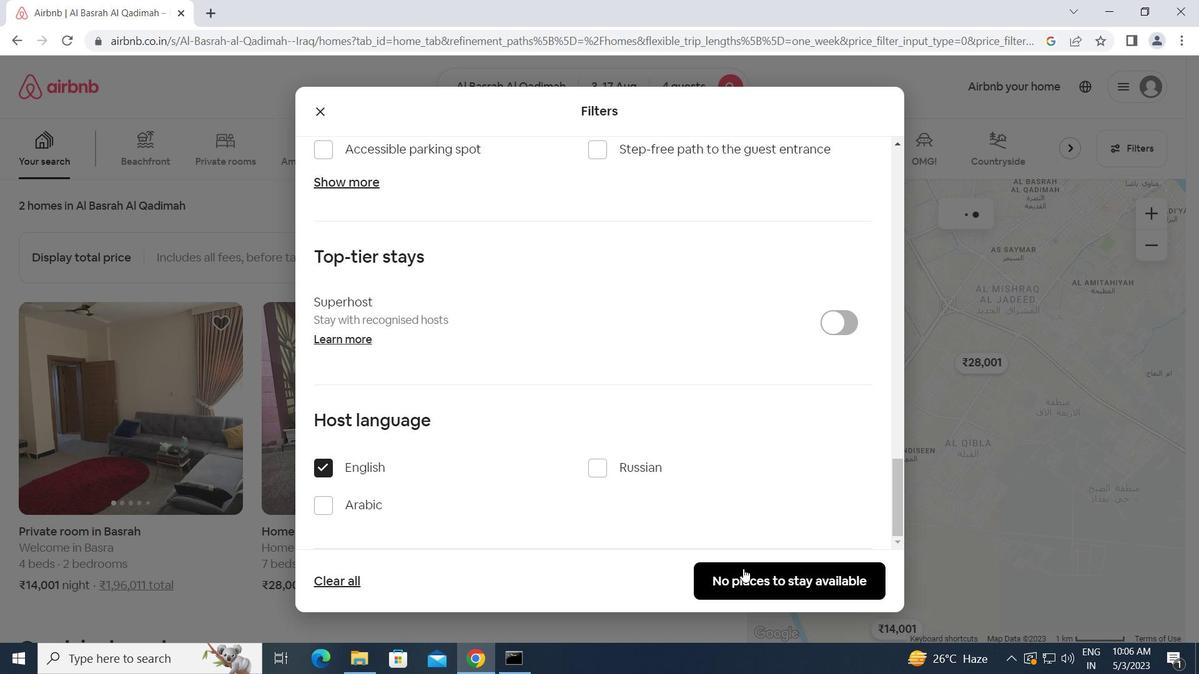 
Action: Mouse pressed left at (744, 569)
Screenshot: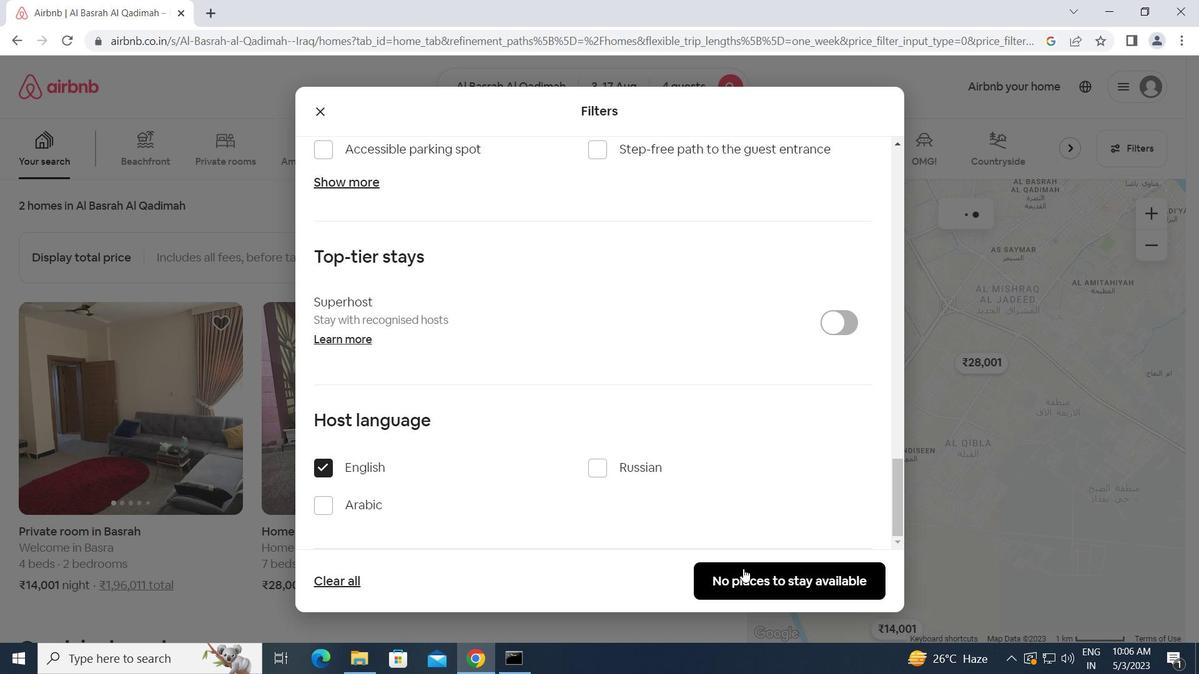 
